 Task: Look for space in Kāshmar, Iran from 2nd June, 2023 to 15th June, 2023 for 2 adults in price range Rs.10000 to Rs.15000. Place can be entire place with 1  bedroom having 1 bed and 1 bathroom. Property type can be house, flat, guest house, hotel. Booking option can be shelf check-in. Required host language is English.
Action: Mouse moved to (496, 82)
Screenshot: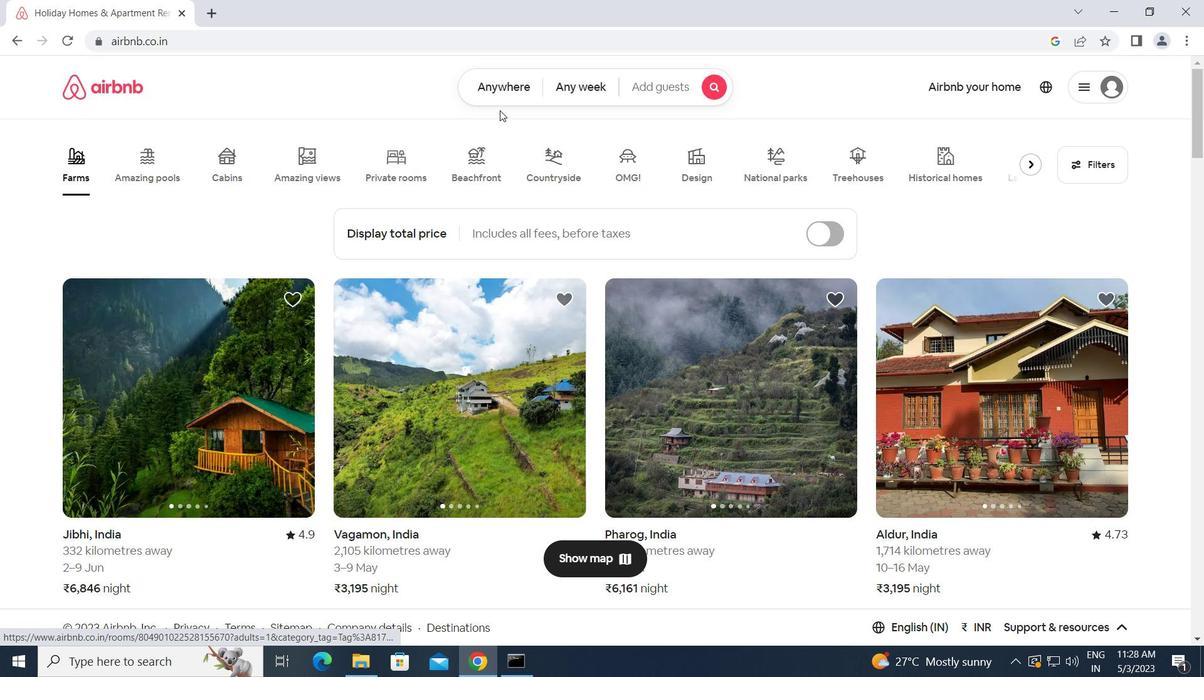 
Action: Mouse pressed left at (496, 82)
Screenshot: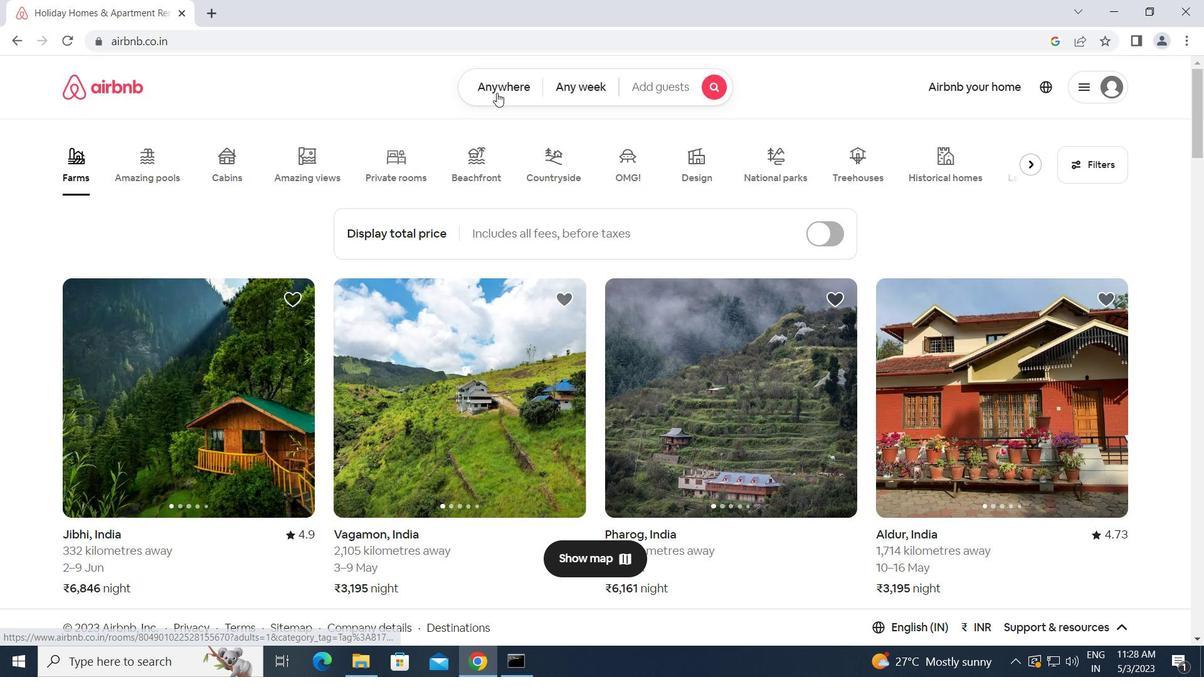 
Action: Mouse moved to (390, 131)
Screenshot: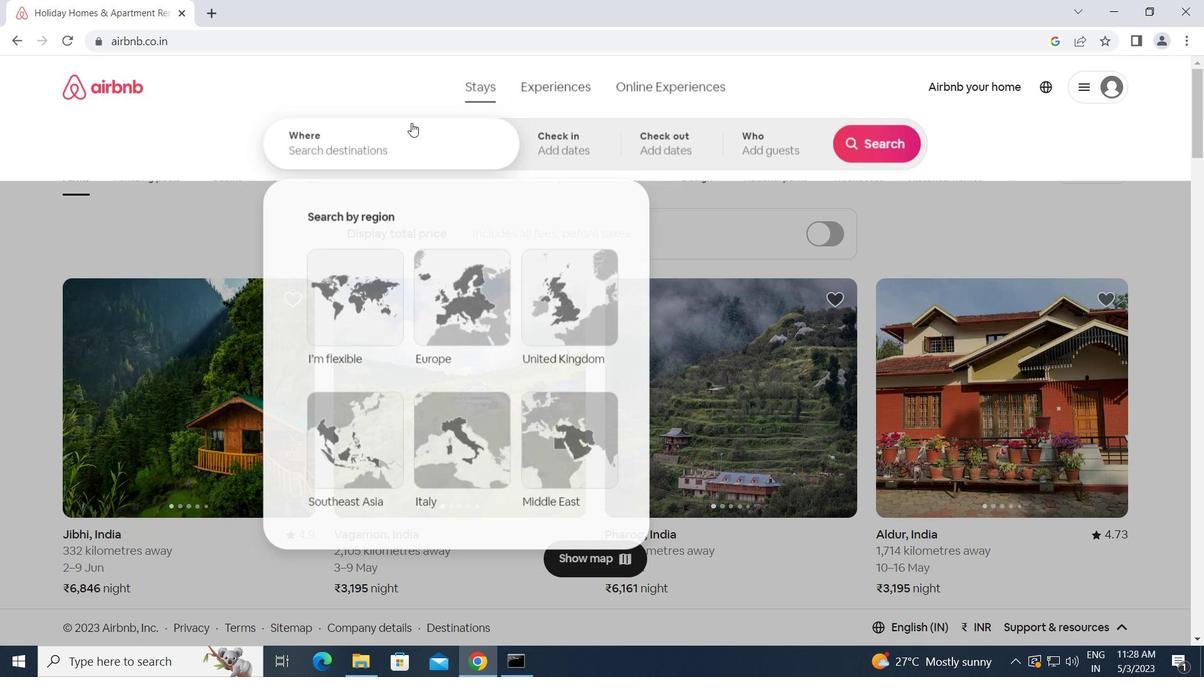 
Action: Mouse pressed left at (390, 131)
Screenshot: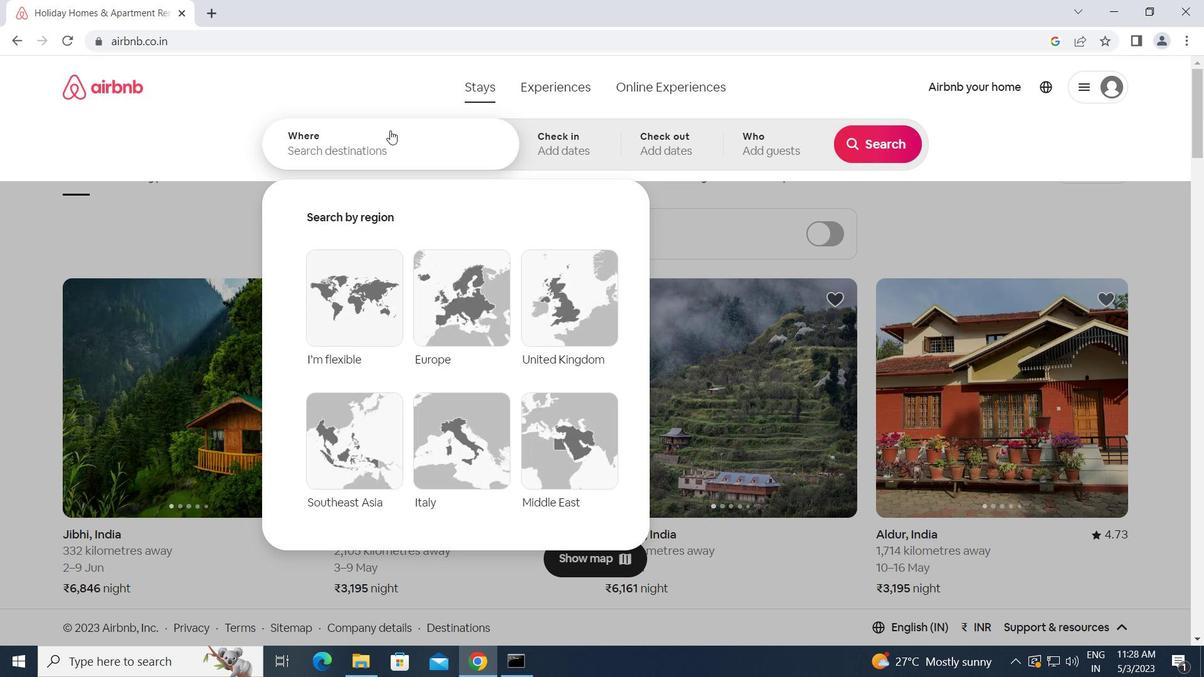 
Action: Key pressed k<Key.caps_lock>ad<Key.backspace>shmar,<Key.space><Key.caps_lock>i<Key.caps_lock>ran<Key.enter>
Screenshot: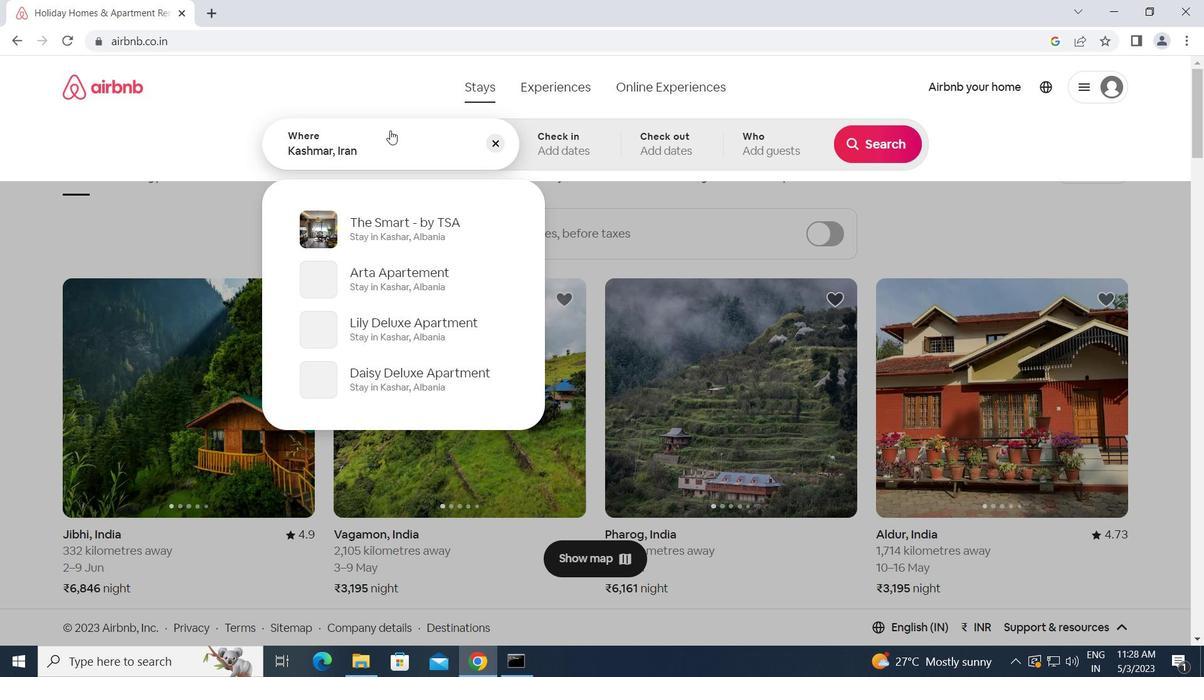 
Action: Mouse moved to (809, 335)
Screenshot: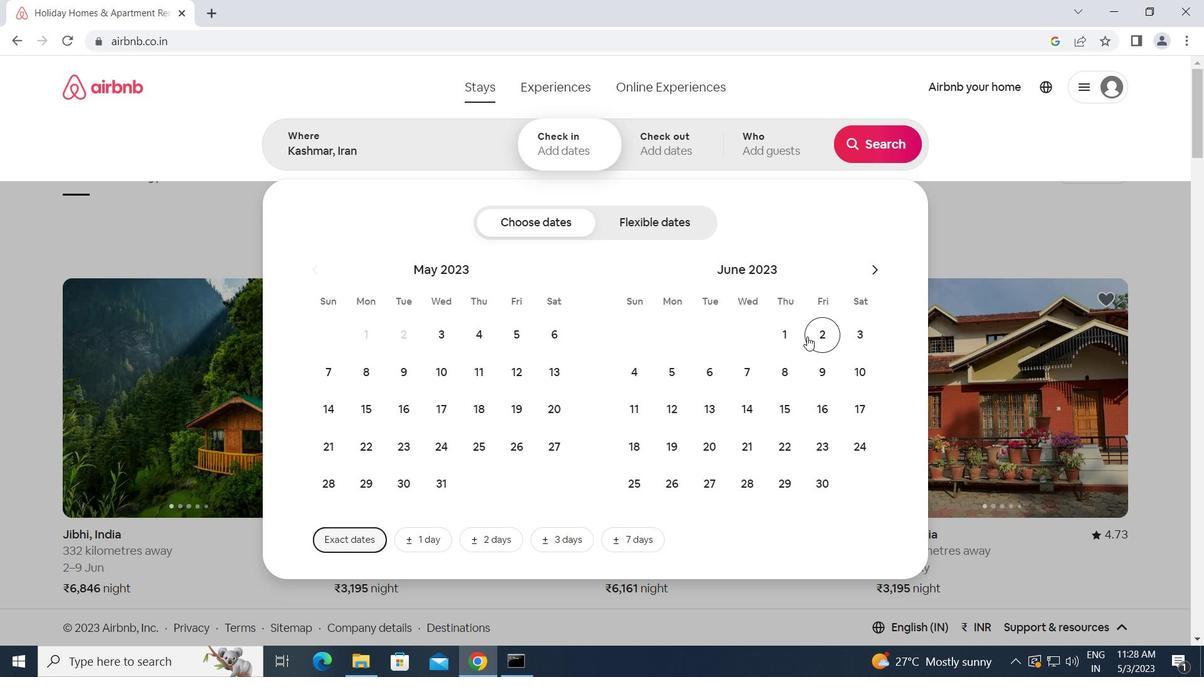 
Action: Mouse pressed left at (809, 335)
Screenshot: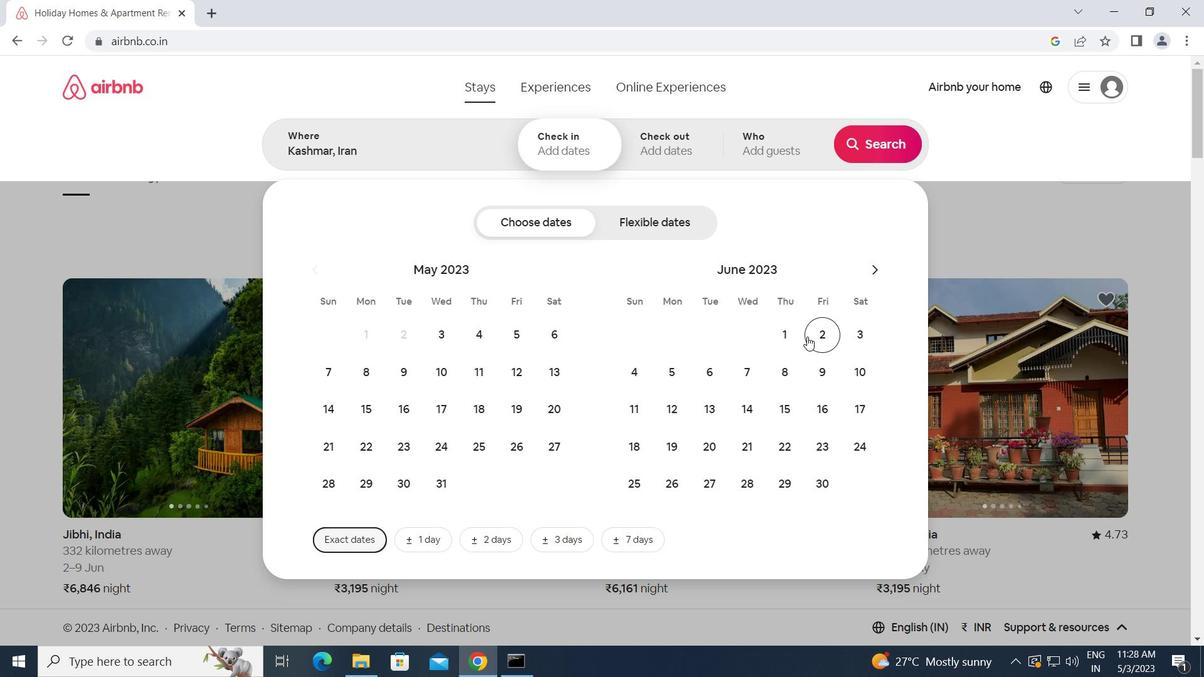 
Action: Mouse moved to (794, 404)
Screenshot: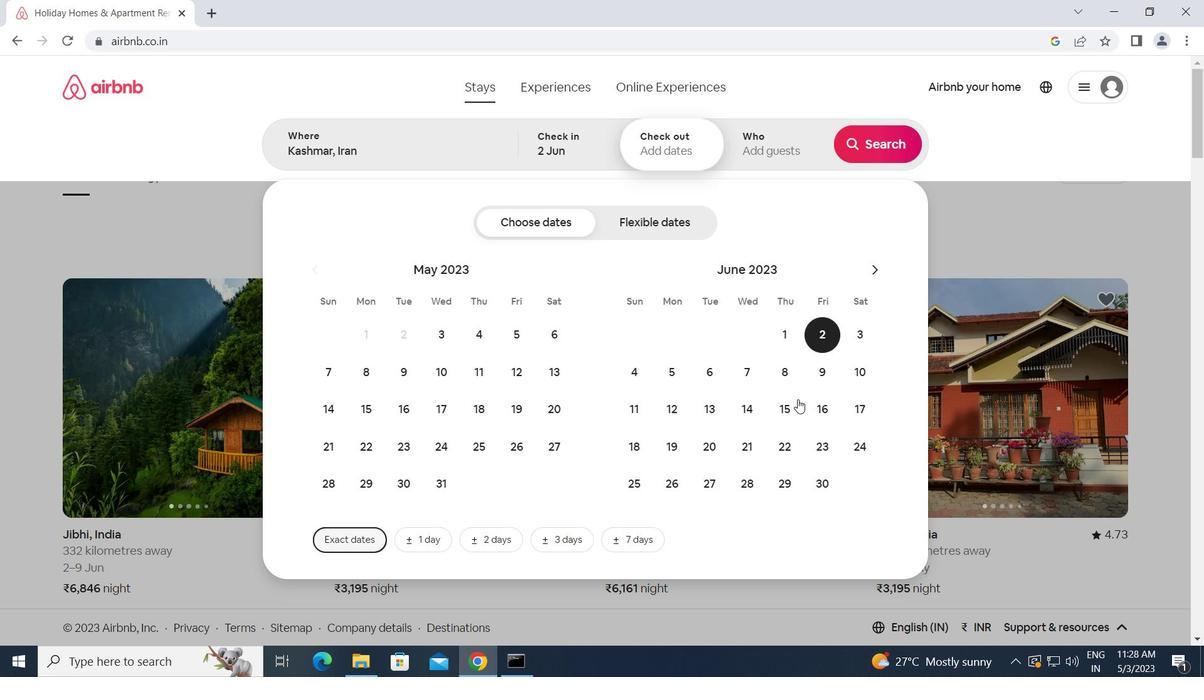 
Action: Mouse pressed left at (794, 404)
Screenshot: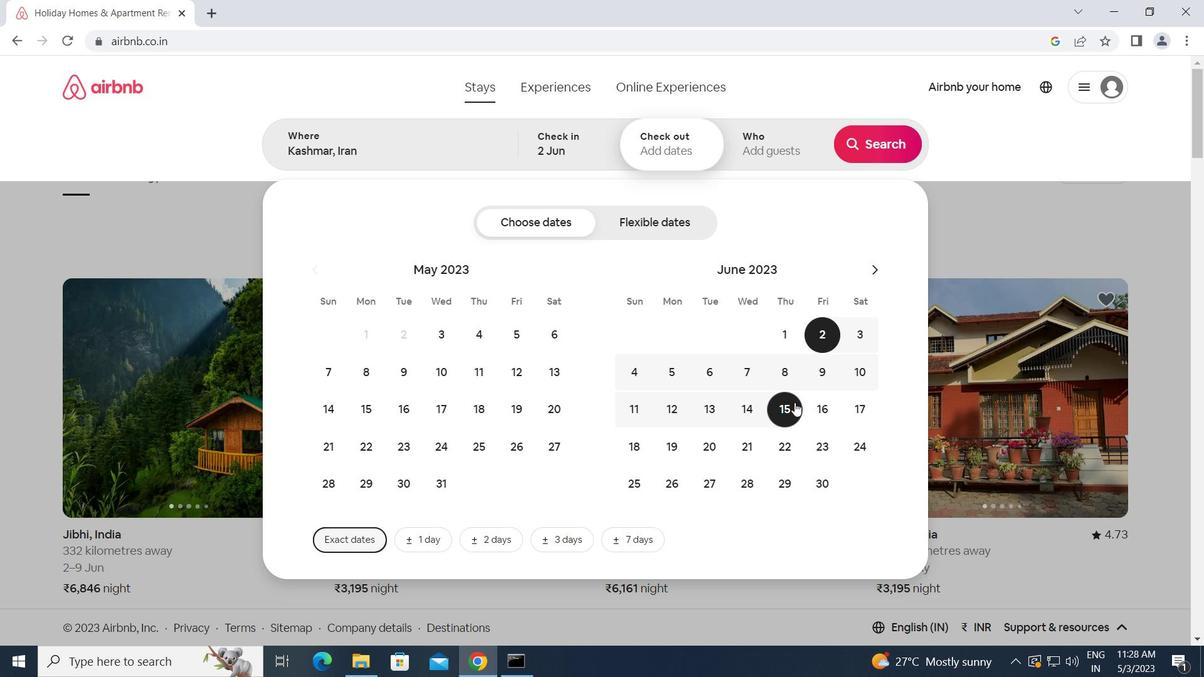 
Action: Mouse moved to (790, 142)
Screenshot: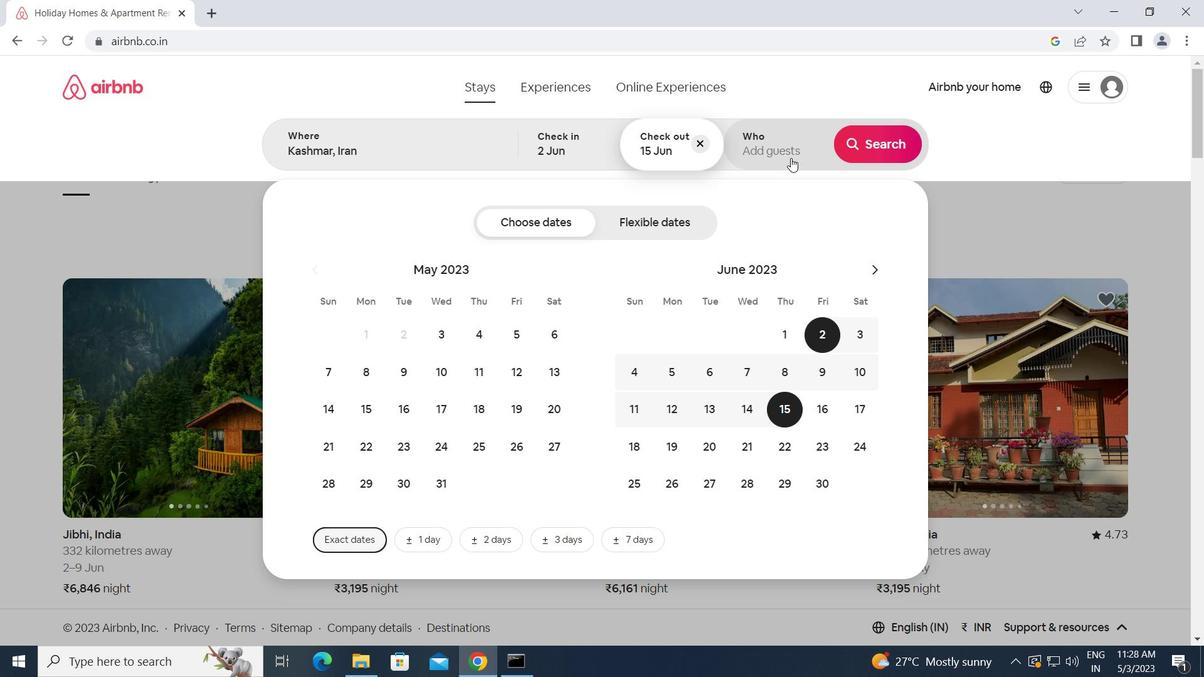 
Action: Mouse pressed left at (790, 142)
Screenshot: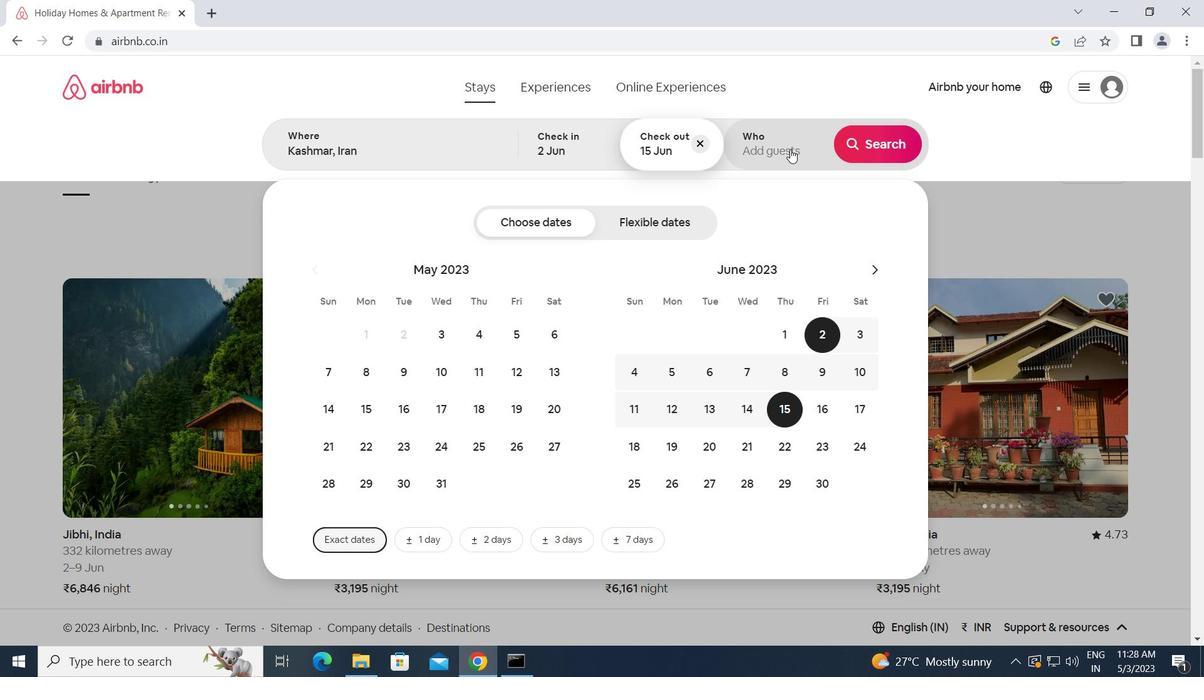
Action: Mouse moved to (882, 228)
Screenshot: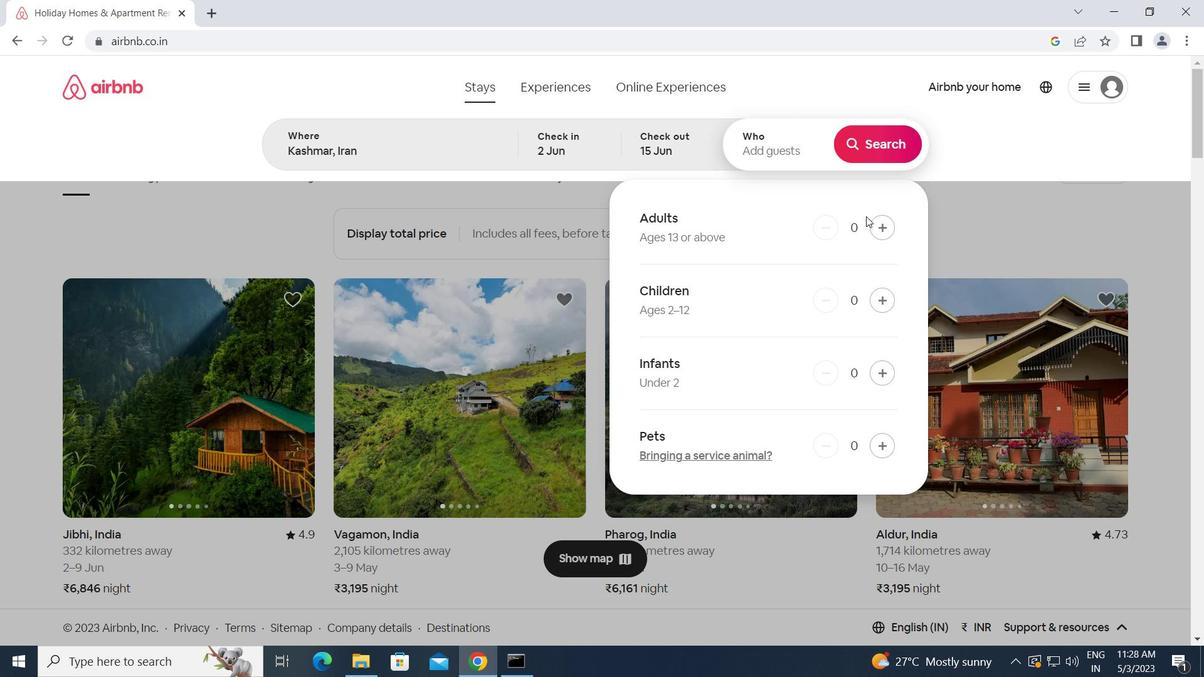 
Action: Mouse pressed left at (882, 228)
Screenshot: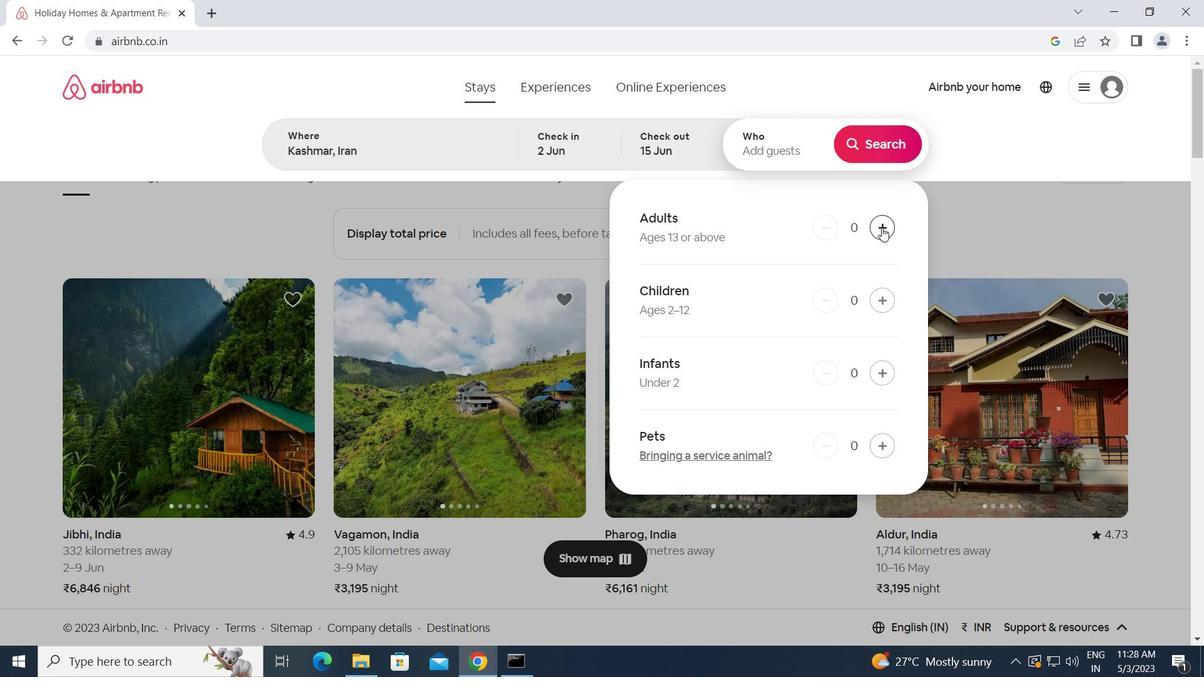 
Action: Mouse pressed left at (882, 228)
Screenshot: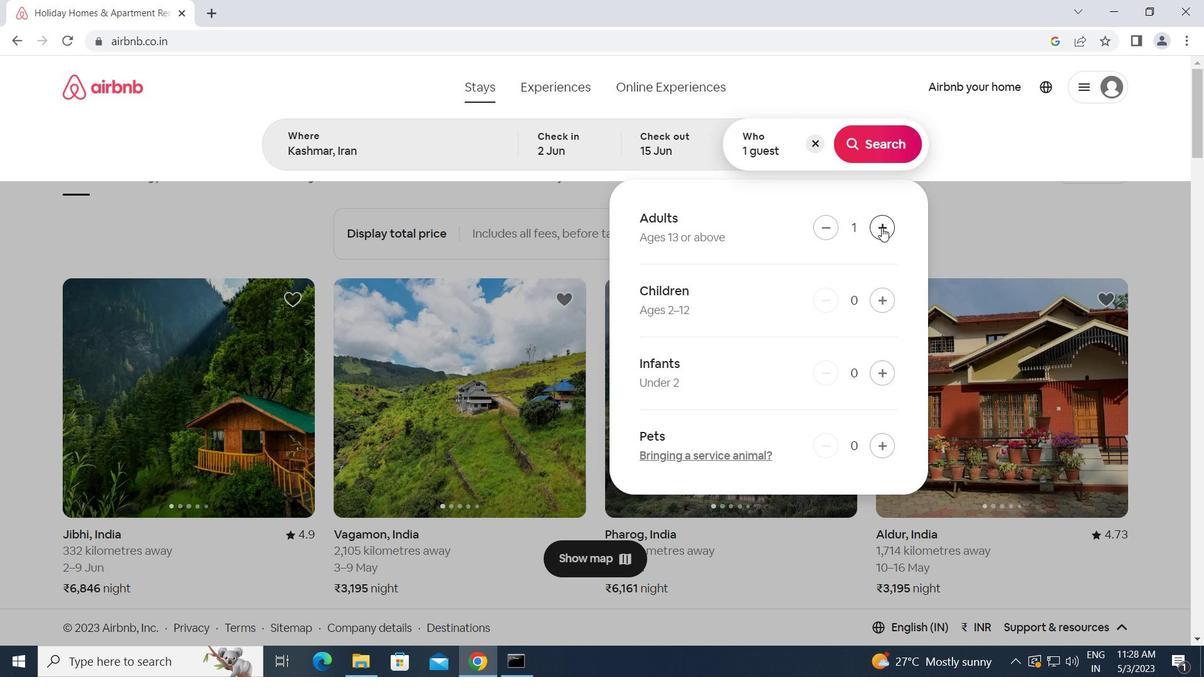 
Action: Mouse moved to (887, 143)
Screenshot: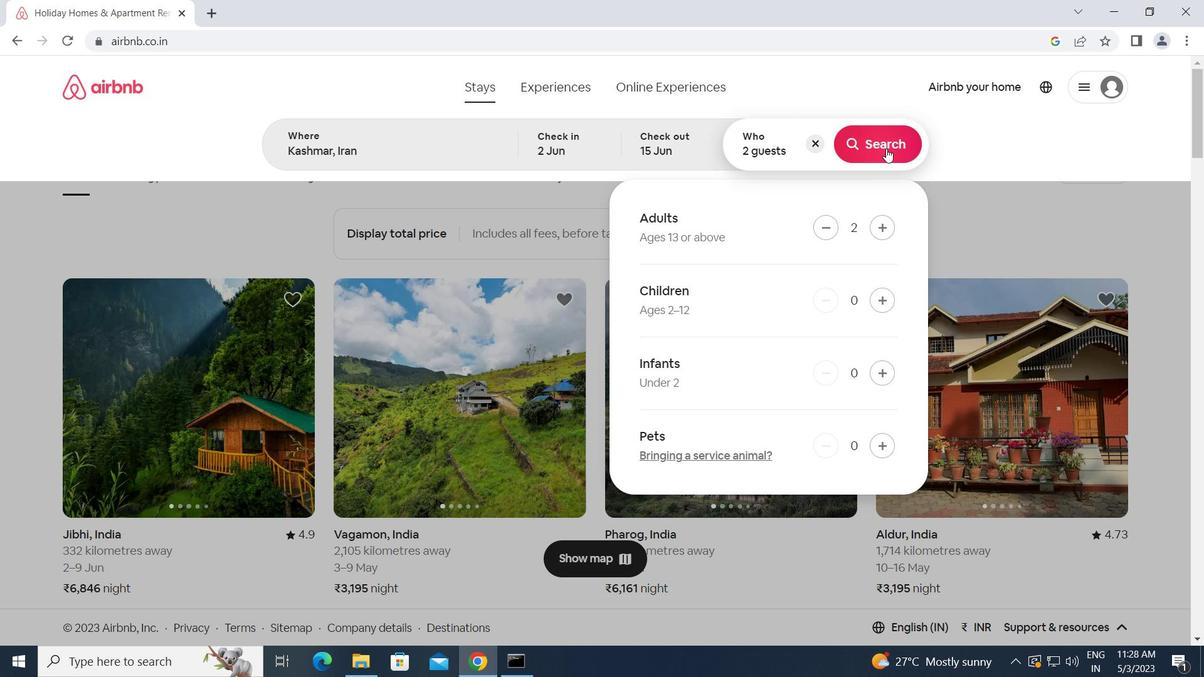 
Action: Mouse pressed left at (887, 143)
Screenshot: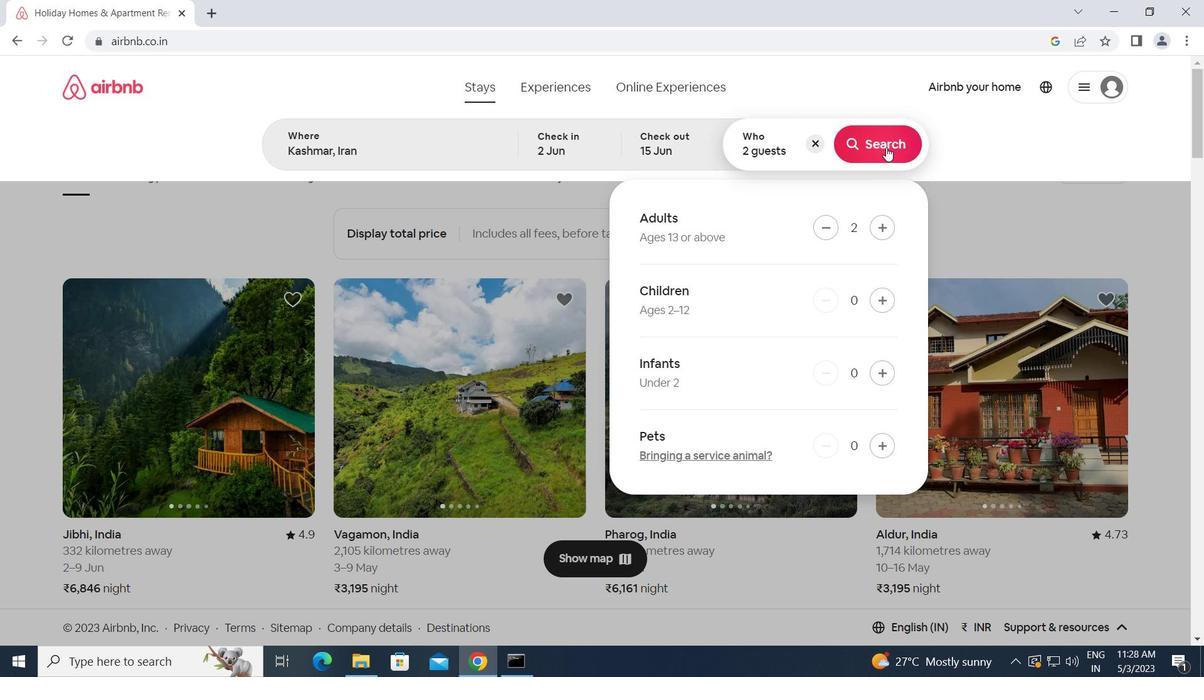 
Action: Mouse moved to (1123, 156)
Screenshot: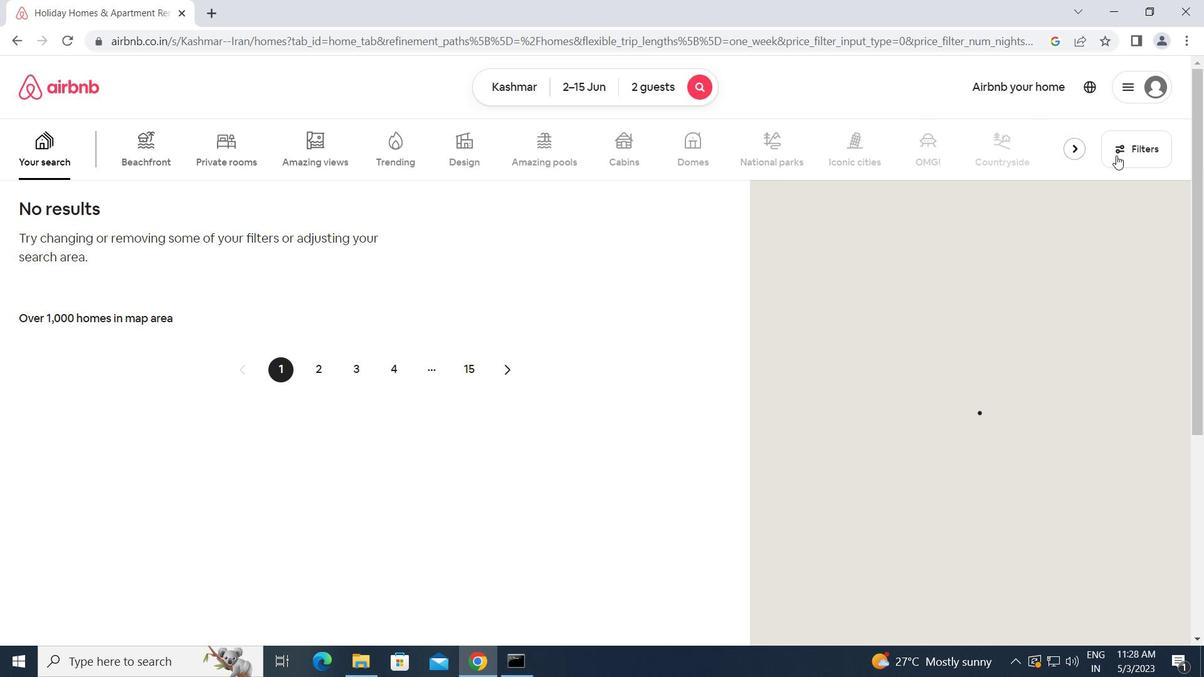 
Action: Mouse pressed left at (1123, 156)
Screenshot: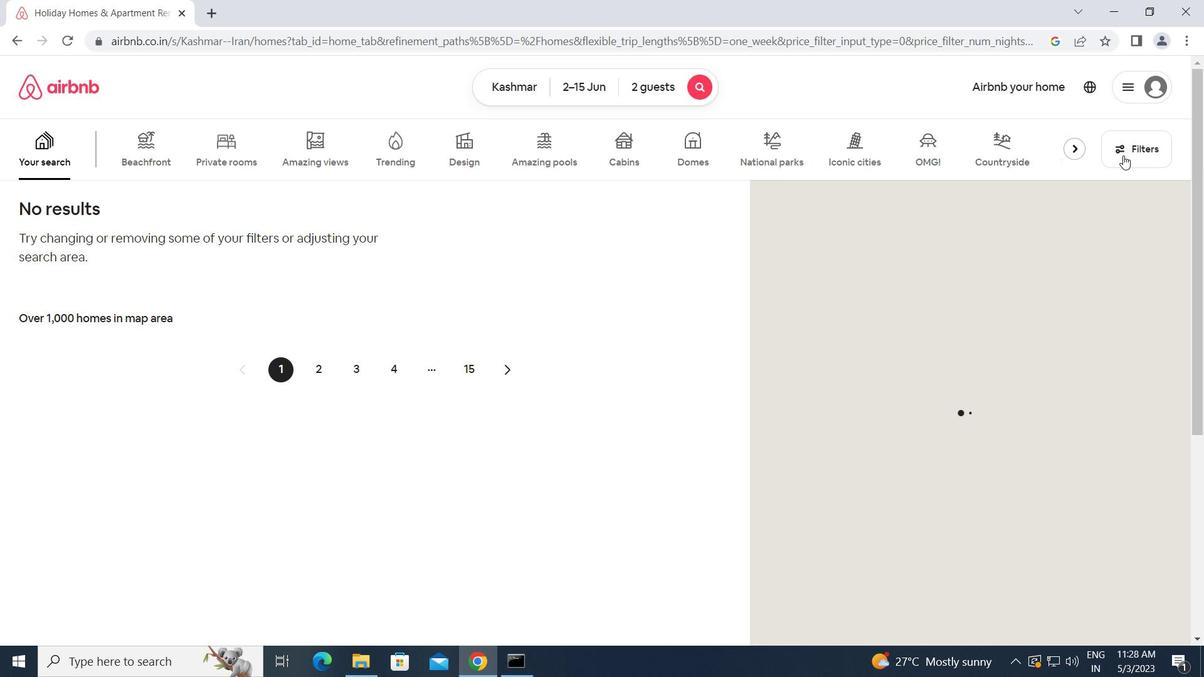 
Action: Mouse moved to (388, 348)
Screenshot: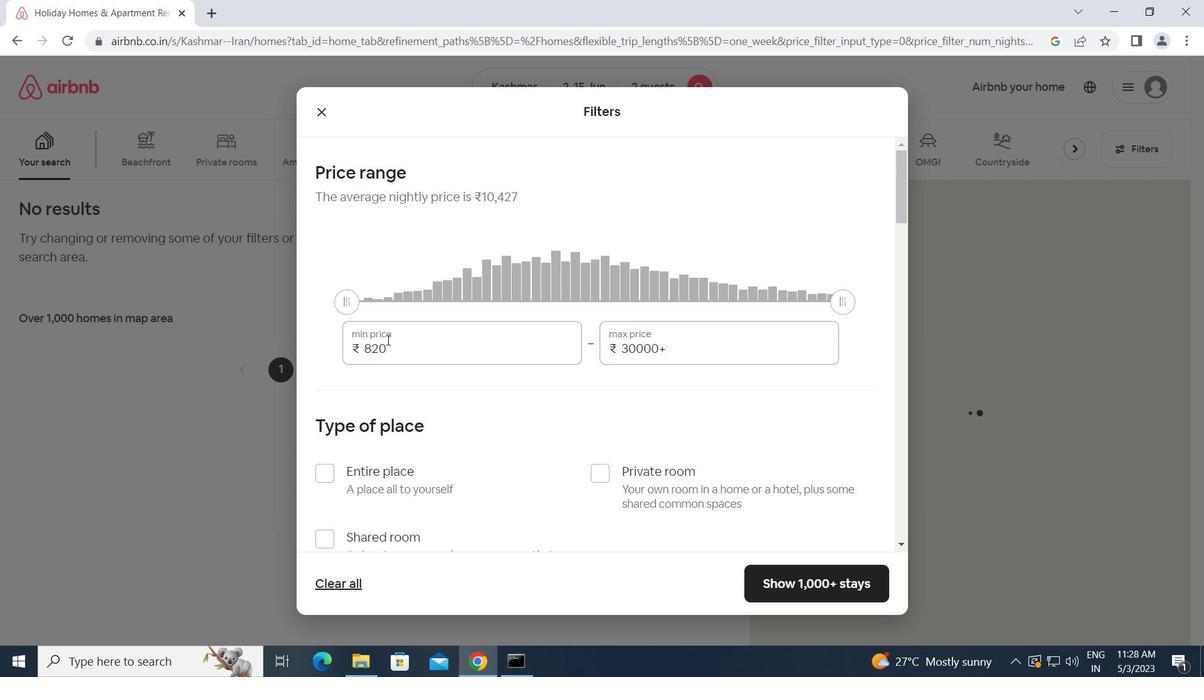 
Action: Mouse pressed left at (388, 348)
Screenshot: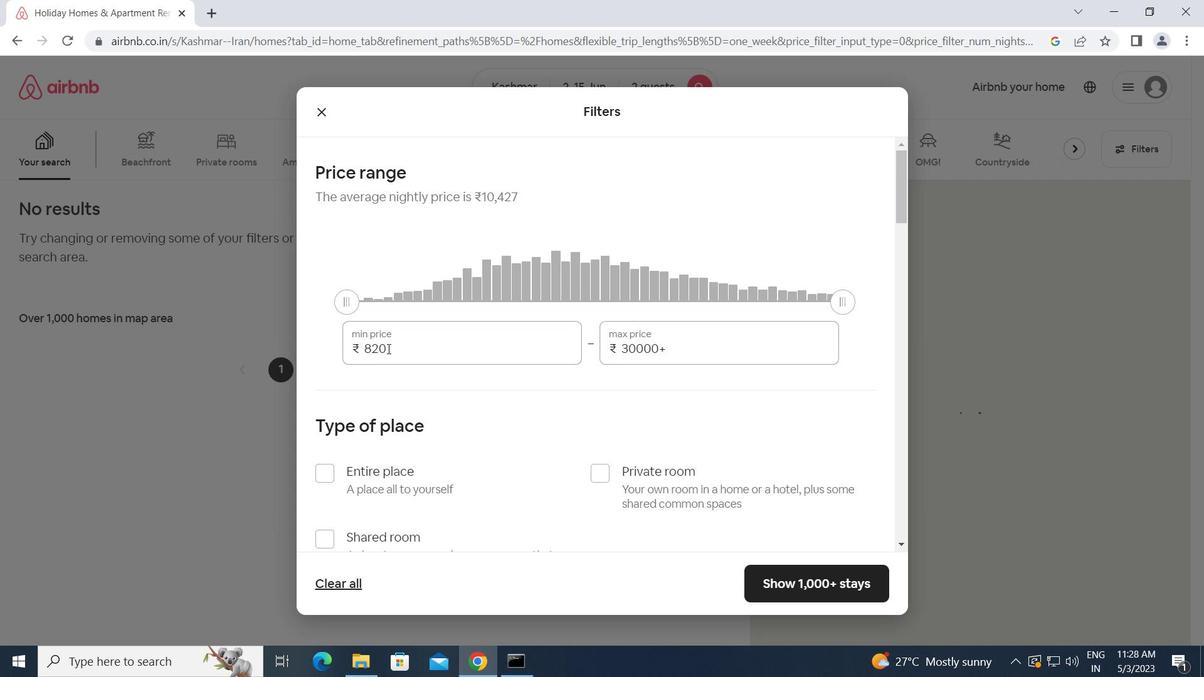
Action: Mouse moved to (324, 360)
Screenshot: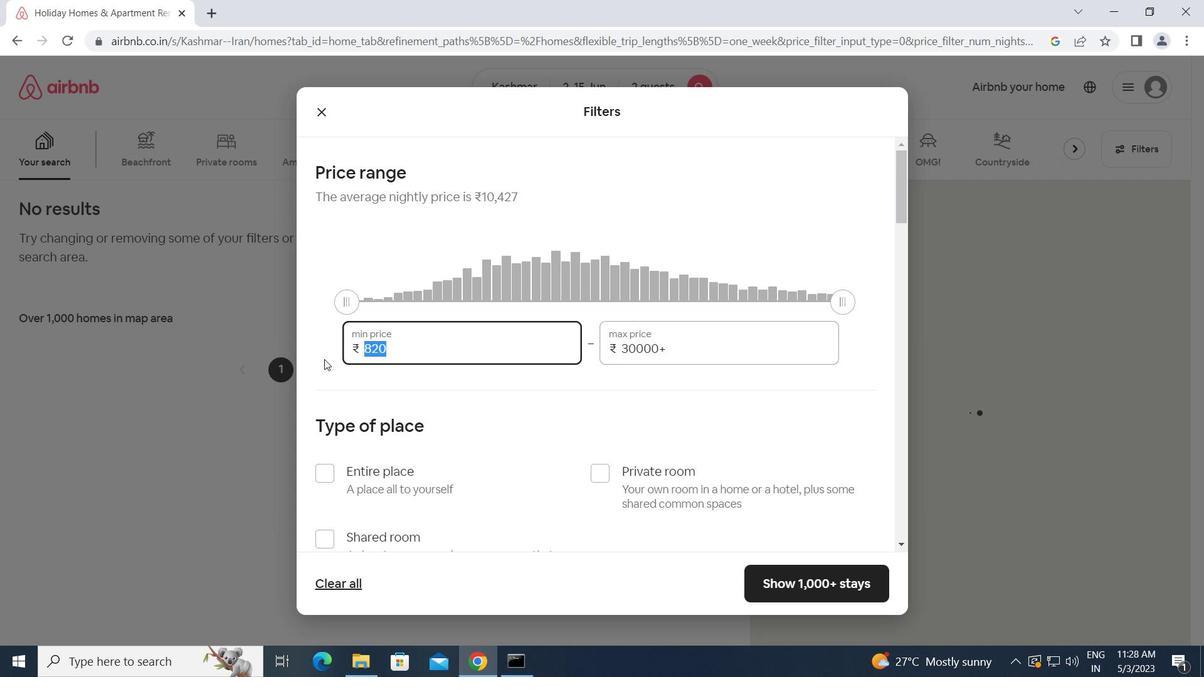 
Action: Key pressed 10000<Key.tab>15000
Screenshot: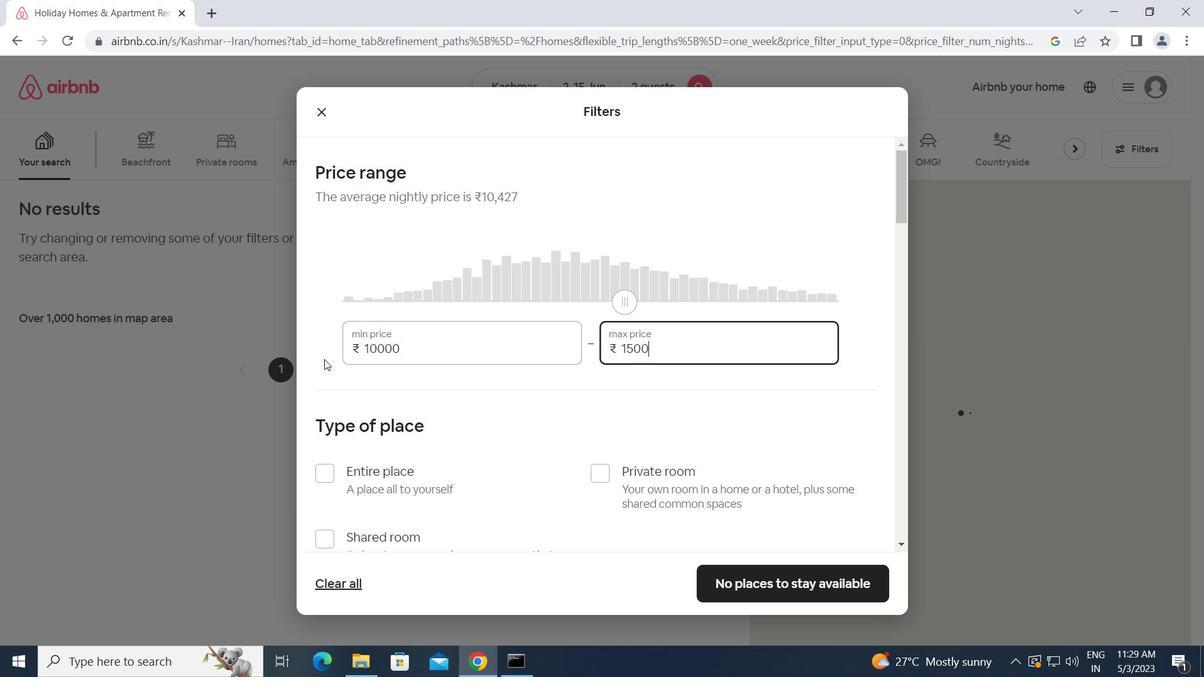 
Action: Mouse moved to (330, 477)
Screenshot: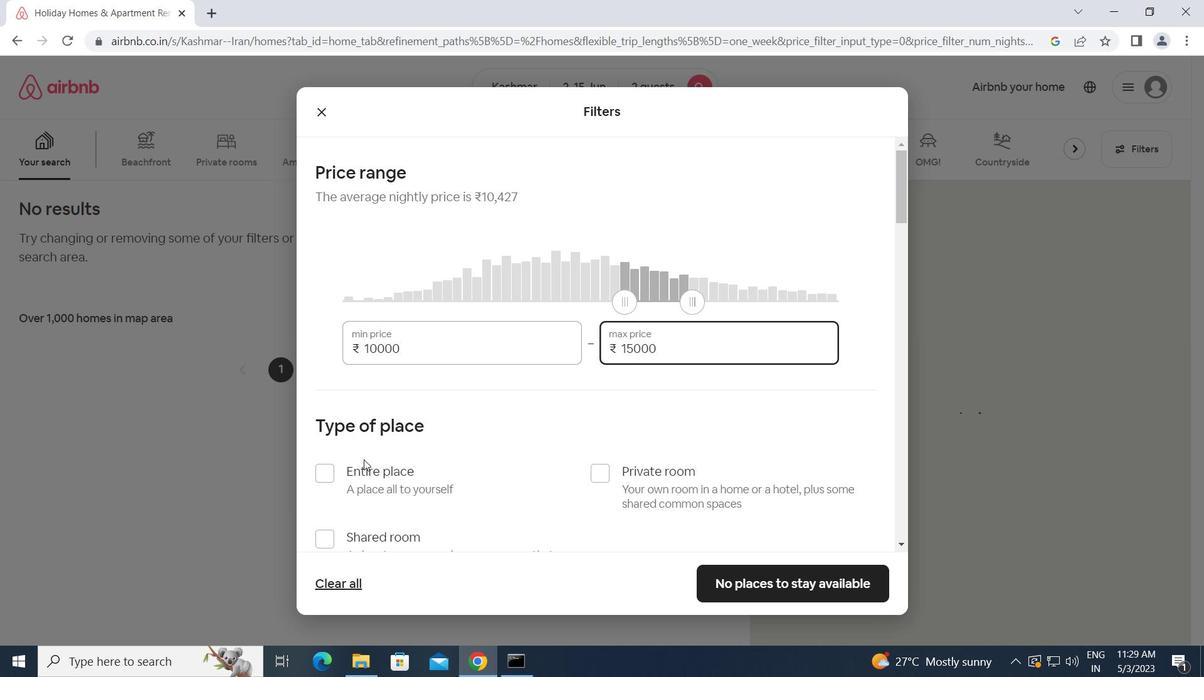 
Action: Mouse pressed left at (330, 477)
Screenshot: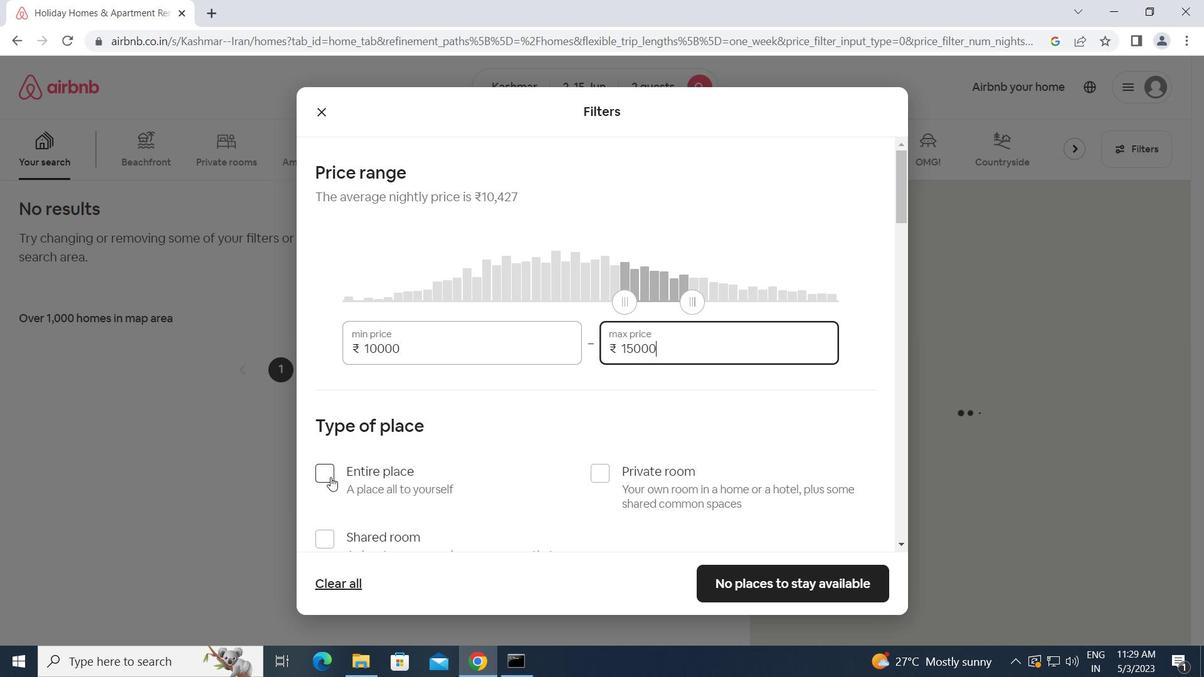 
Action: Mouse moved to (377, 486)
Screenshot: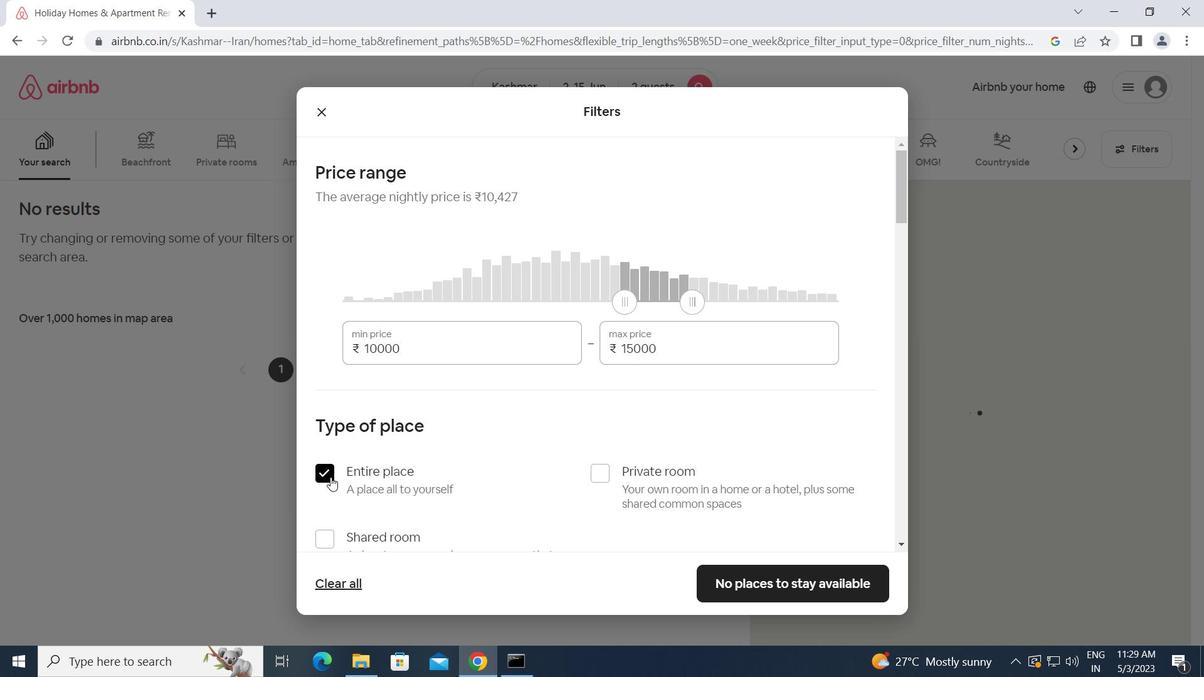 
Action: Mouse scrolled (377, 486) with delta (0, 0)
Screenshot: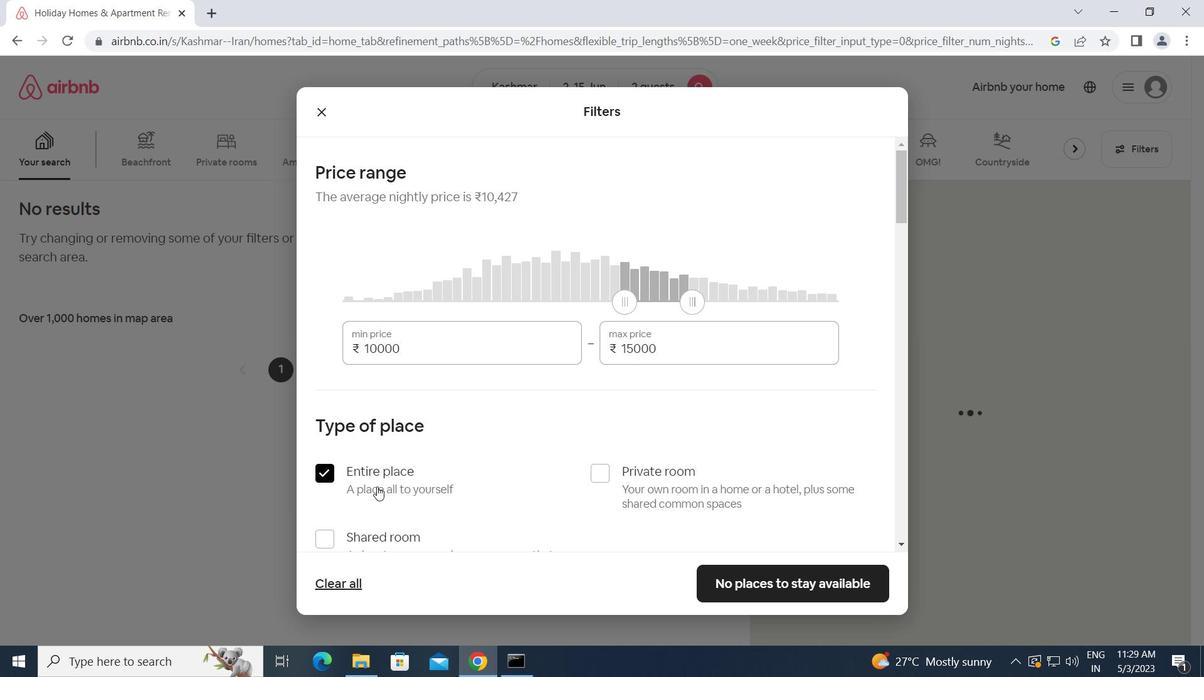 
Action: Mouse scrolled (377, 486) with delta (0, 0)
Screenshot: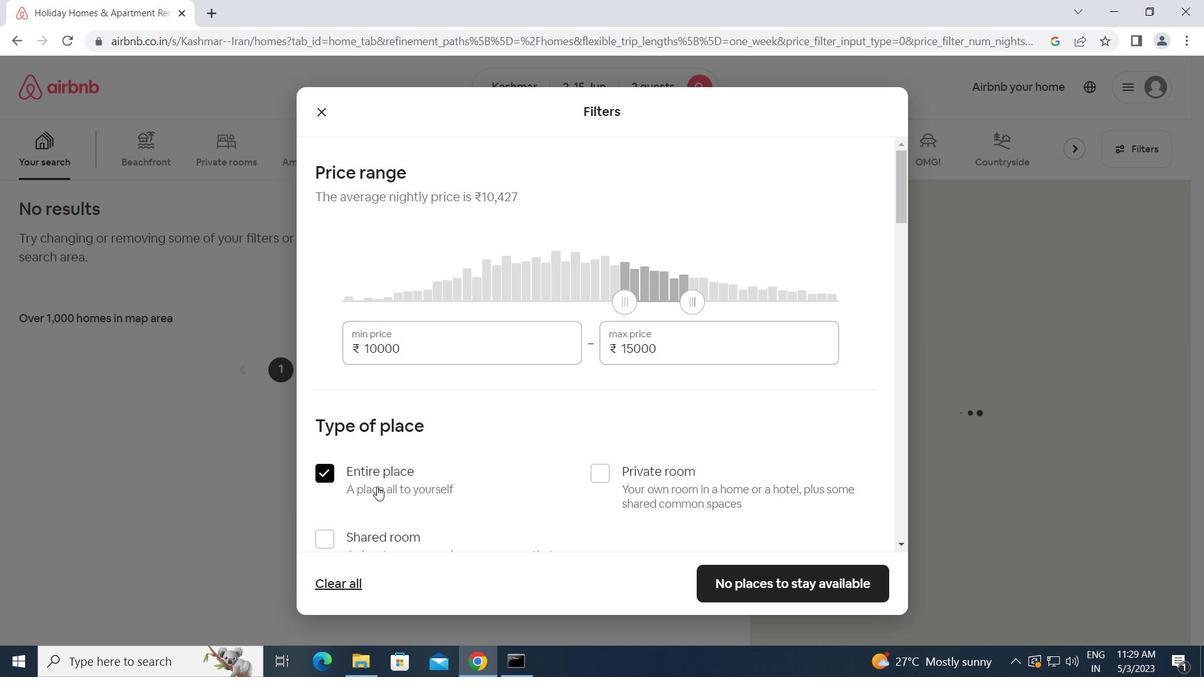 
Action: Mouse scrolled (377, 486) with delta (0, 0)
Screenshot: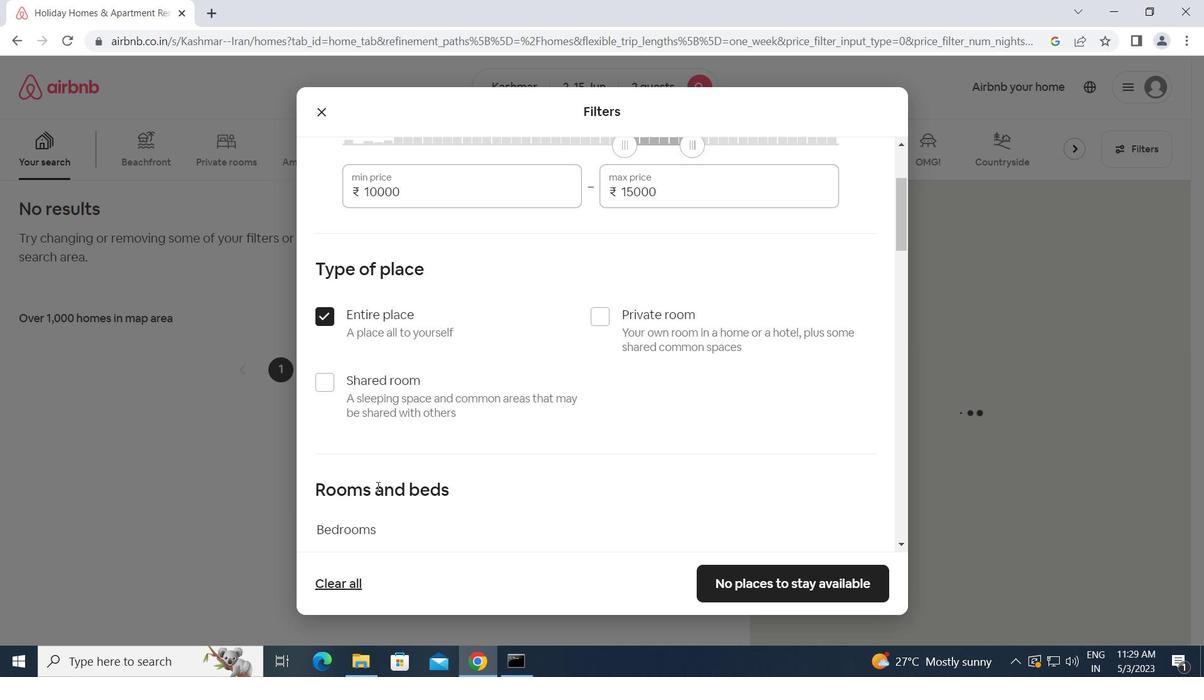 
Action: Mouse scrolled (377, 486) with delta (0, 0)
Screenshot: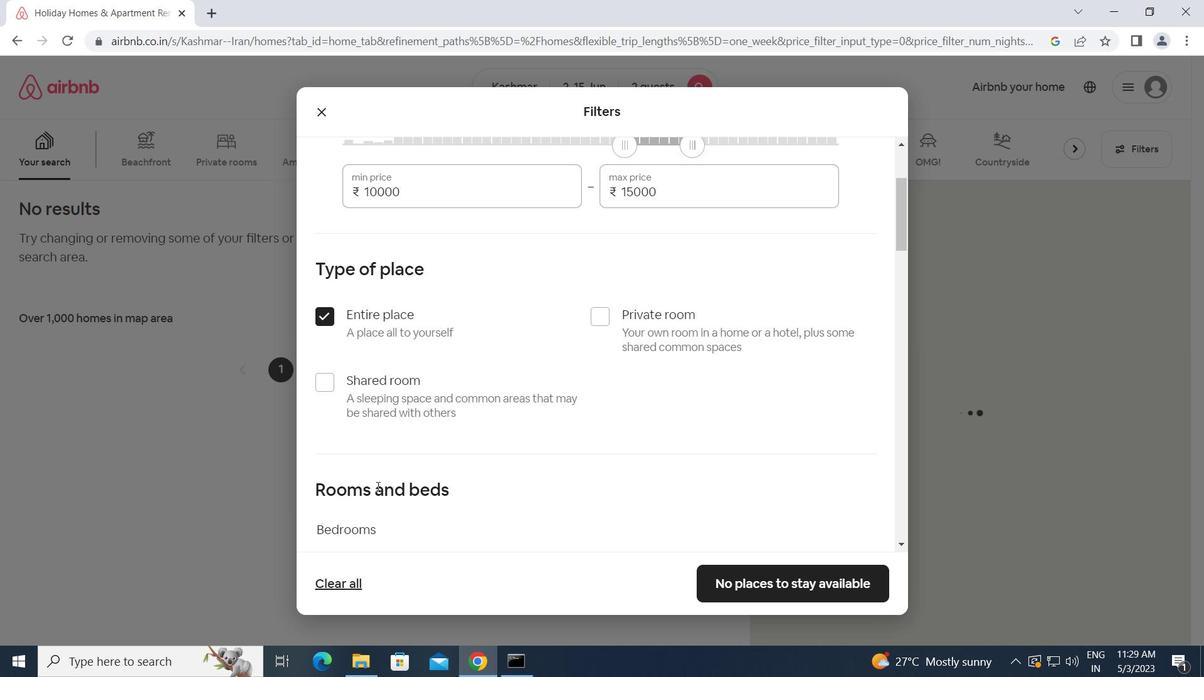 
Action: Mouse moved to (397, 486)
Screenshot: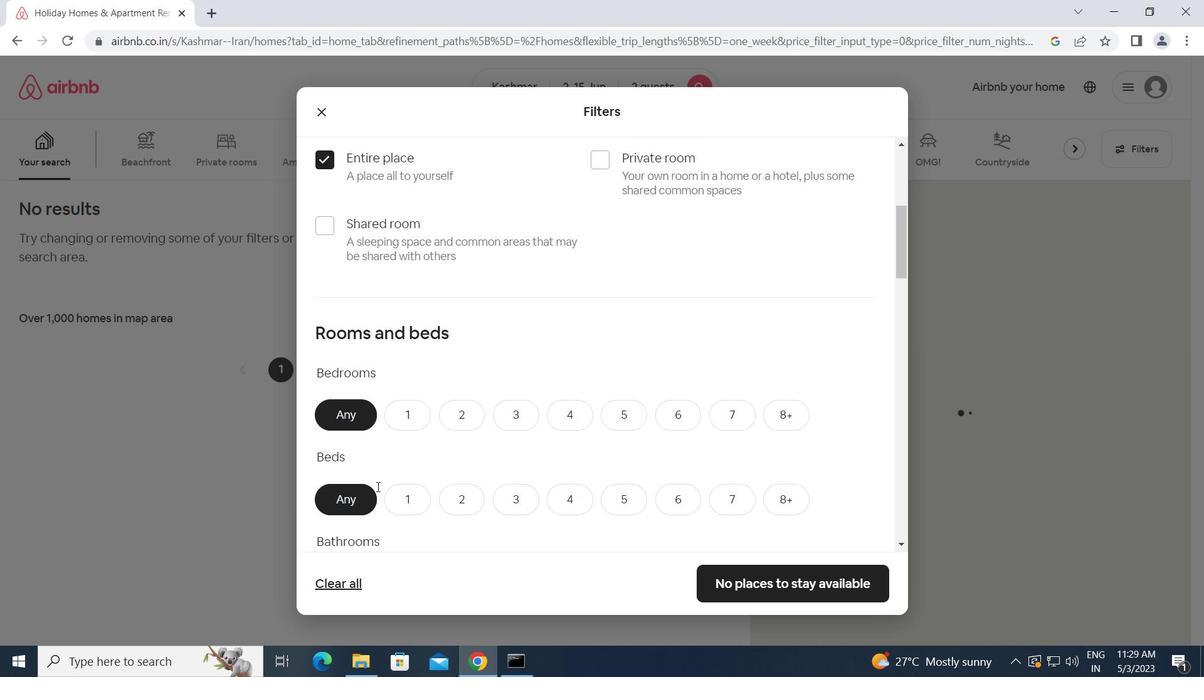 
Action: Mouse scrolled (397, 485) with delta (0, 0)
Screenshot: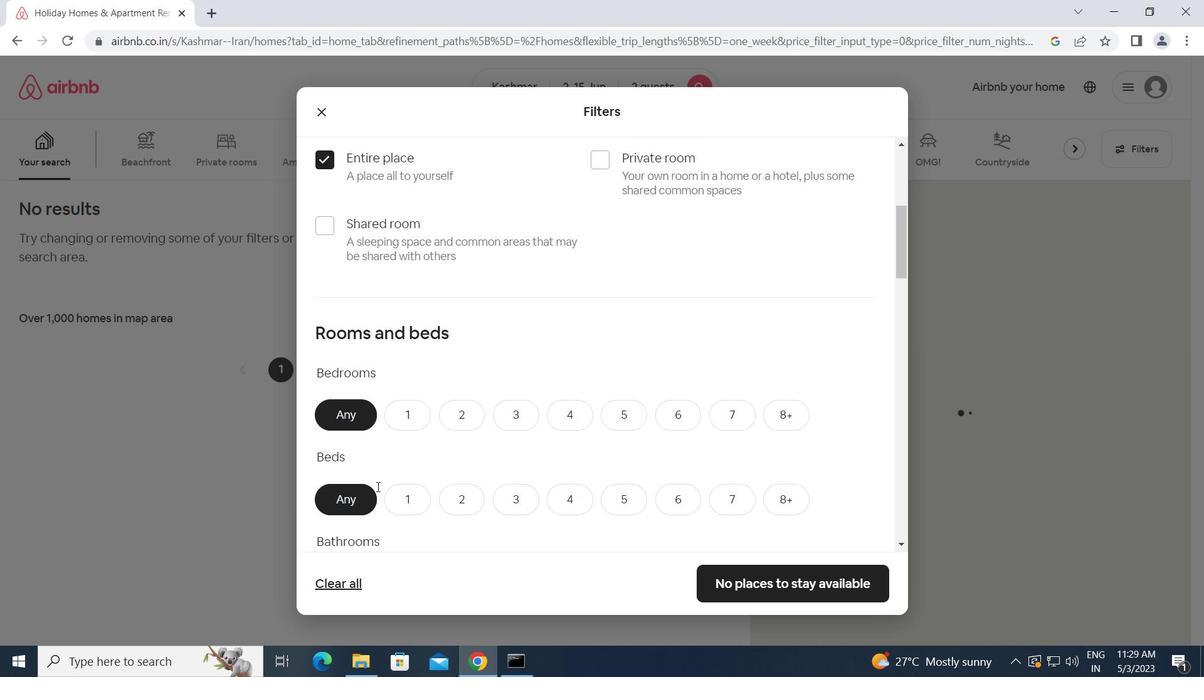 
Action: Mouse moved to (409, 332)
Screenshot: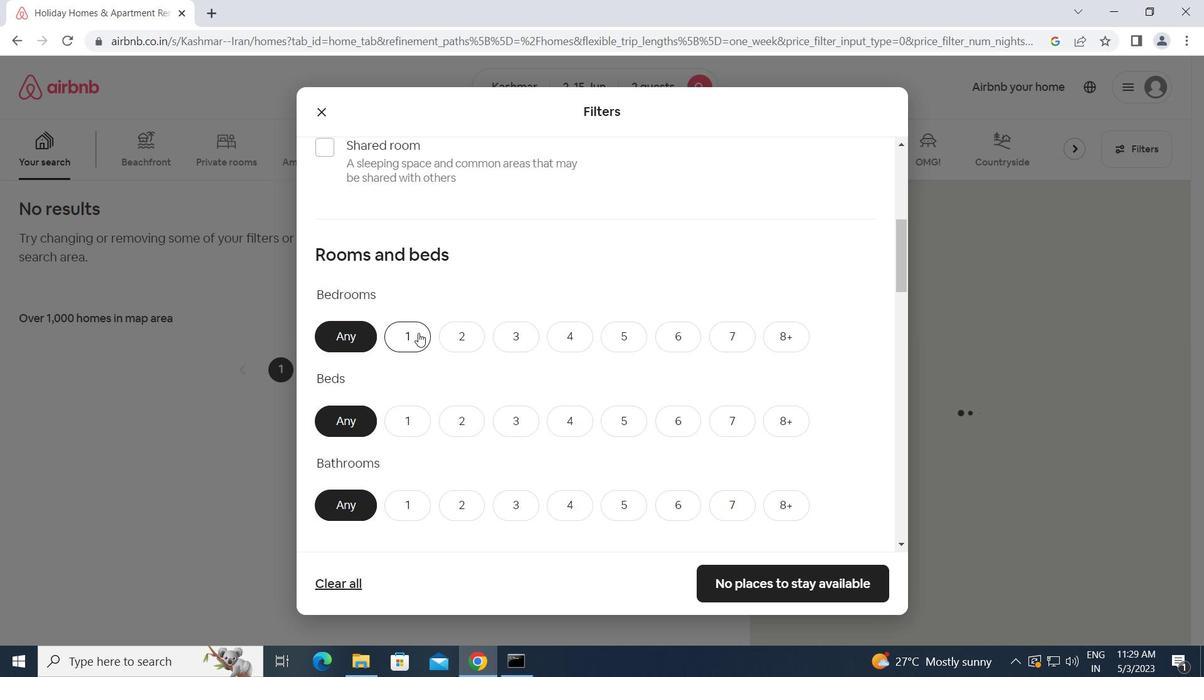 
Action: Mouse pressed left at (409, 332)
Screenshot: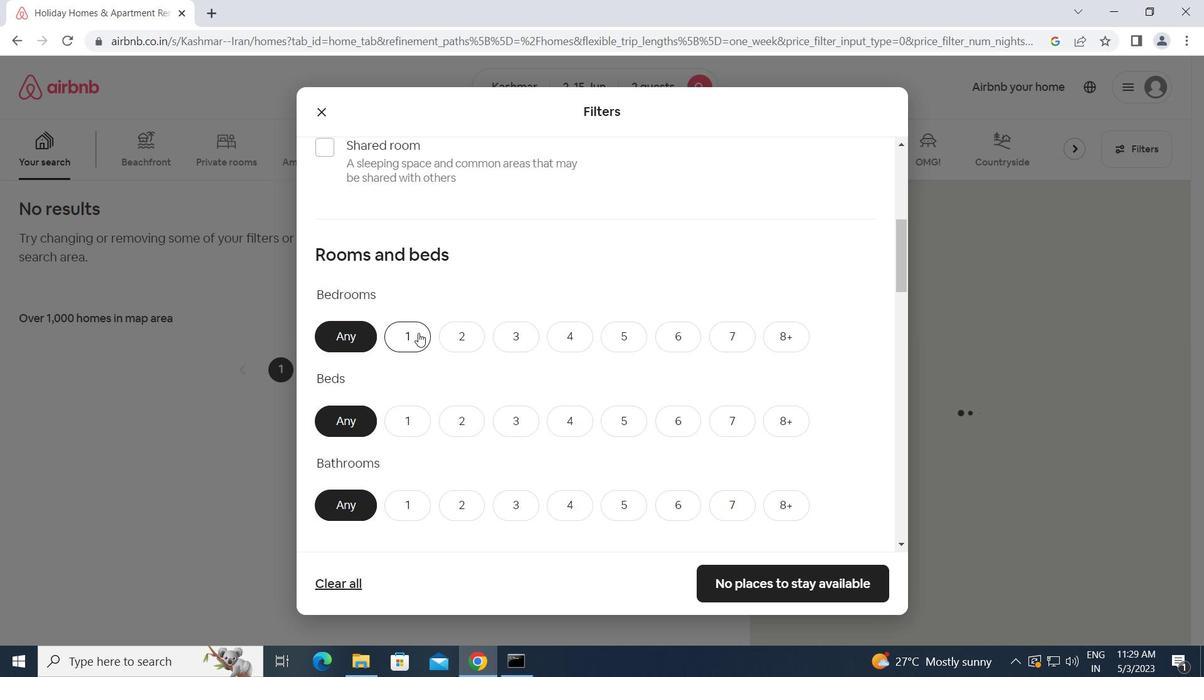 
Action: Mouse moved to (412, 422)
Screenshot: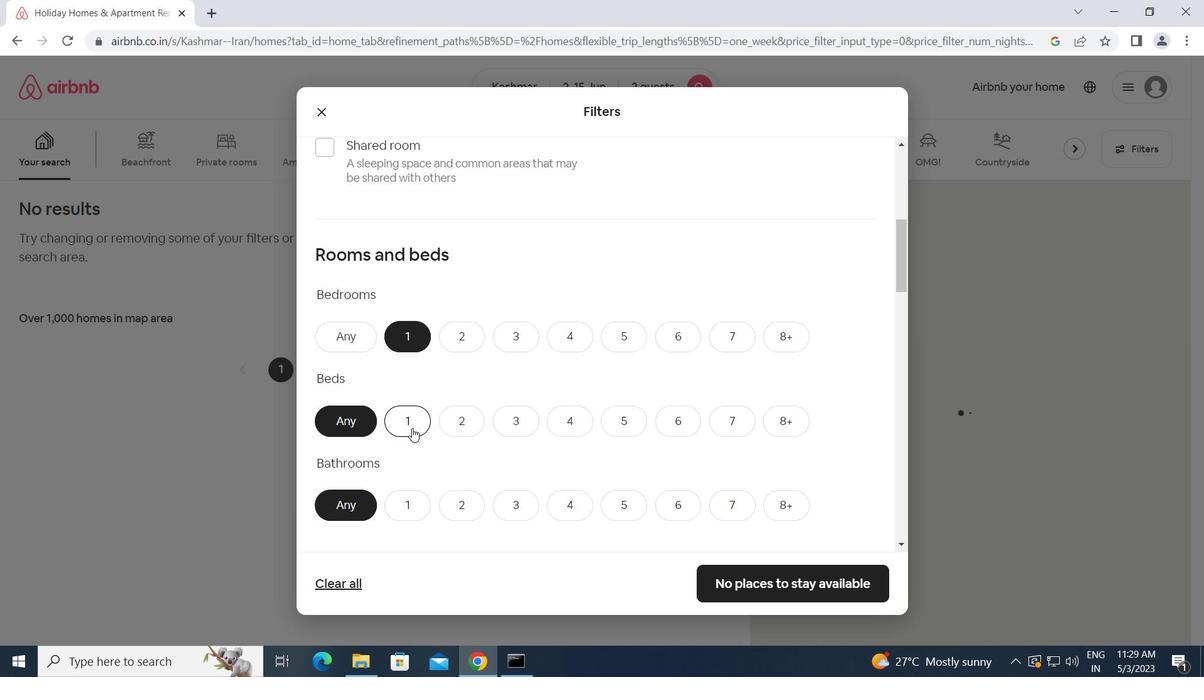 
Action: Mouse pressed left at (412, 422)
Screenshot: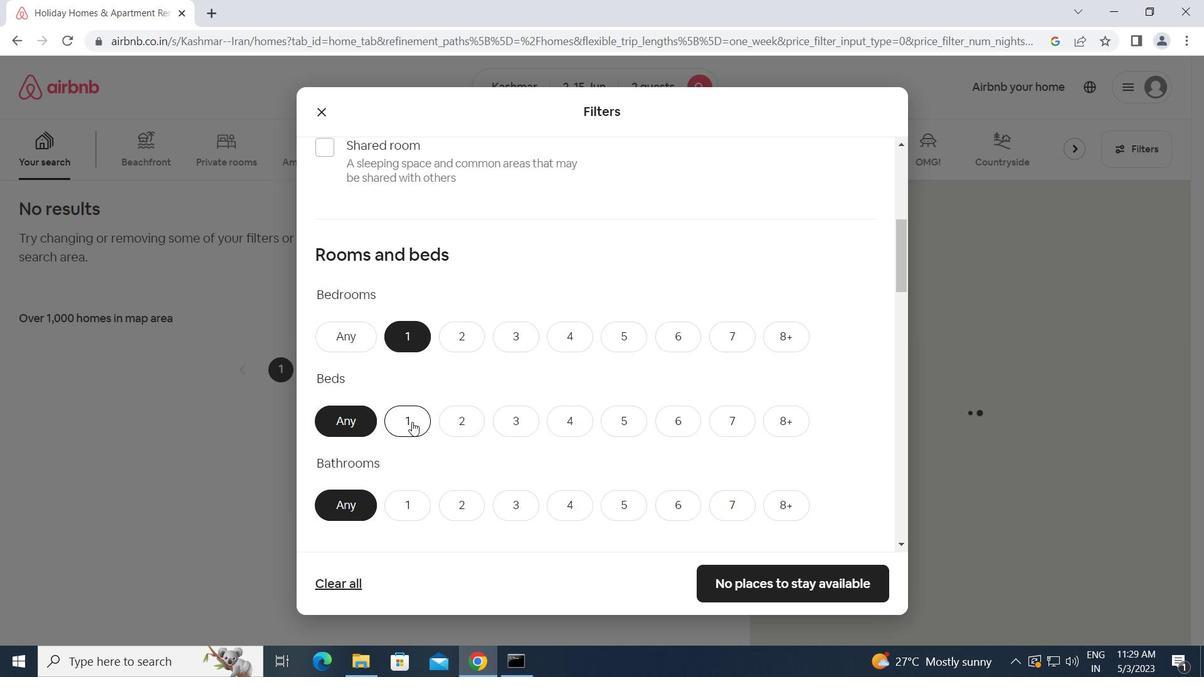 
Action: Mouse moved to (409, 499)
Screenshot: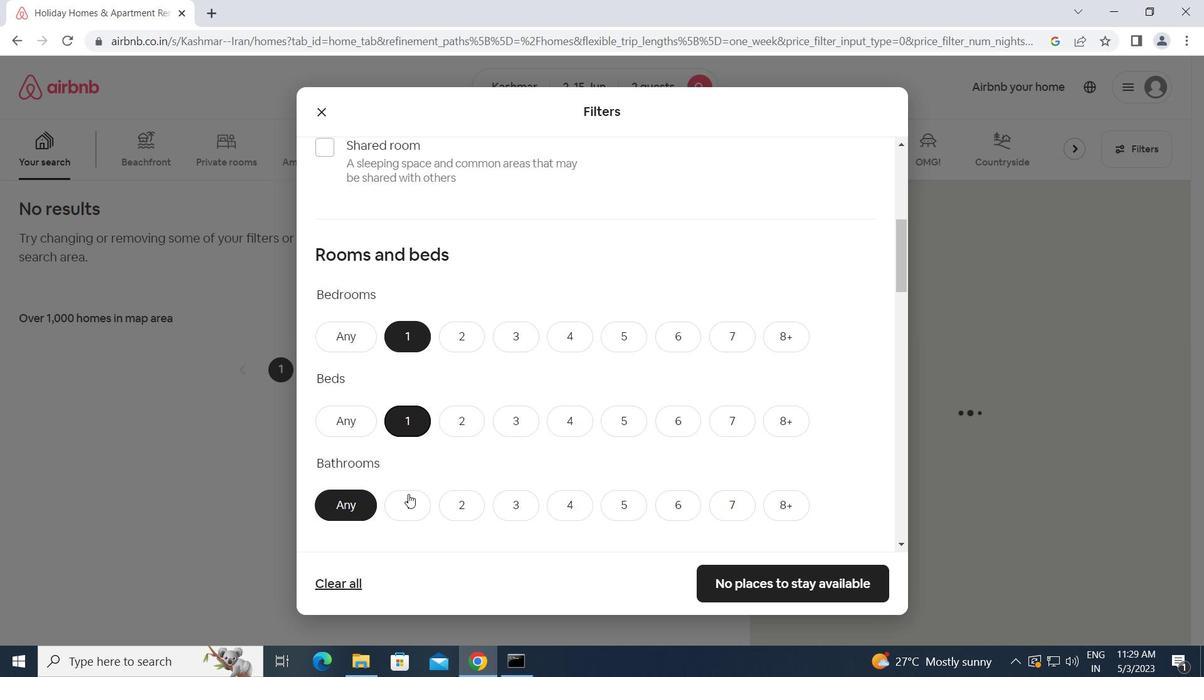 
Action: Mouse pressed left at (409, 499)
Screenshot: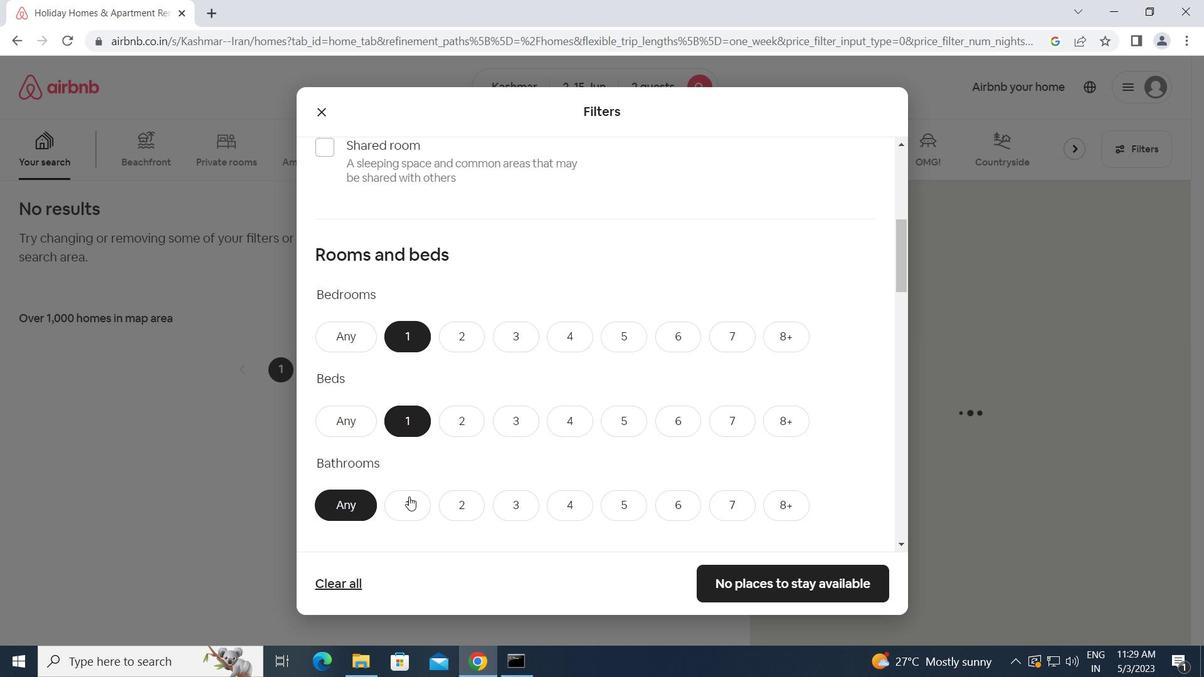 
Action: Mouse moved to (430, 499)
Screenshot: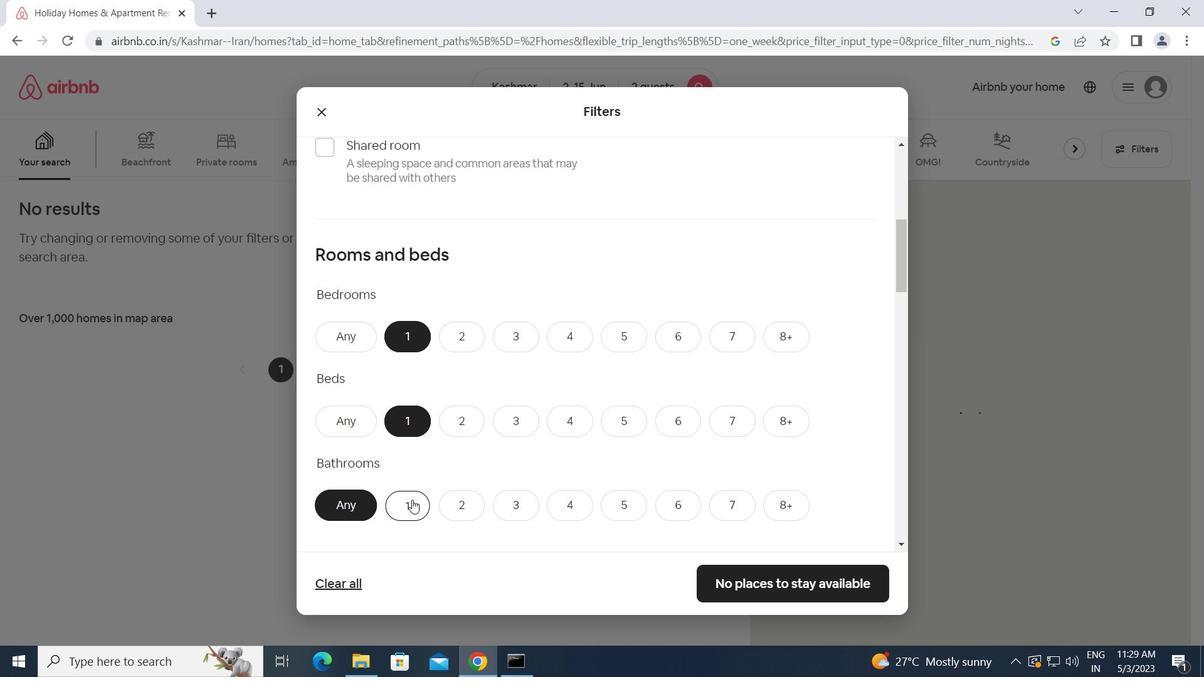 
Action: Mouse scrolled (430, 499) with delta (0, 0)
Screenshot: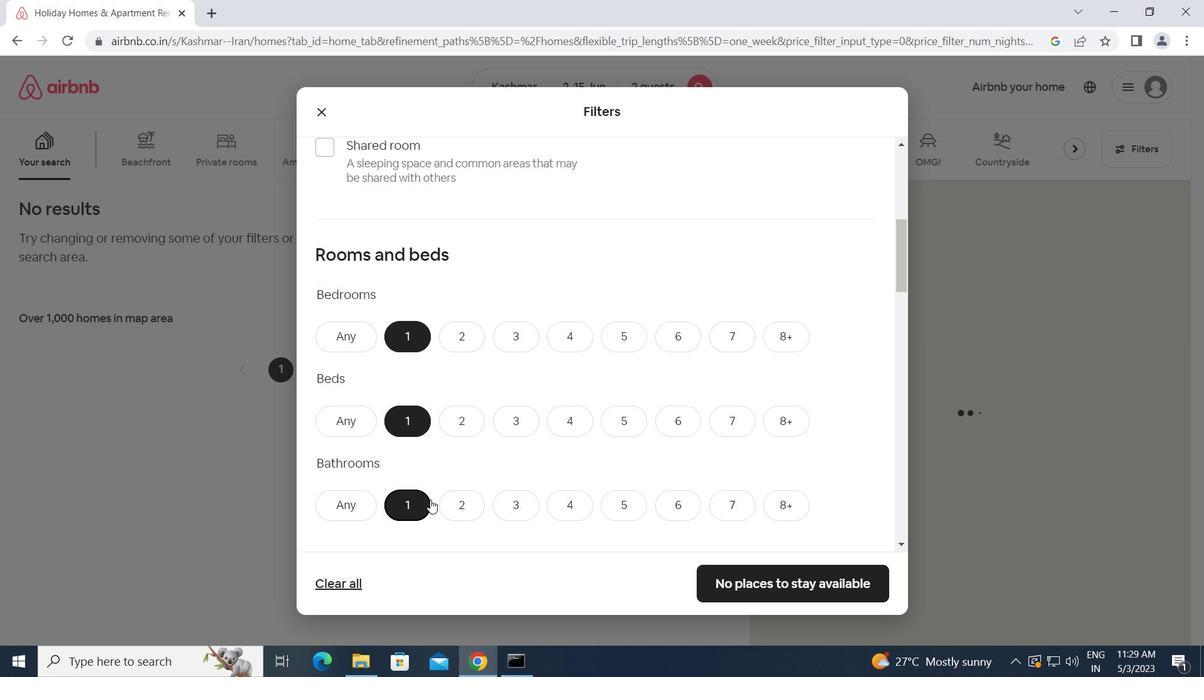 
Action: Mouse scrolled (430, 499) with delta (0, 0)
Screenshot: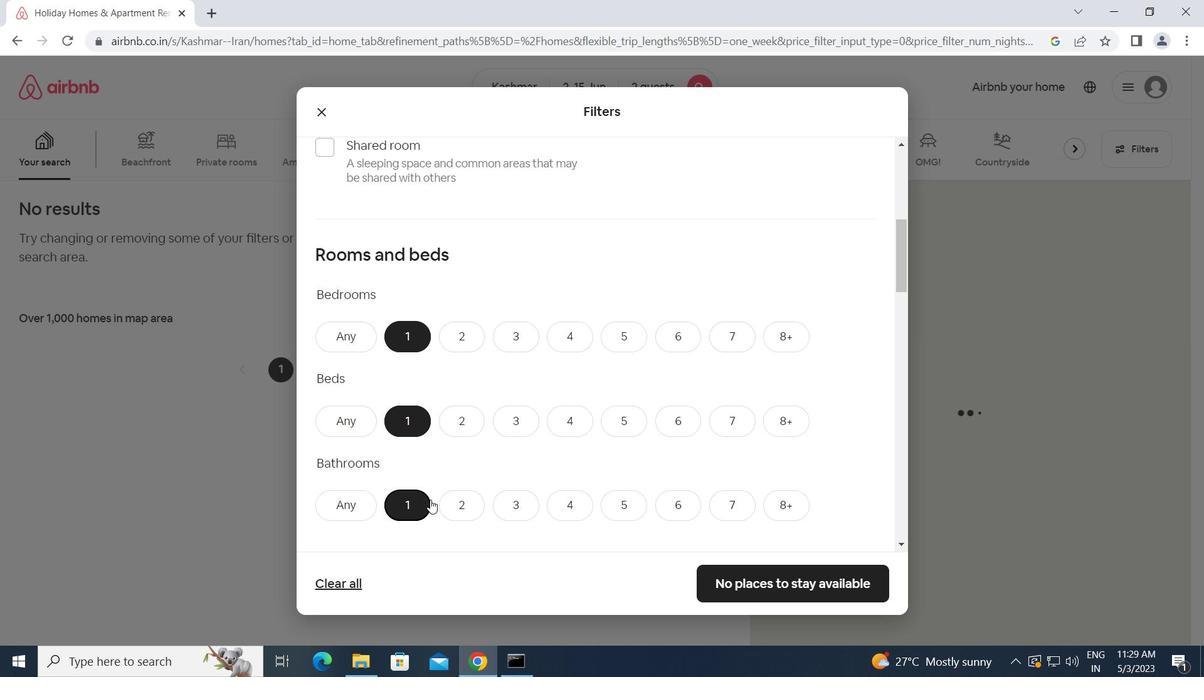 
Action: Mouse moved to (430, 499)
Screenshot: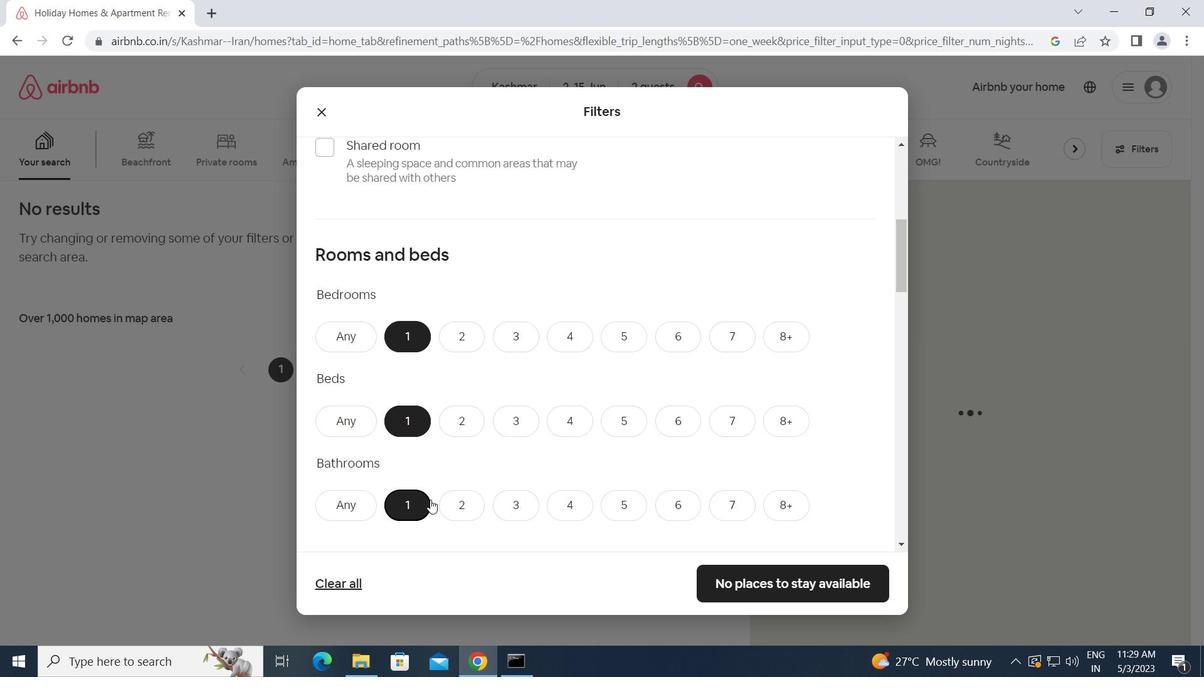 
Action: Mouse scrolled (430, 498) with delta (0, 0)
Screenshot: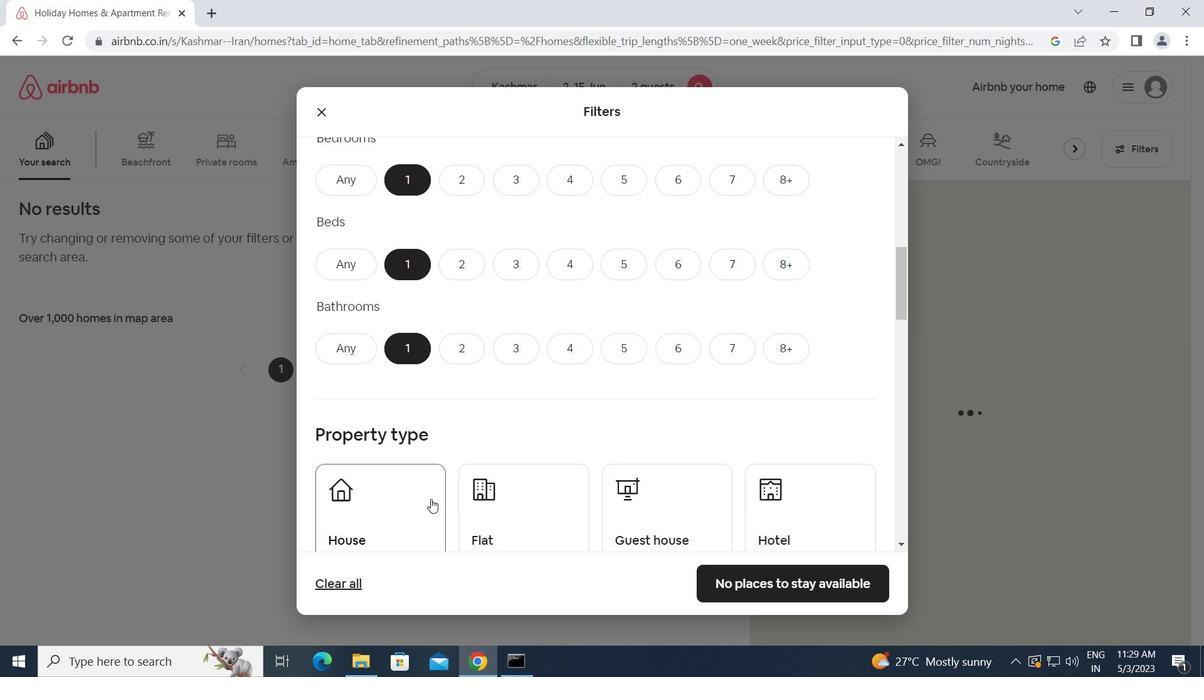 
Action: Mouse moved to (410, 461)
Screenshot: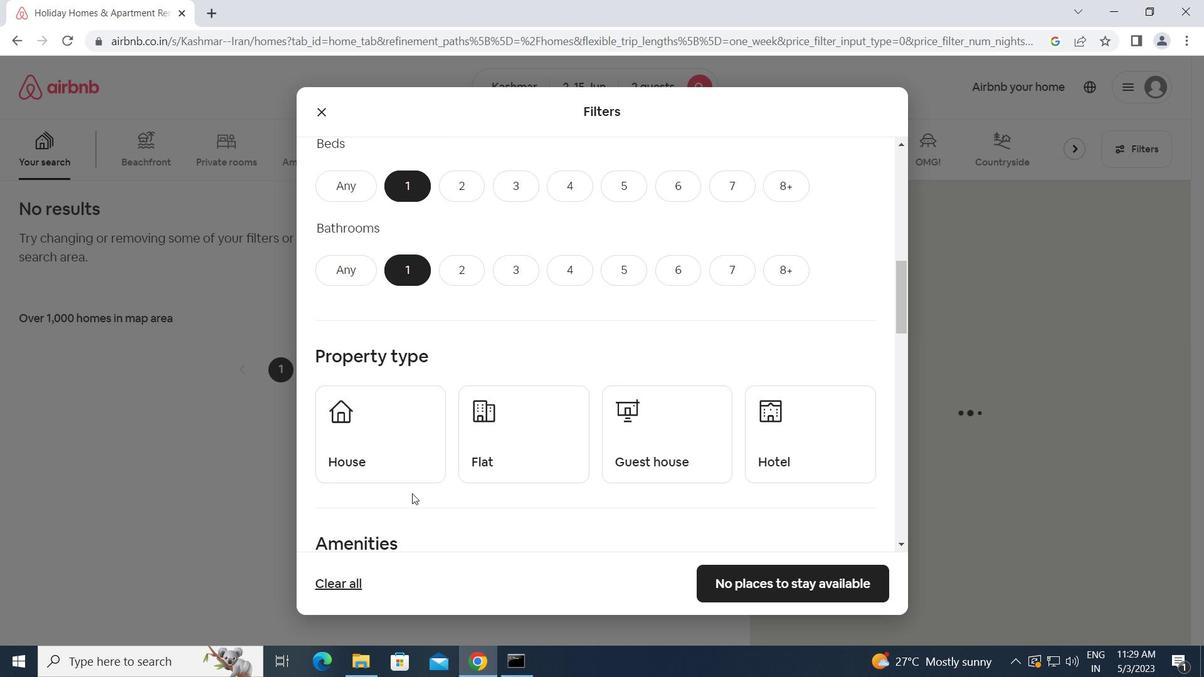 
Action: Mouse pressed left at (410, 461)
Screenshot: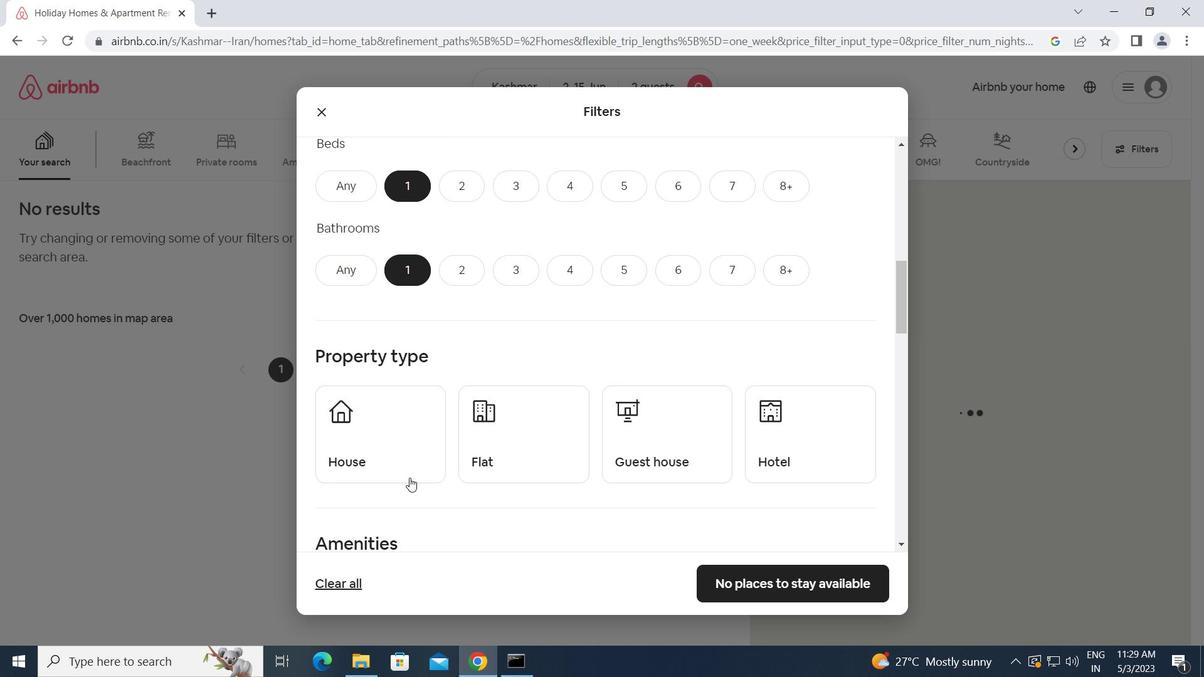 
Action: Mouse moved to (532, 433)
Screenshot: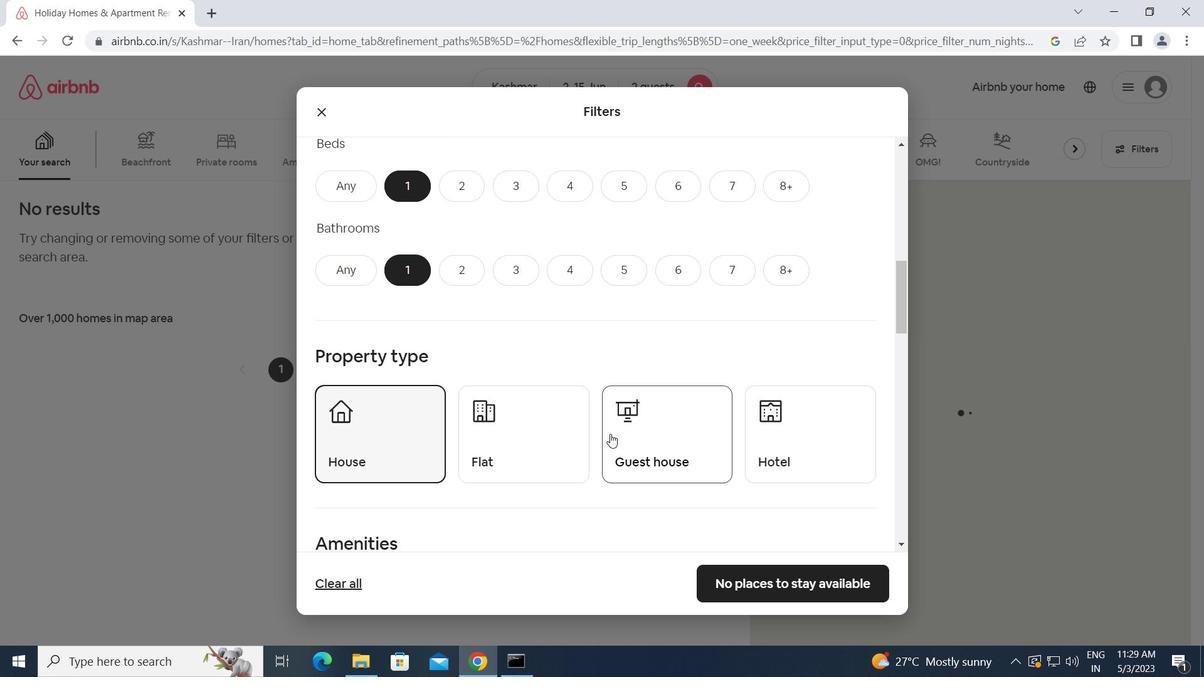 
Action: Mouse pressed left at (532, 433)
Screenshot: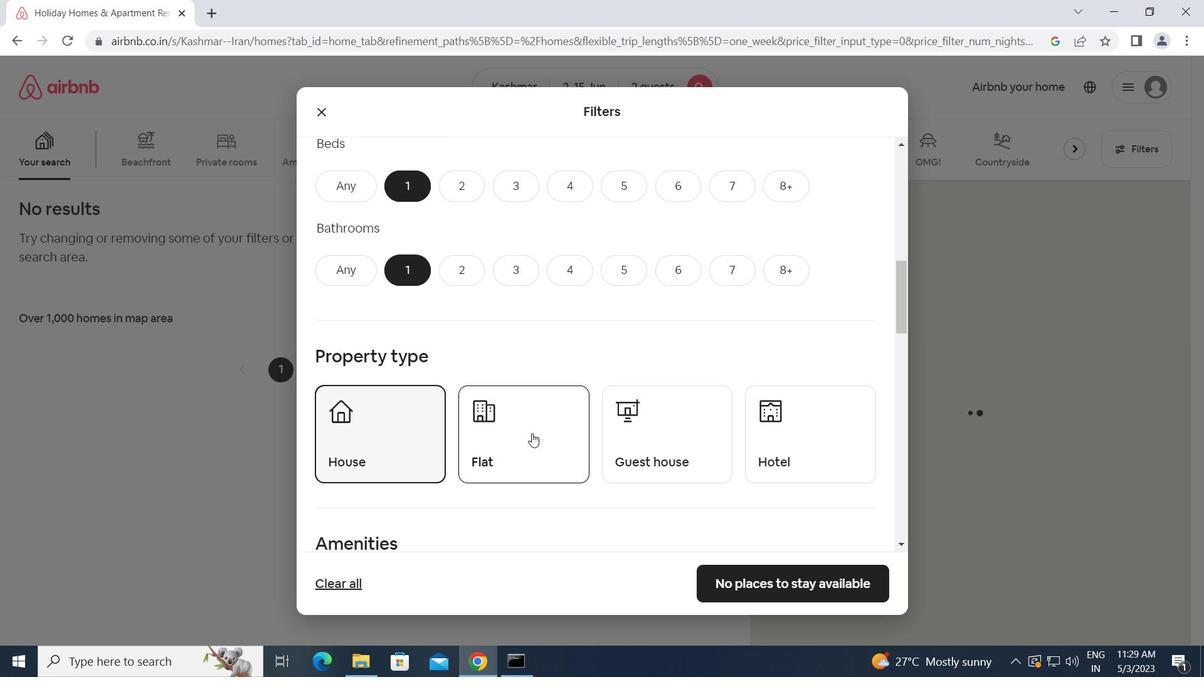 
Action: Mouse moved to (682, 414)
Screenshot: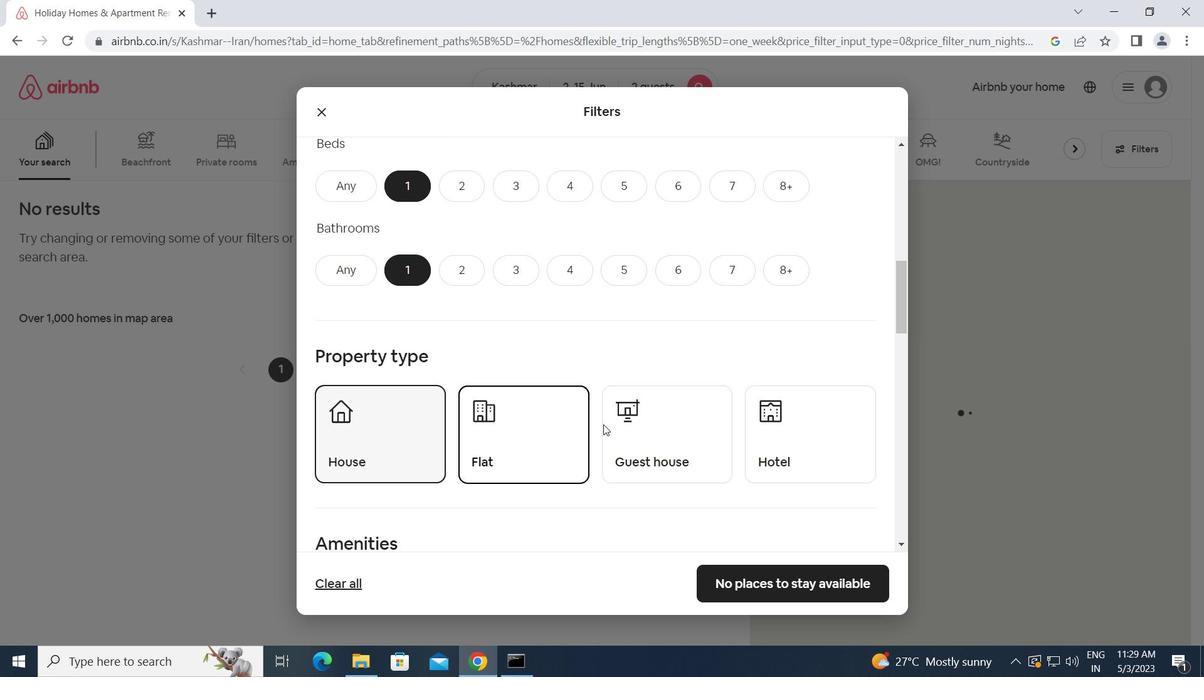 
Action: Mouse pressed left at (682, 414)
Screenshot: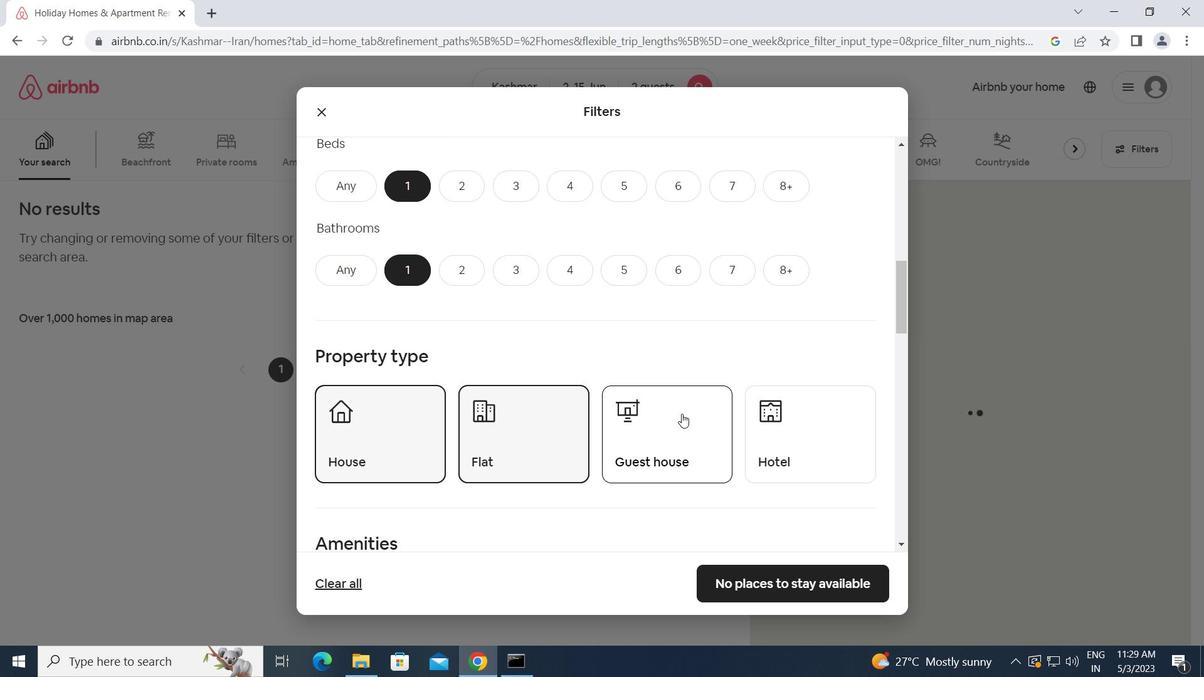 
Action: Mouse moved to (796, 439)
Screenshot: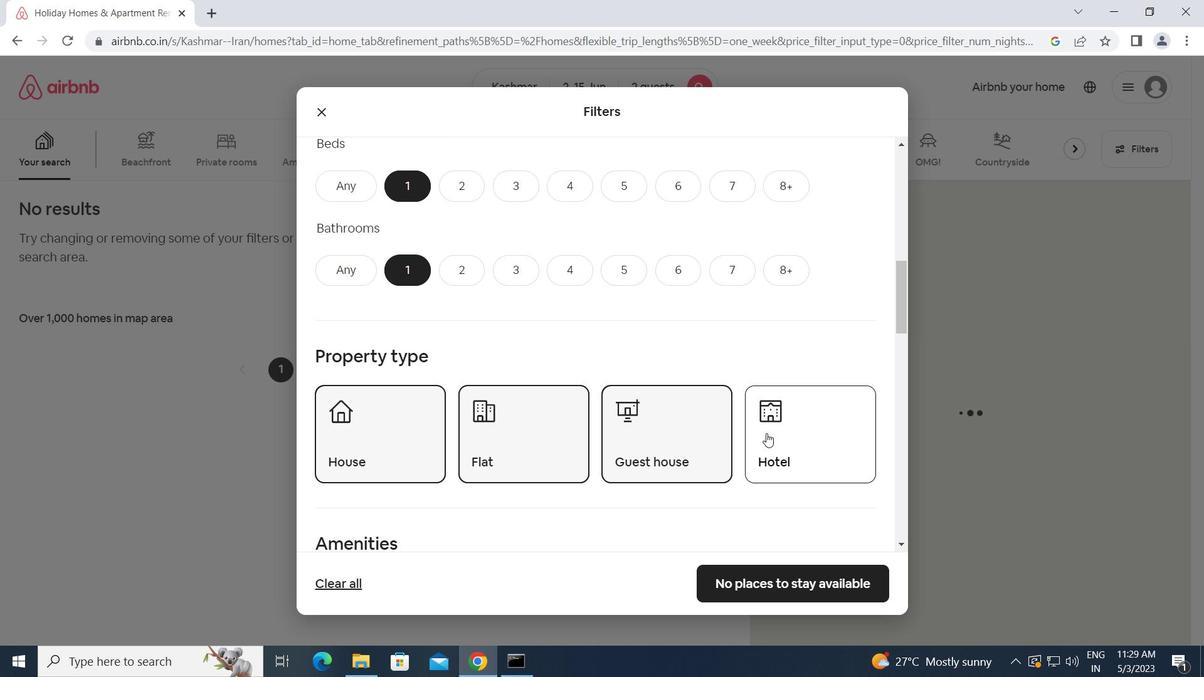 
Action: Mouse pressed left at (796, 439)
Screenshot: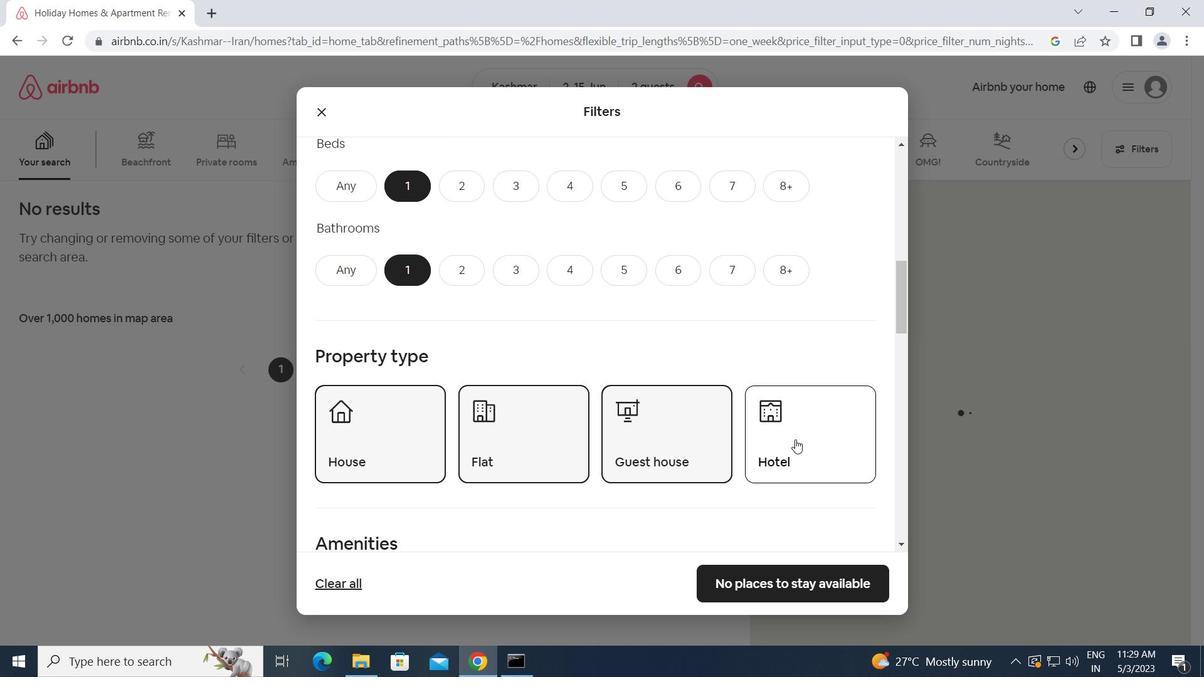 
Action: Mouse moved to (762, 474)
Screenshot: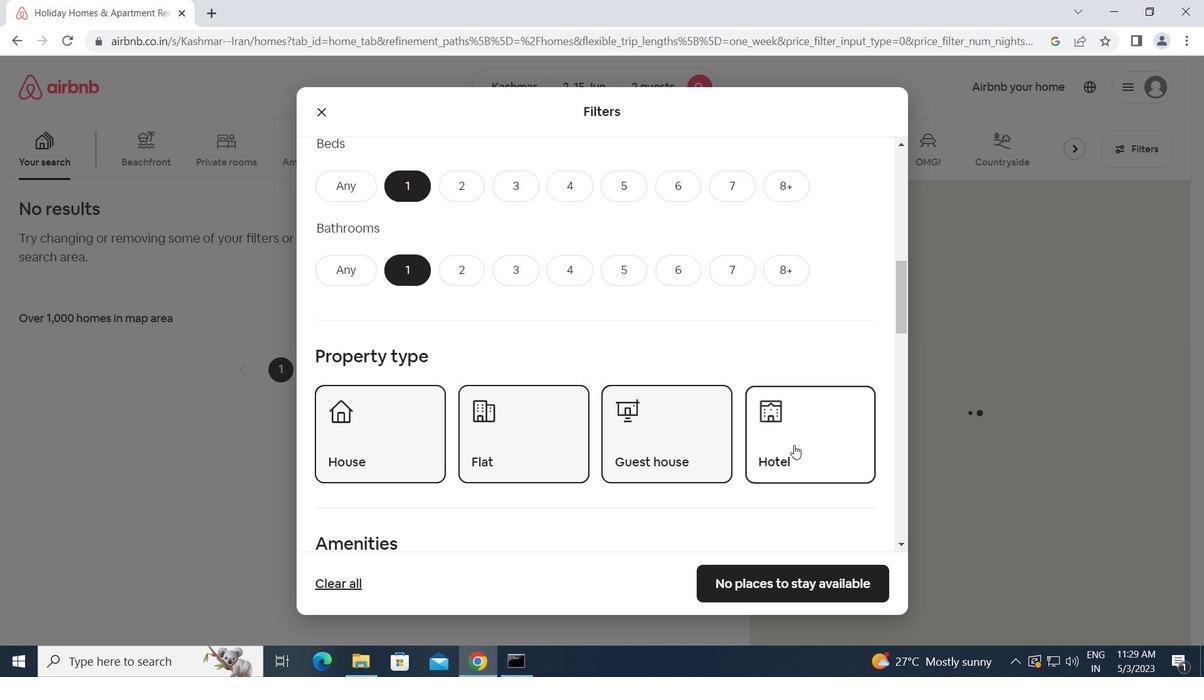 
Action: Mouse scrolled (762, 473) with delta (0, 0)
Screenshot: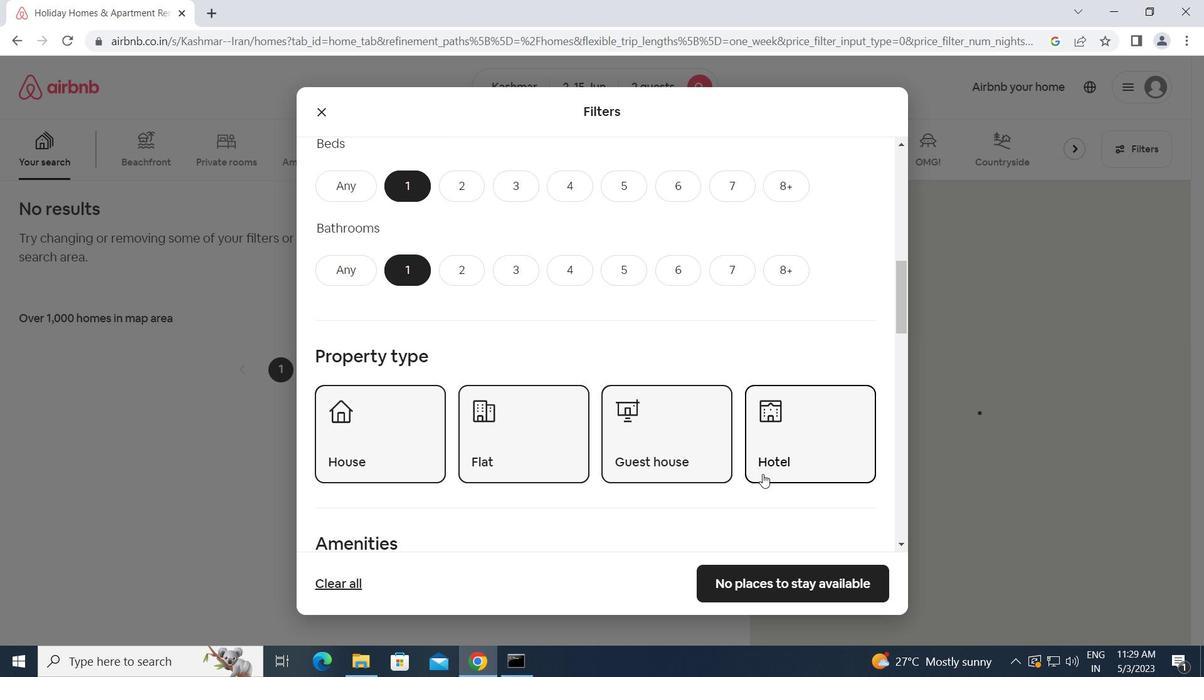 
Action: Mouse scrolled (762, 473) with delta (0, 0)
Screenshot: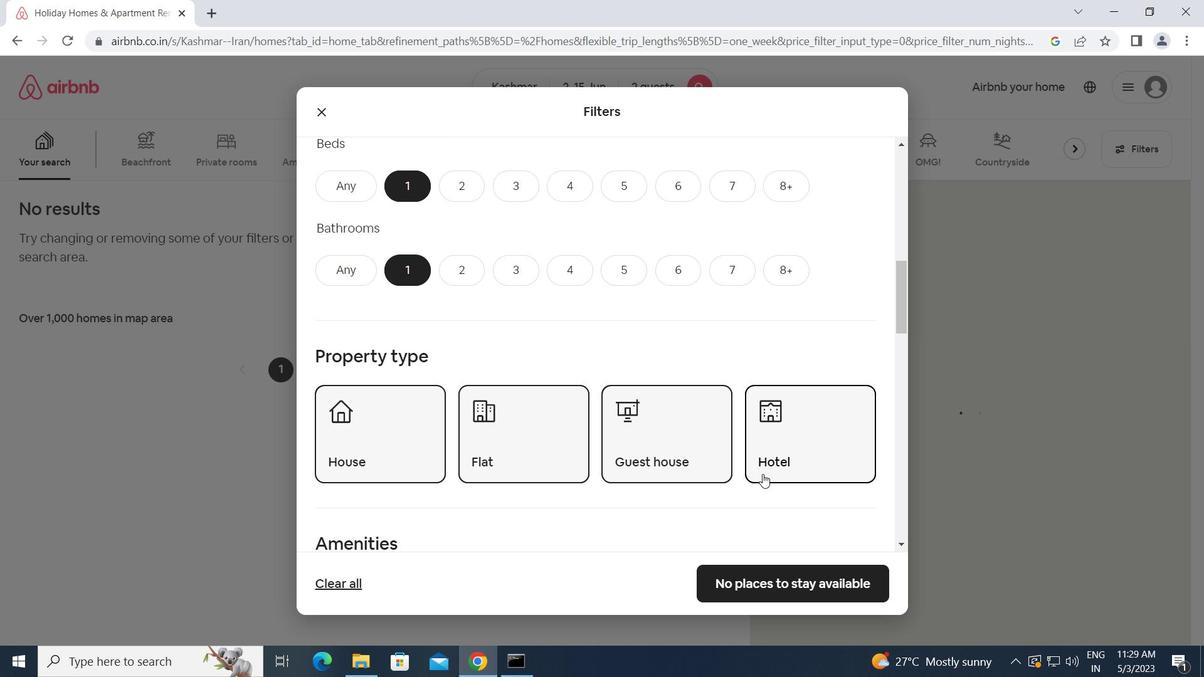 
Action: Mouse moved to (656, 460)
Screenshot: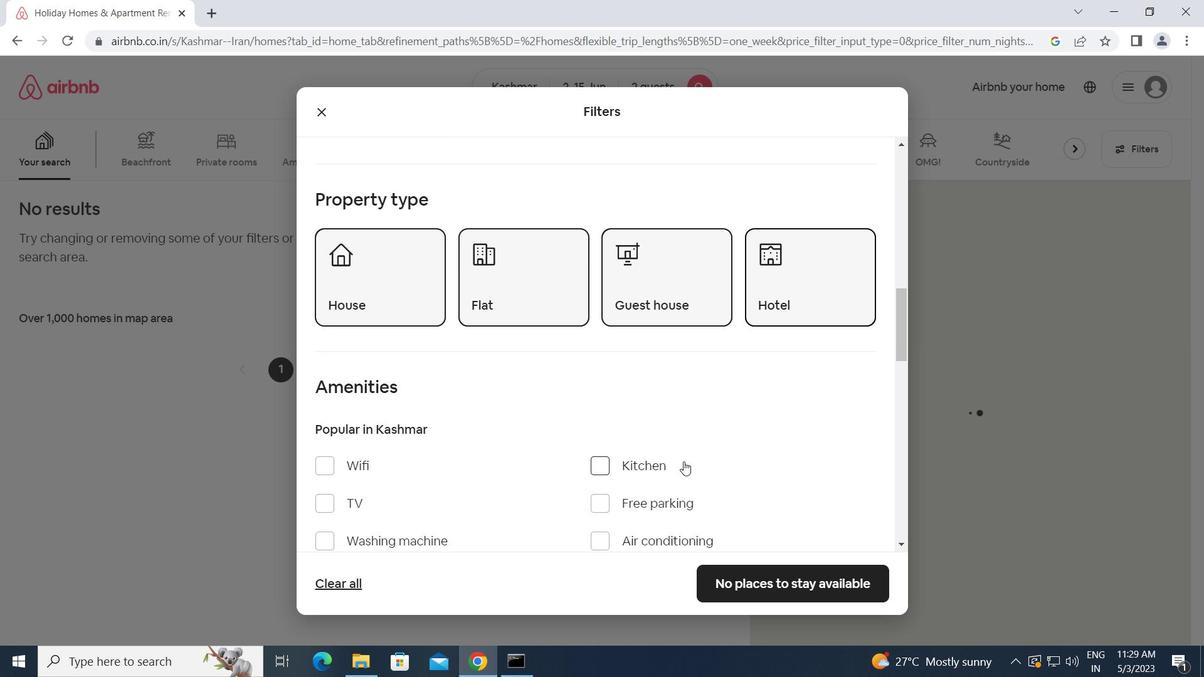 
Action: Mouse scrolled (656, 459) with delta (0, 0)
Screenshot: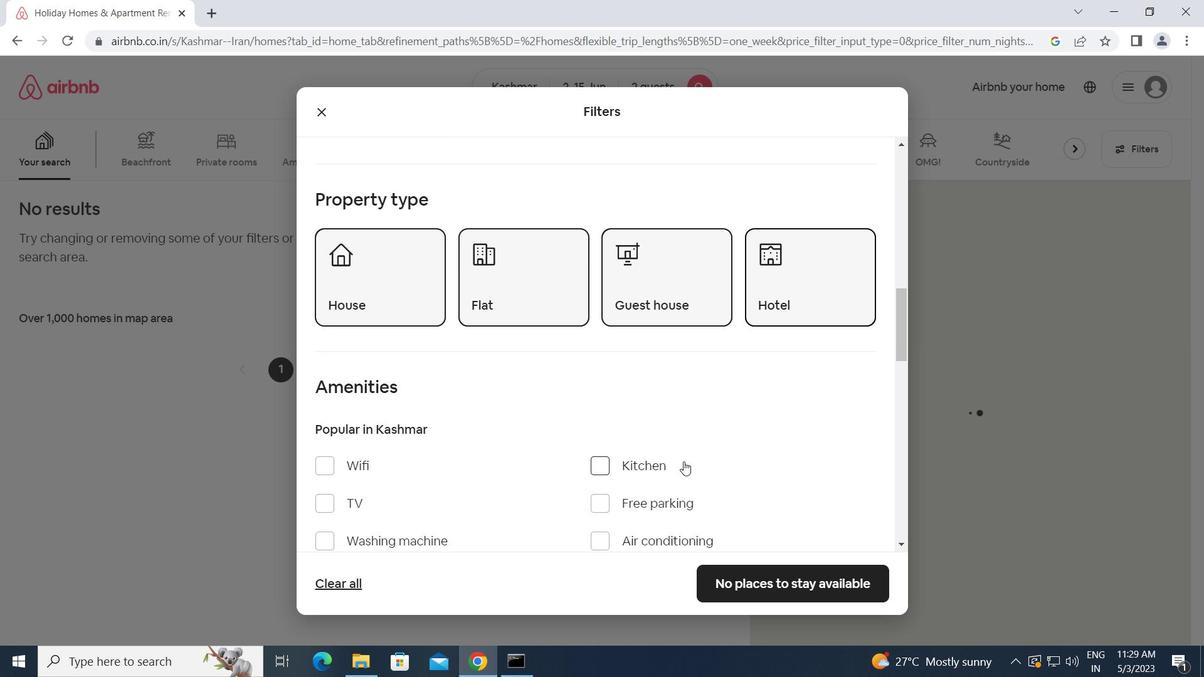 
Action: Mouse moved to (654, 460)
Screenshot: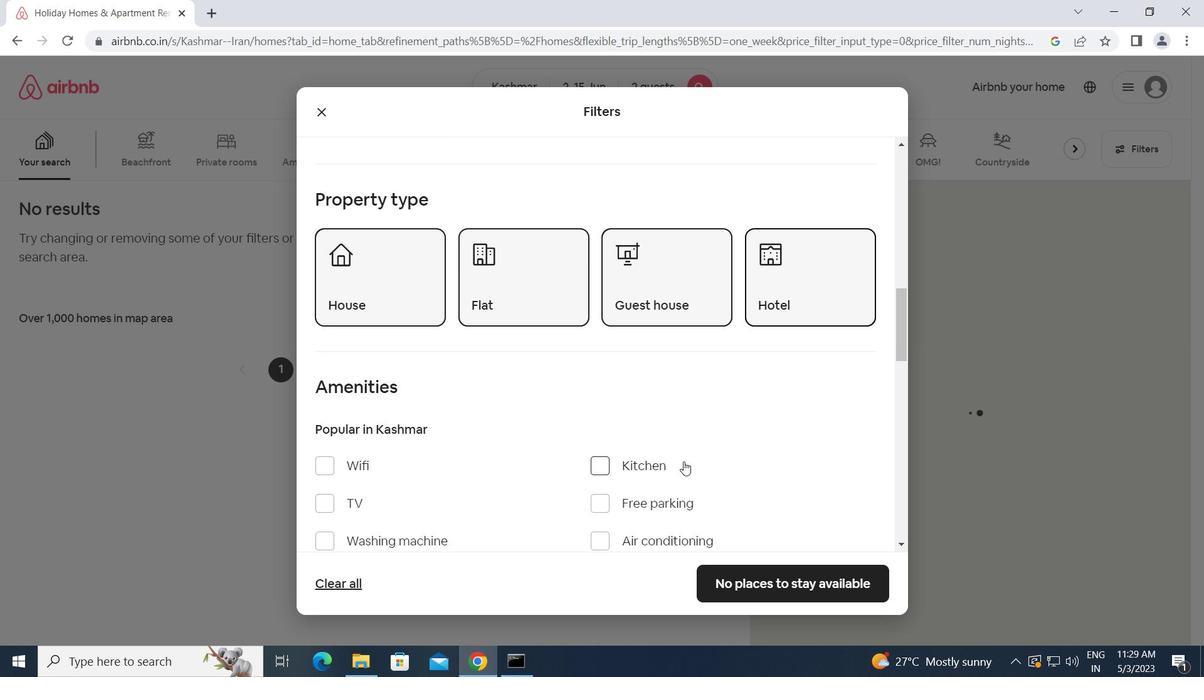 
Action: Mouse scrolled (654, 459) with delta (0, 0)
Screenshot: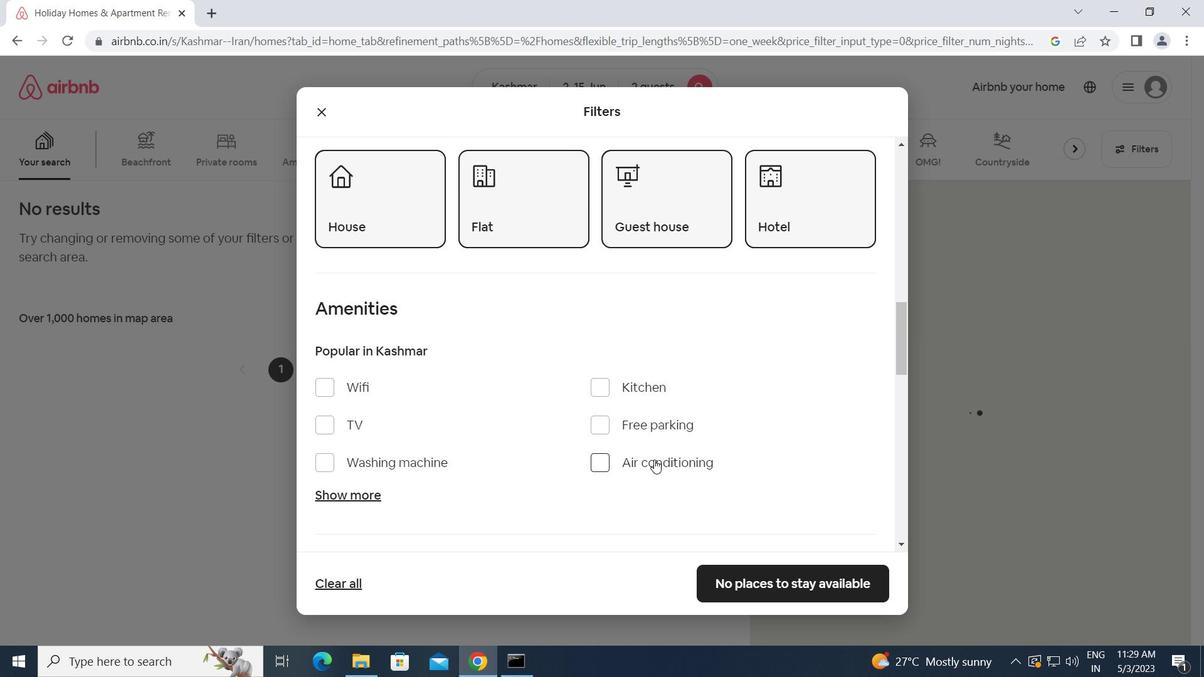 
Action: Mouse scrolled (654, 459) with delta (0, 0)
Screenshot: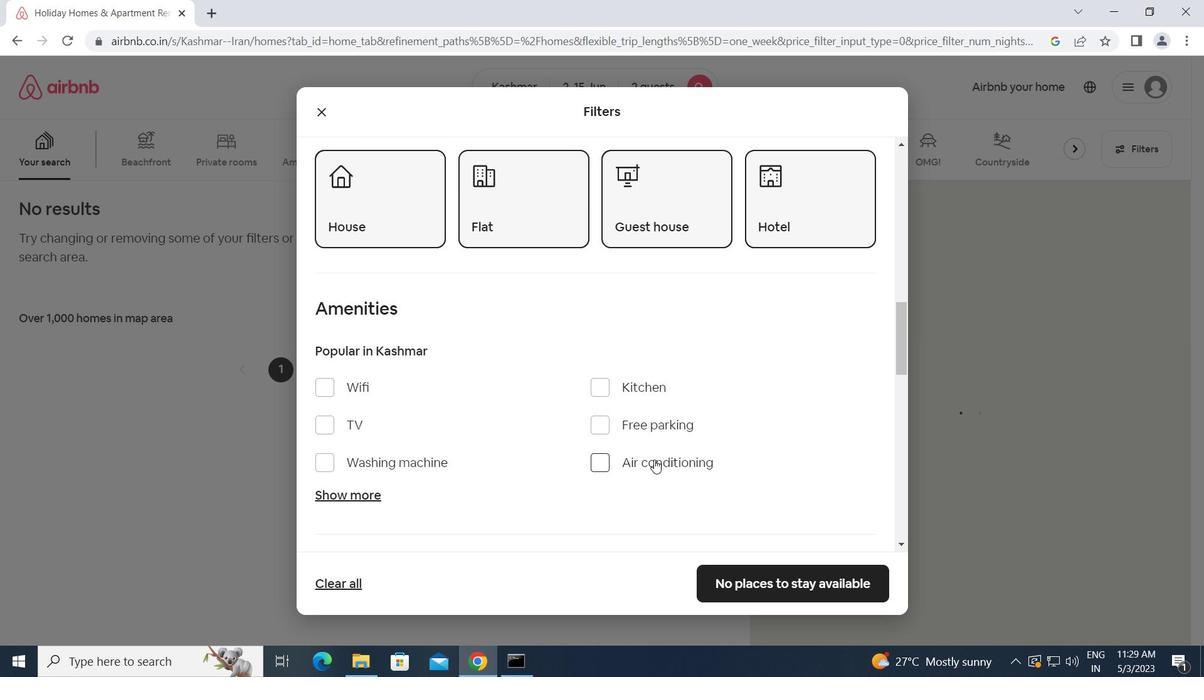 
Action: Mouse scrolled (654, 459) with delta (0, 0)
Screenshot: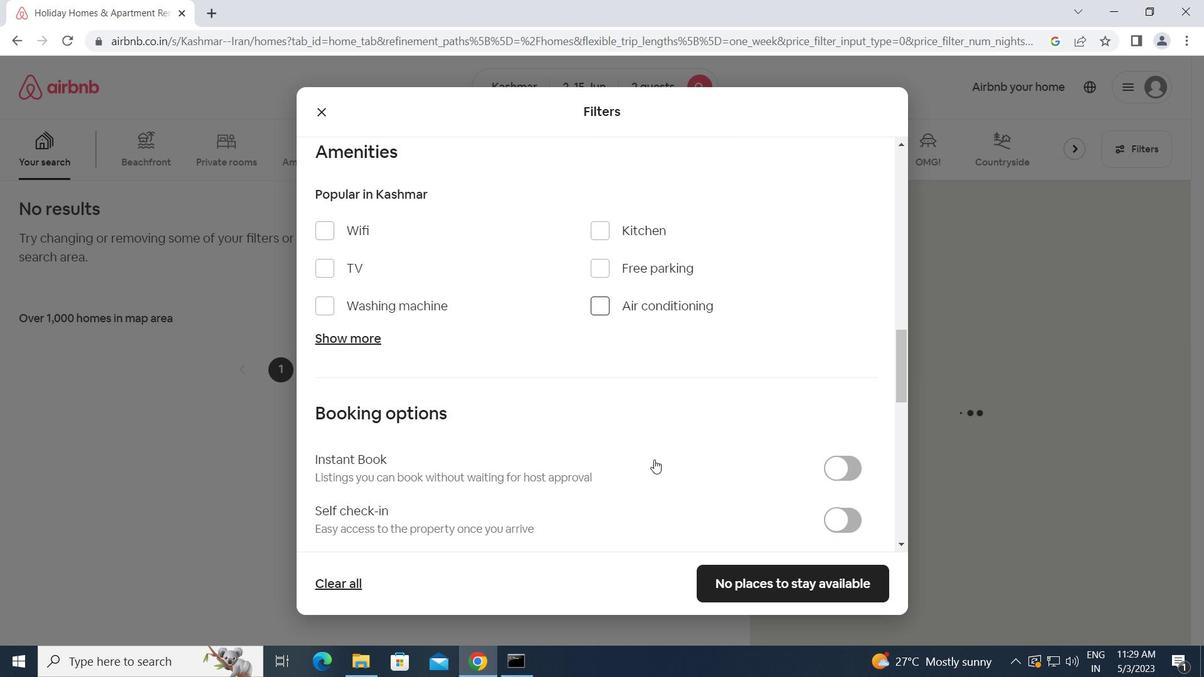 
Action: Mouse moved to (828, 433)
Screenshot: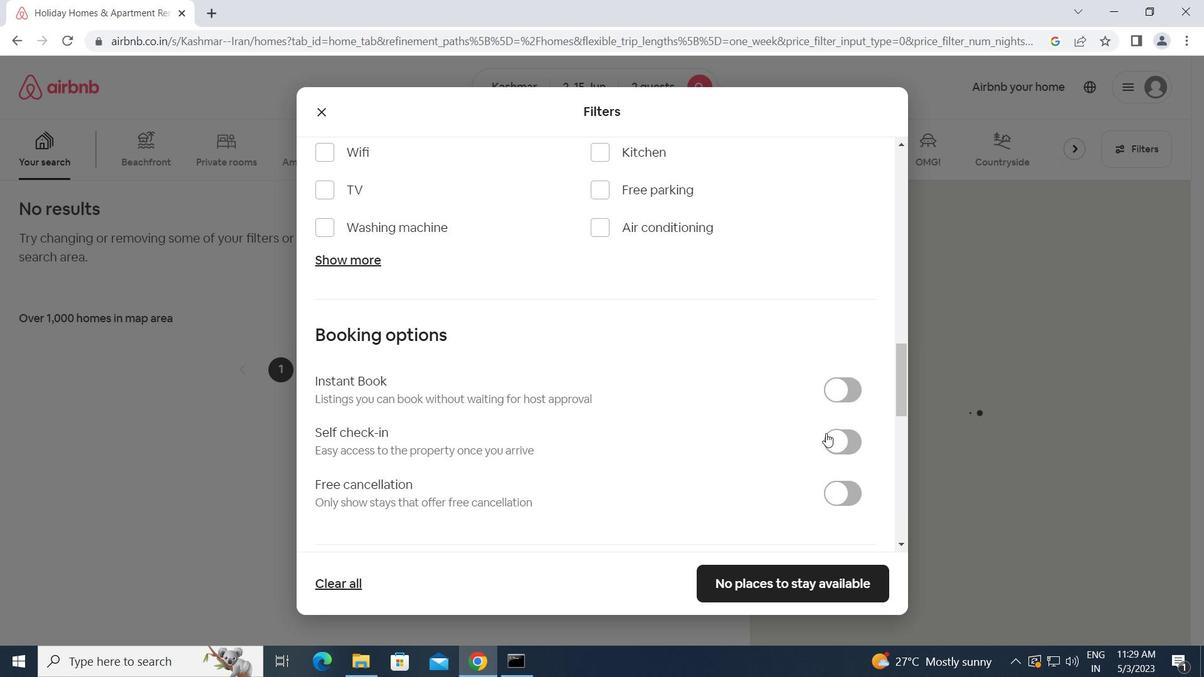 
Action: Mouse pressed left at (828, 433)
Screenshot: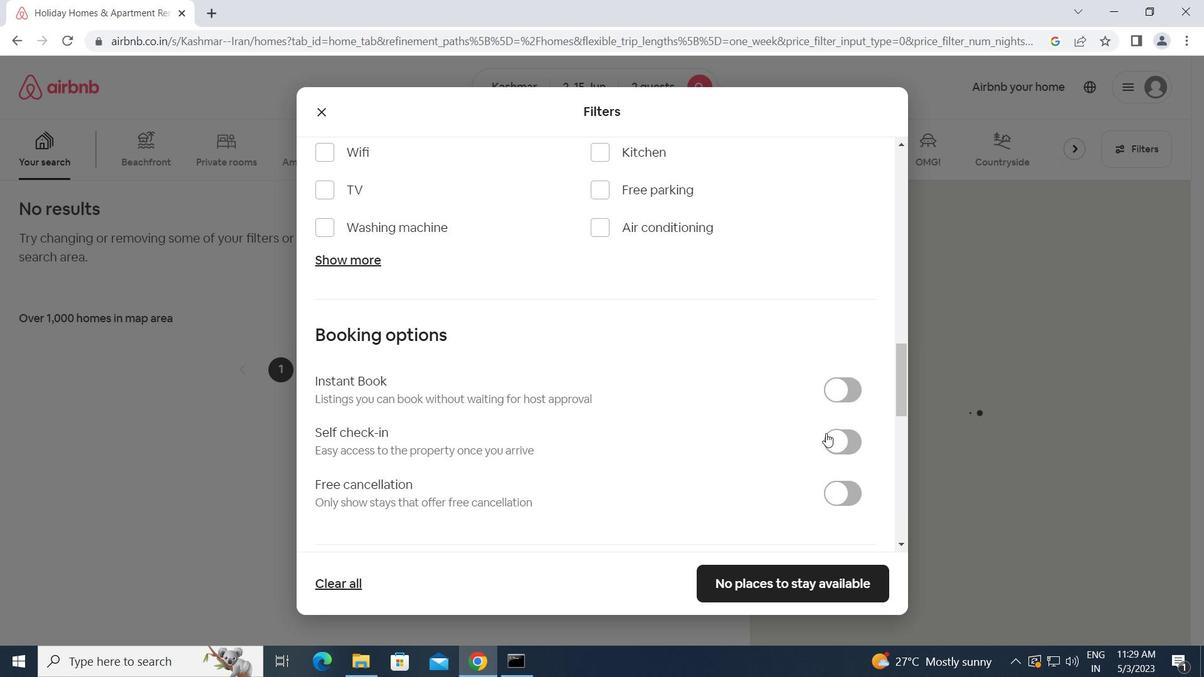 
Action: Mouse moved to (750, 484)
Screenshot: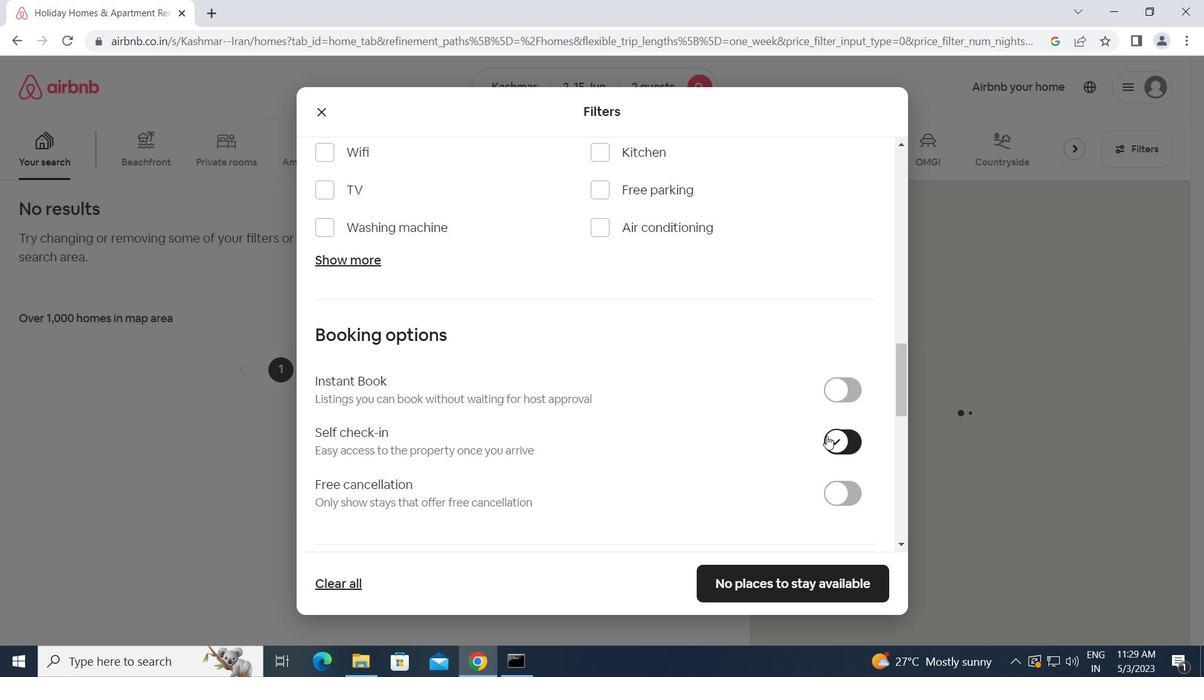 
Action: Mouse scrolled (750, 483) with delta (0, 0)
Screenshot: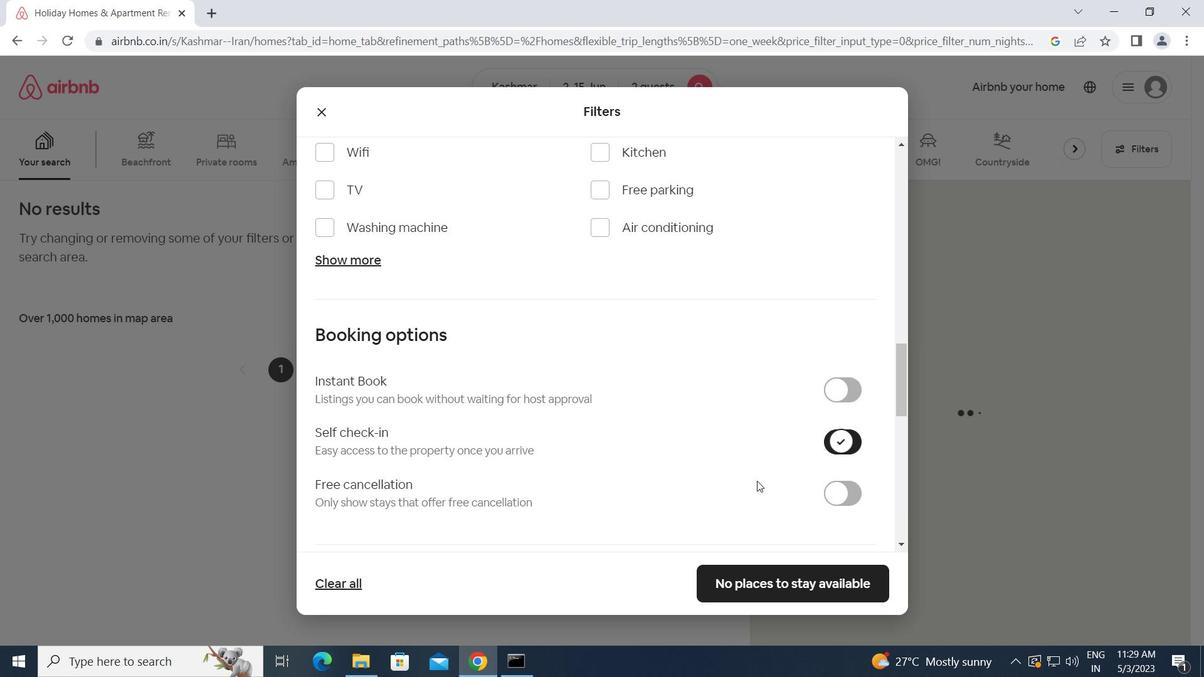 
Action: Mouse scrolled (750, 483) with delta (0, 0)
Screenshot: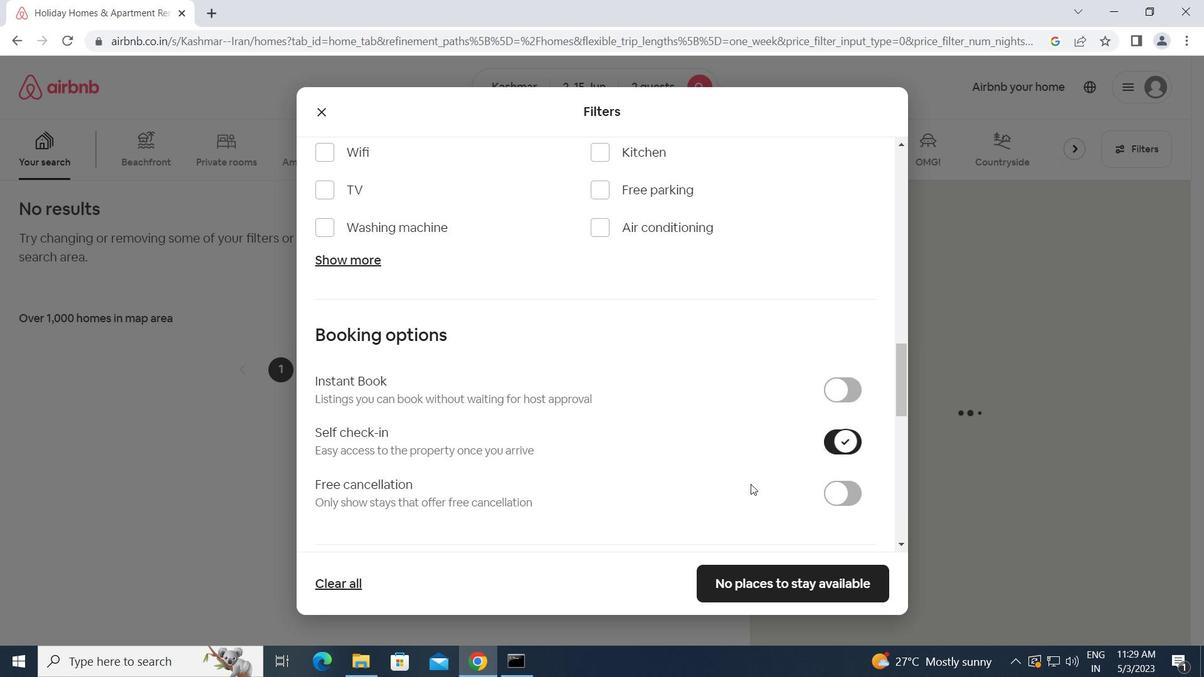 
Action: Mouse scrolled (750, 483) with delta (0, 0)
Screenshot: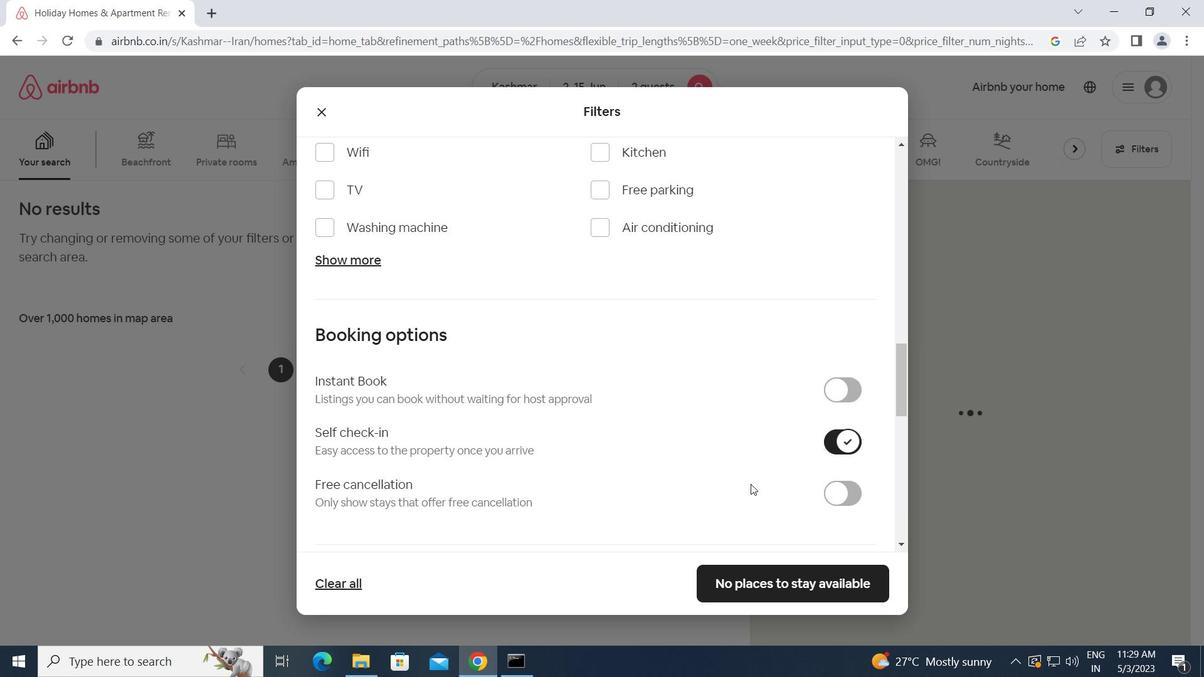 
Action: Mouse scrolled (750, 483) with delta (0, 0)
Screenshot: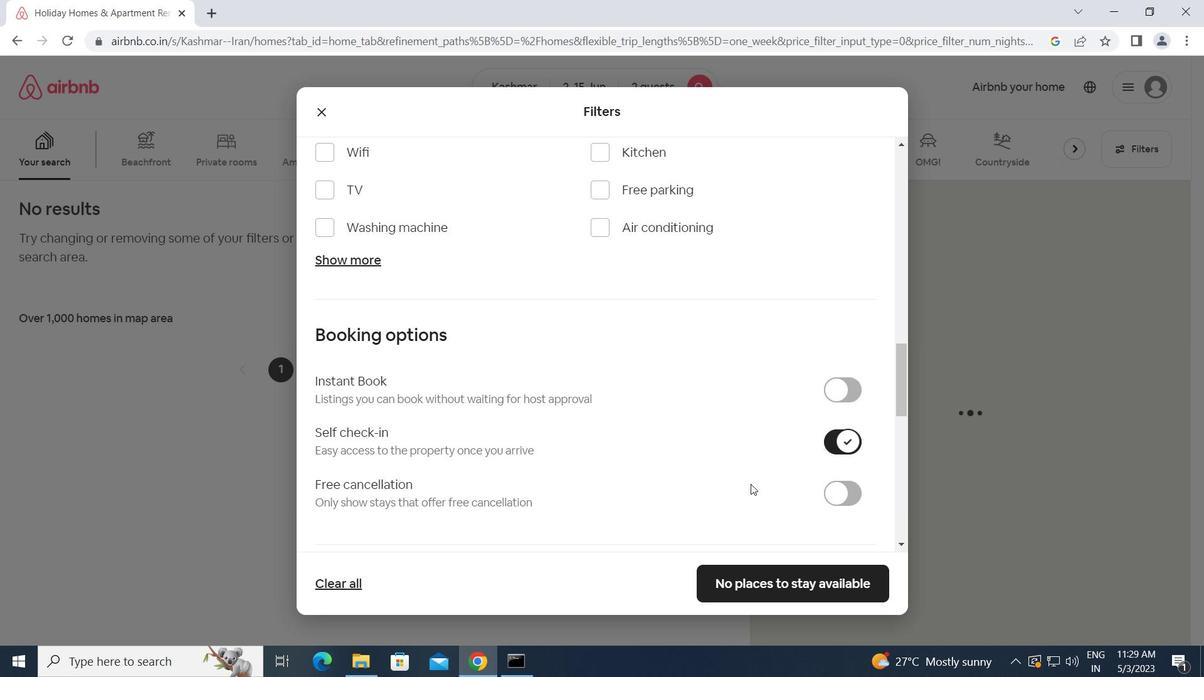 
Action: Mouse scrolled (750, 483) with delta (0, 0)
Screenshot: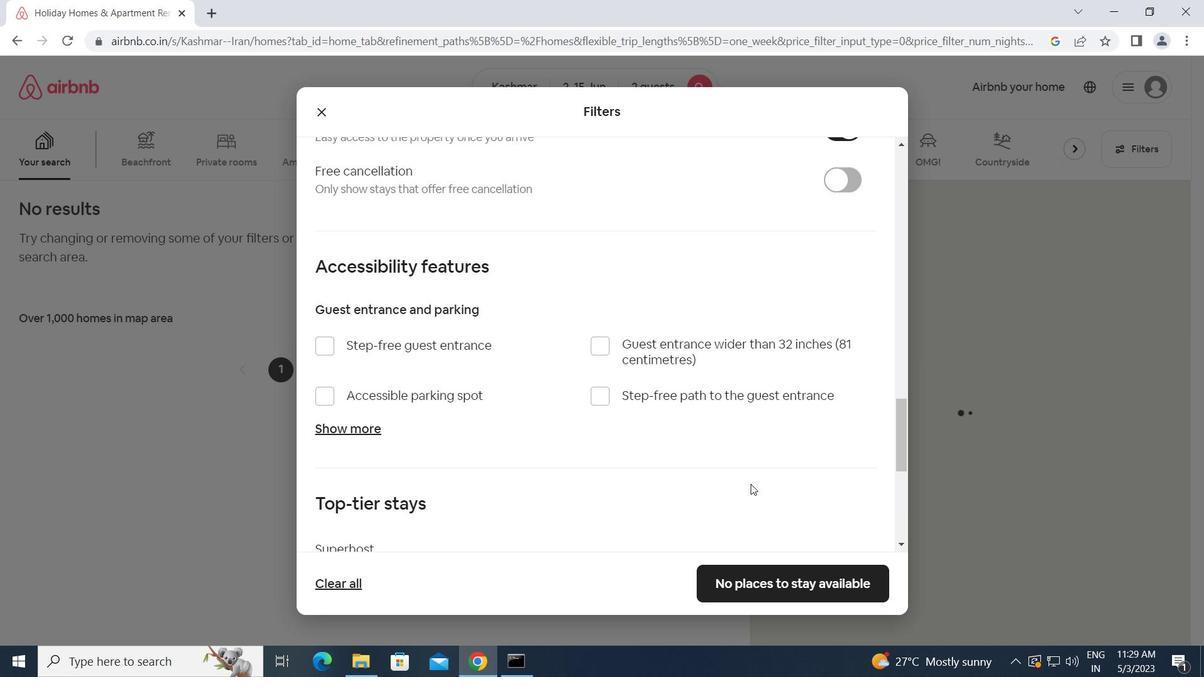 
Action: Mouse scrolled (750, 483) with delta (0, 0)
Screenshot: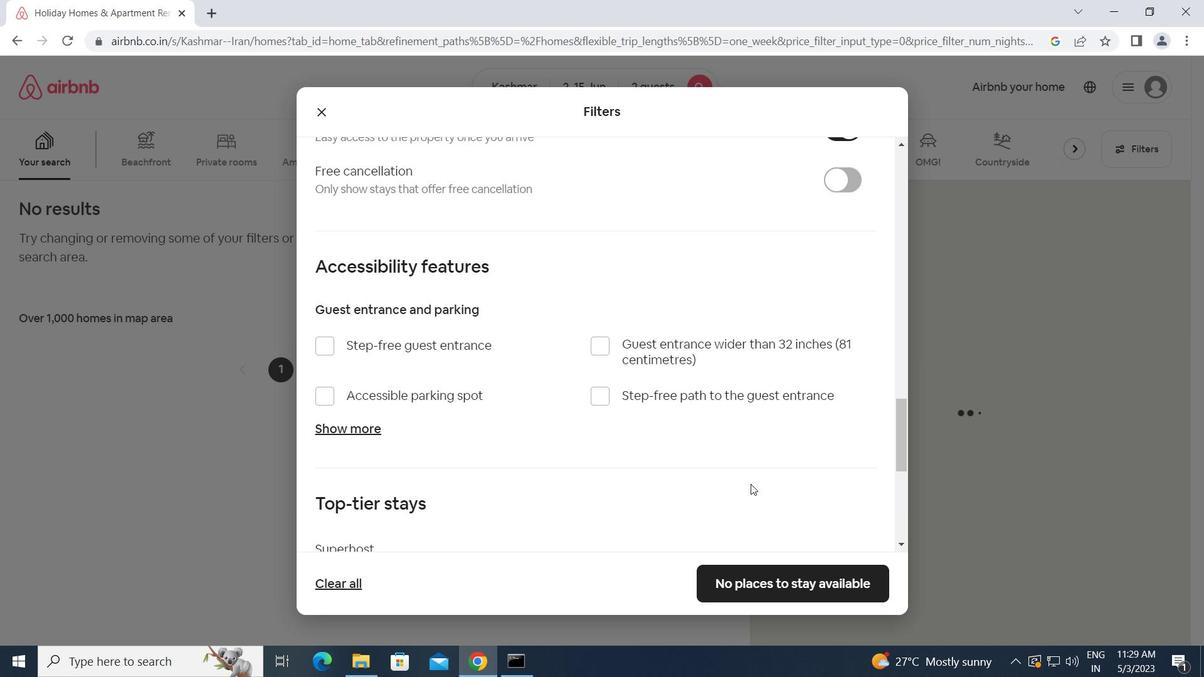 
Action: Mouse moved to (606, 484)
Screenshot: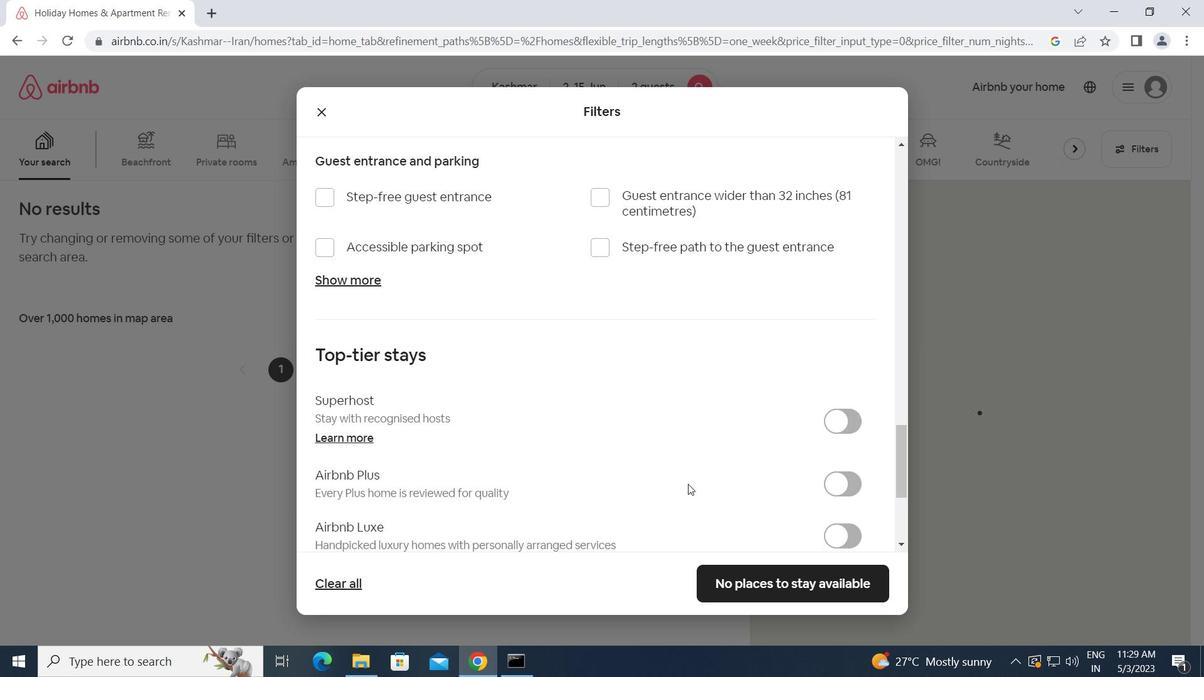 
Action: Mouse scrolled (606, 484) with delta (0, 0)
Screenshot: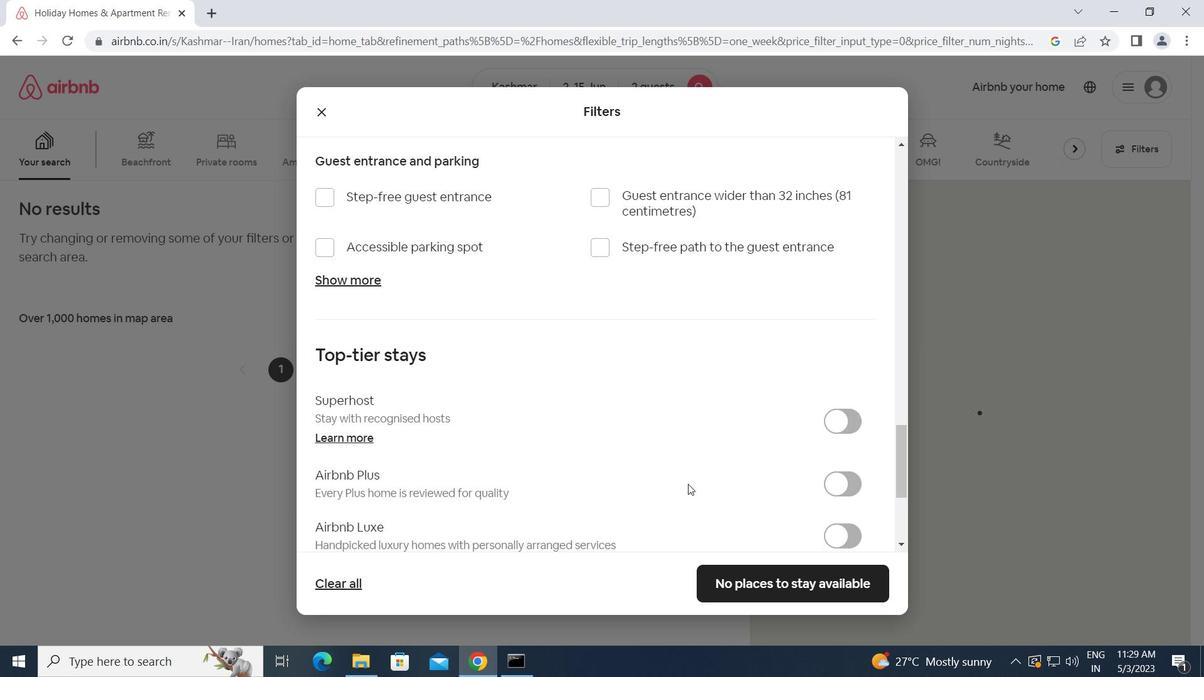 
Action: Mouse moved to (606, 484)
Screenshot: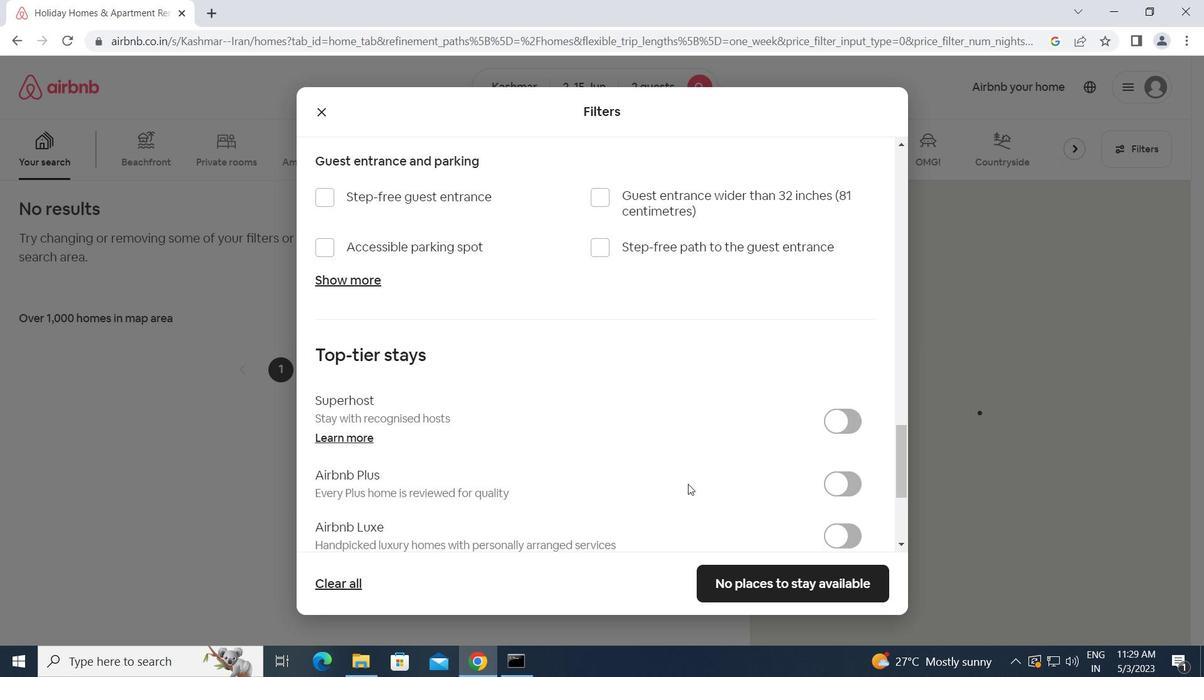 
Action: Mouse scrolled (606, 484) with delta (0, 0)
Screenshot: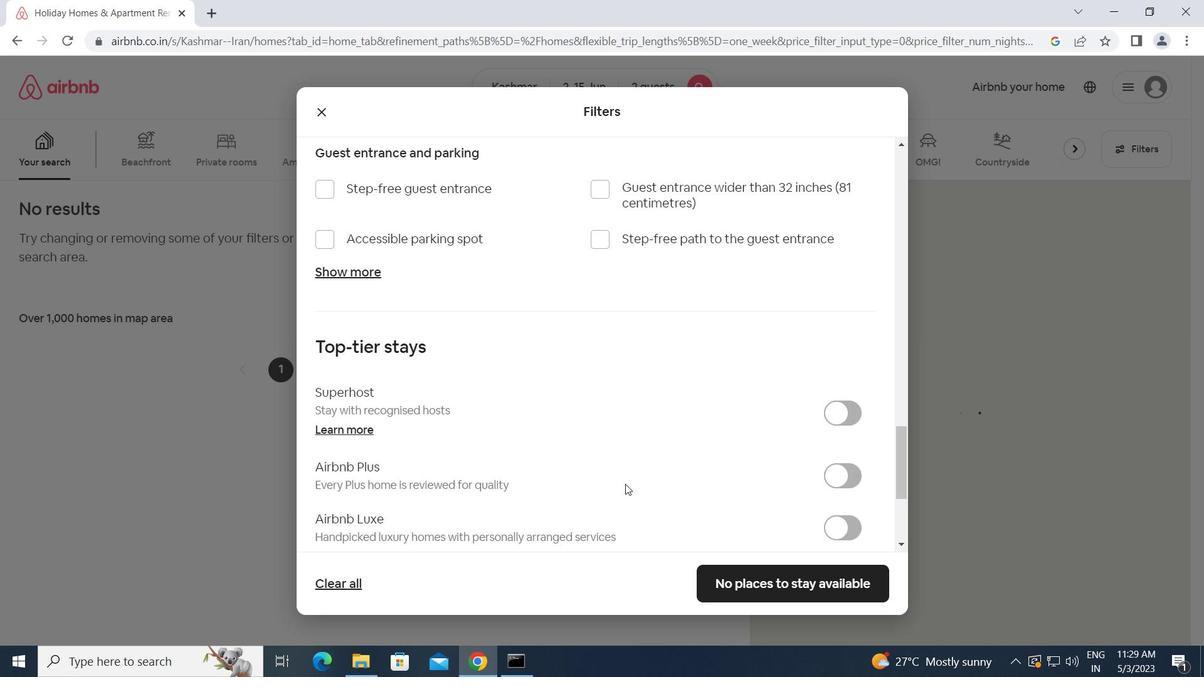 
Action: Mouse moved to (606, 485)
Screenshot: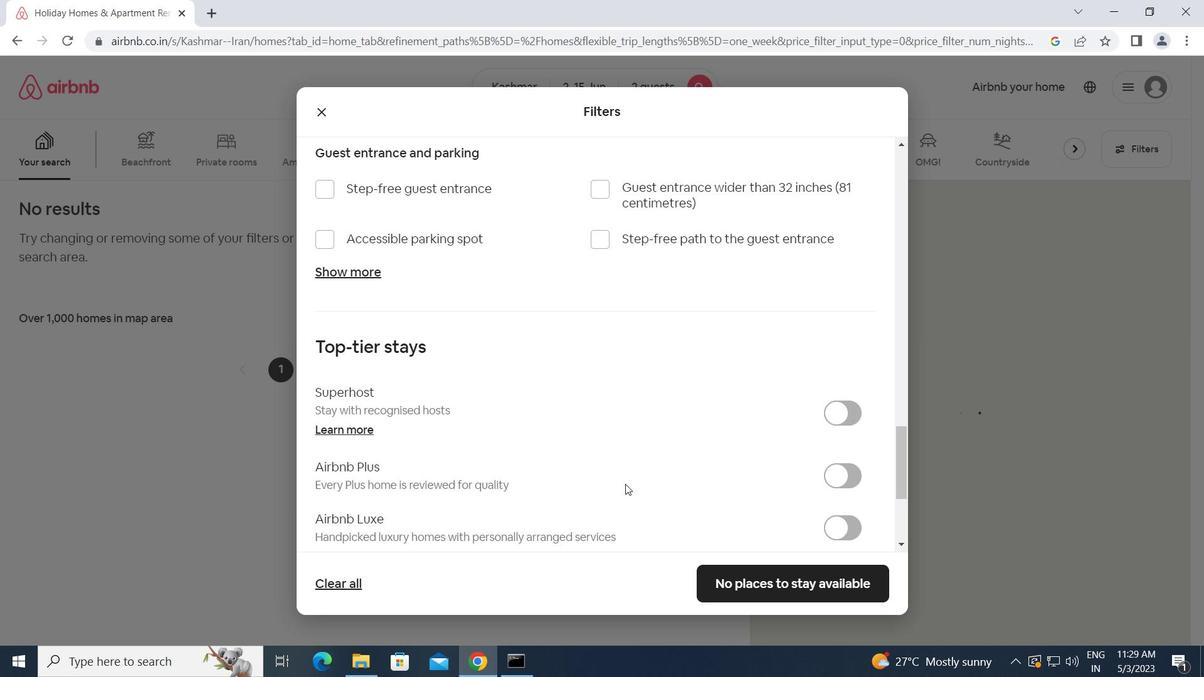 
Action: Mouse scrolled (606, 484) with delta (0, 0)
Screenshot: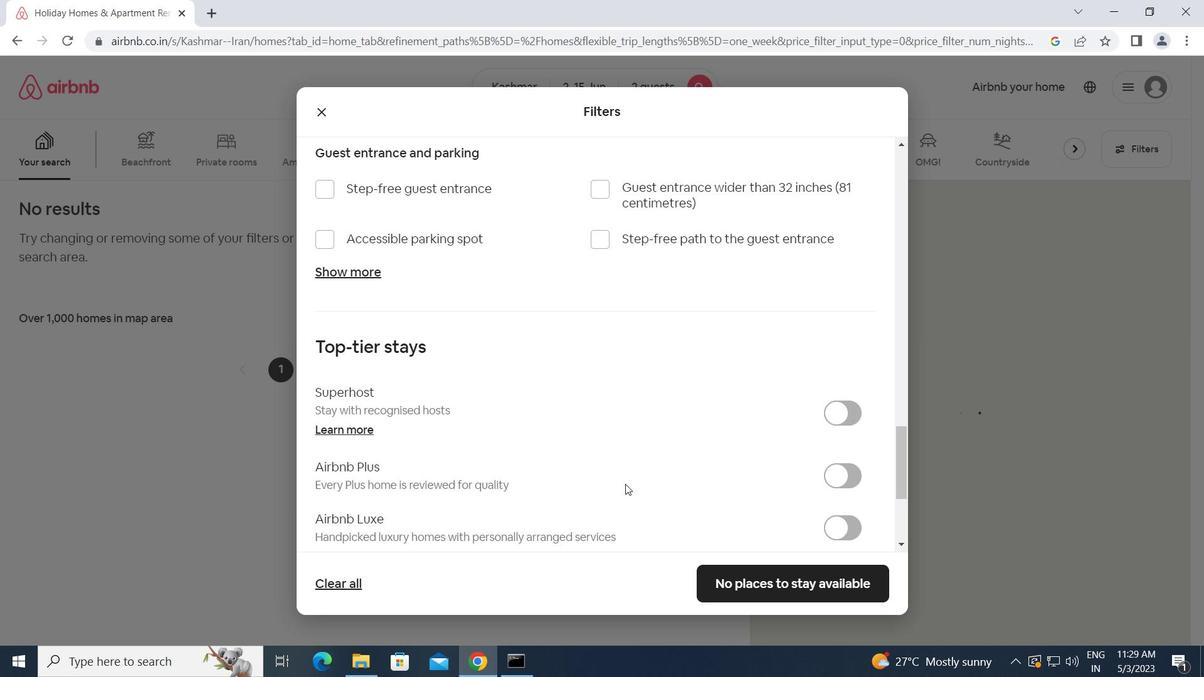 
Action: Mouse moved to (579, 499)
Screenshot: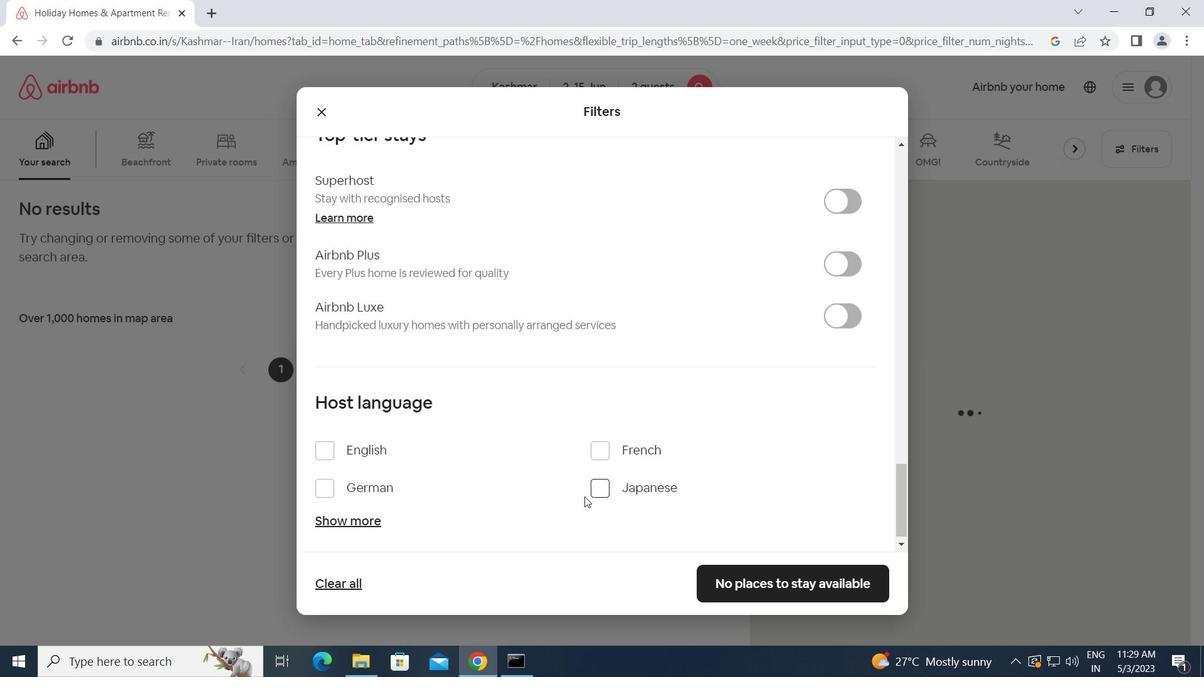 
Action: Mouse scrolled (579, 499) with delta (0, 0)
Screenshot: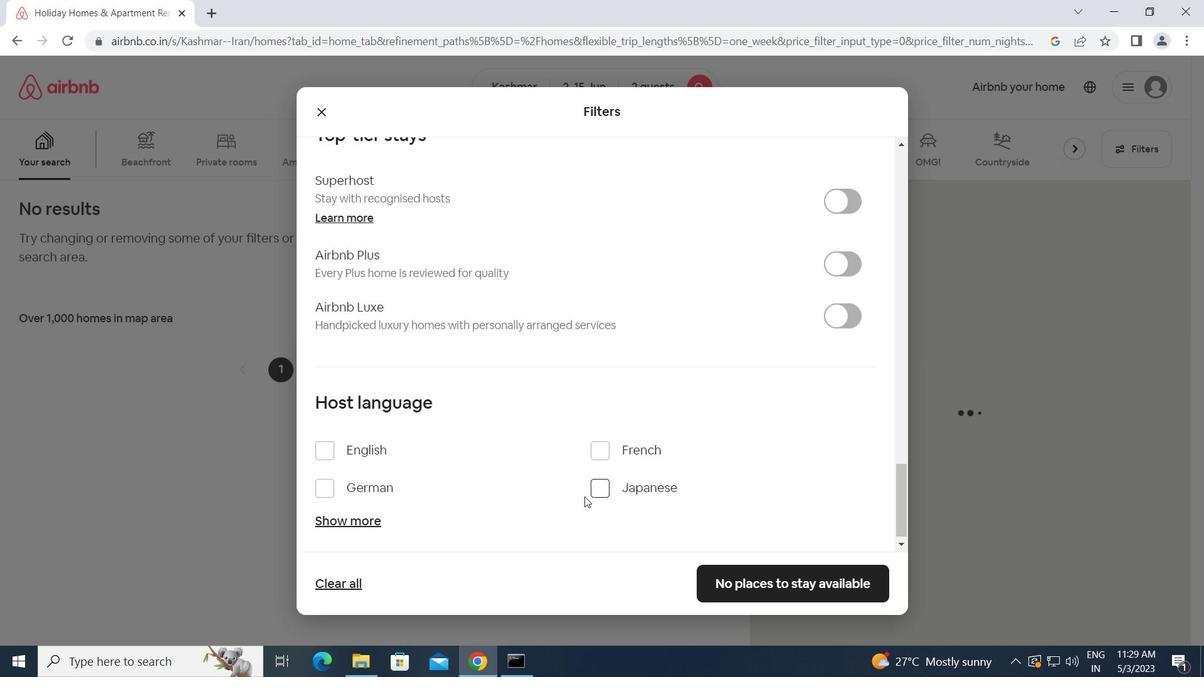 
Action: Mouse moved to (572, 504)
Screenshot: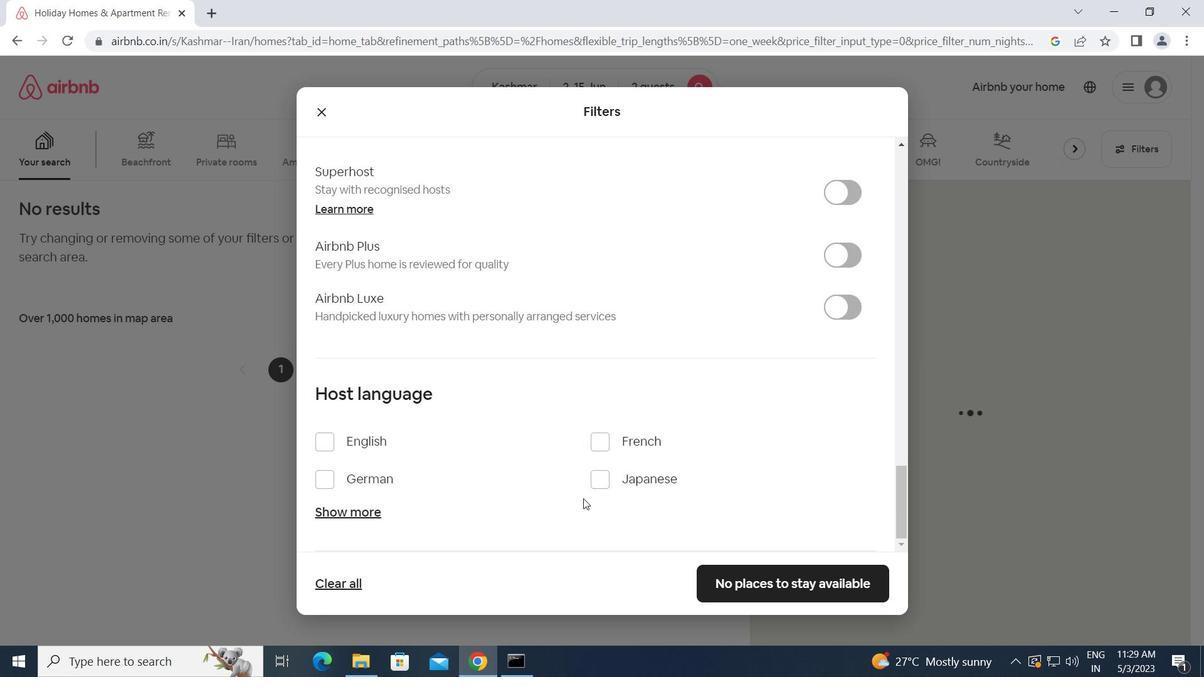
Action: Mouse scrolled (572, 503) with delta (0, 0)
Screenshot: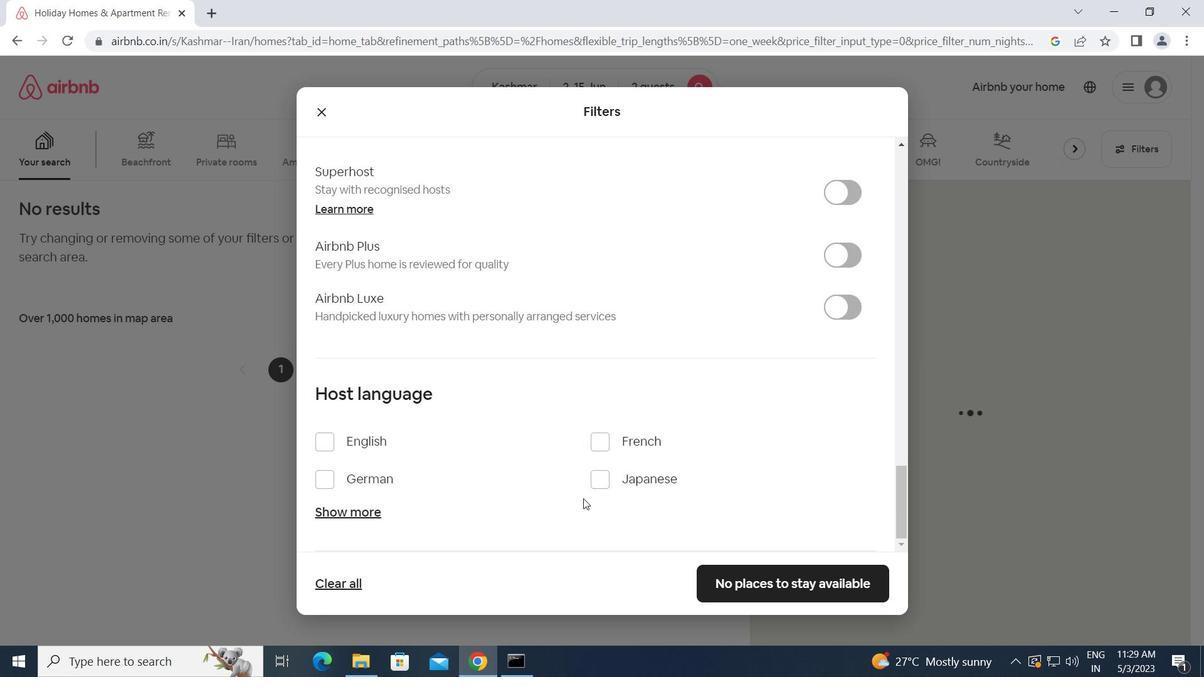 
Action: Mouse moved to (563, 508)
Screenshot: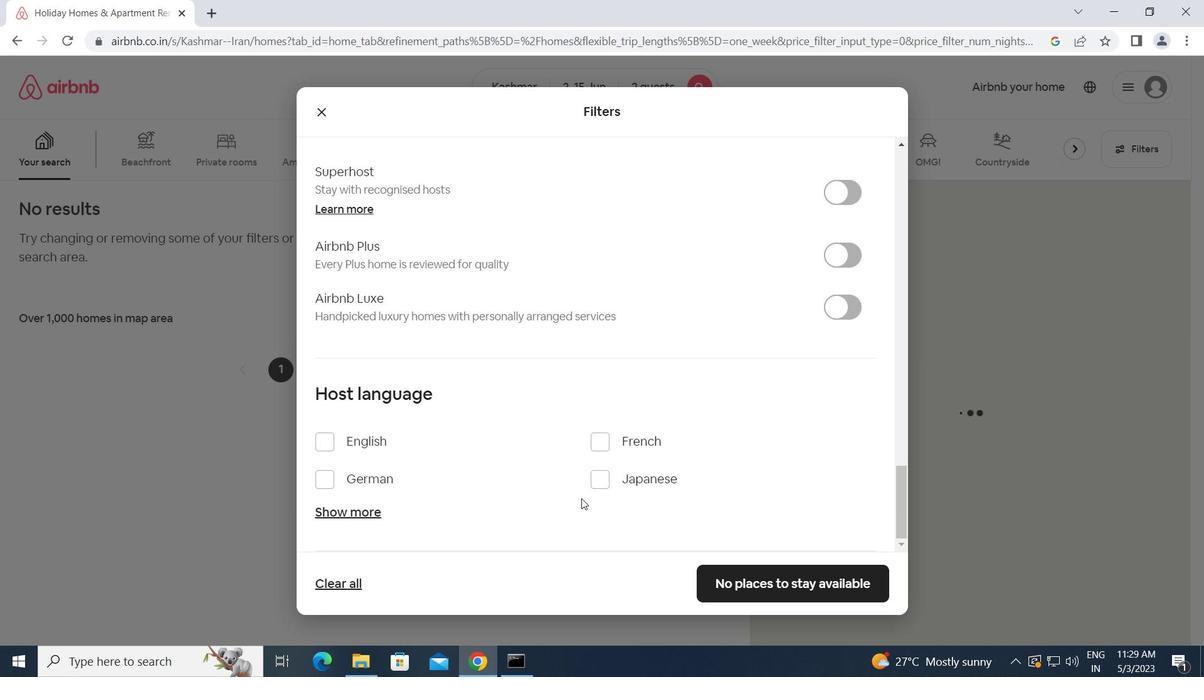 
Action: Mouse scrolled (563, 507) with delta (0, 0)
Screenshot: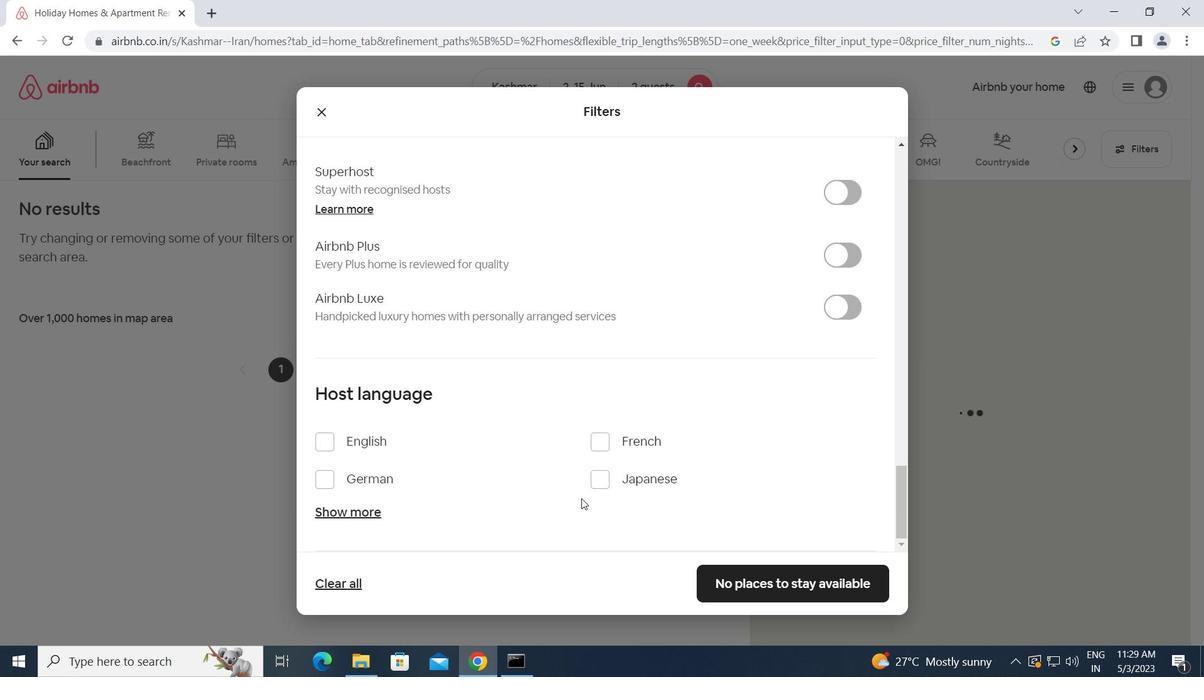 
Action: Mouse moved to (323, 434)
Screenshot: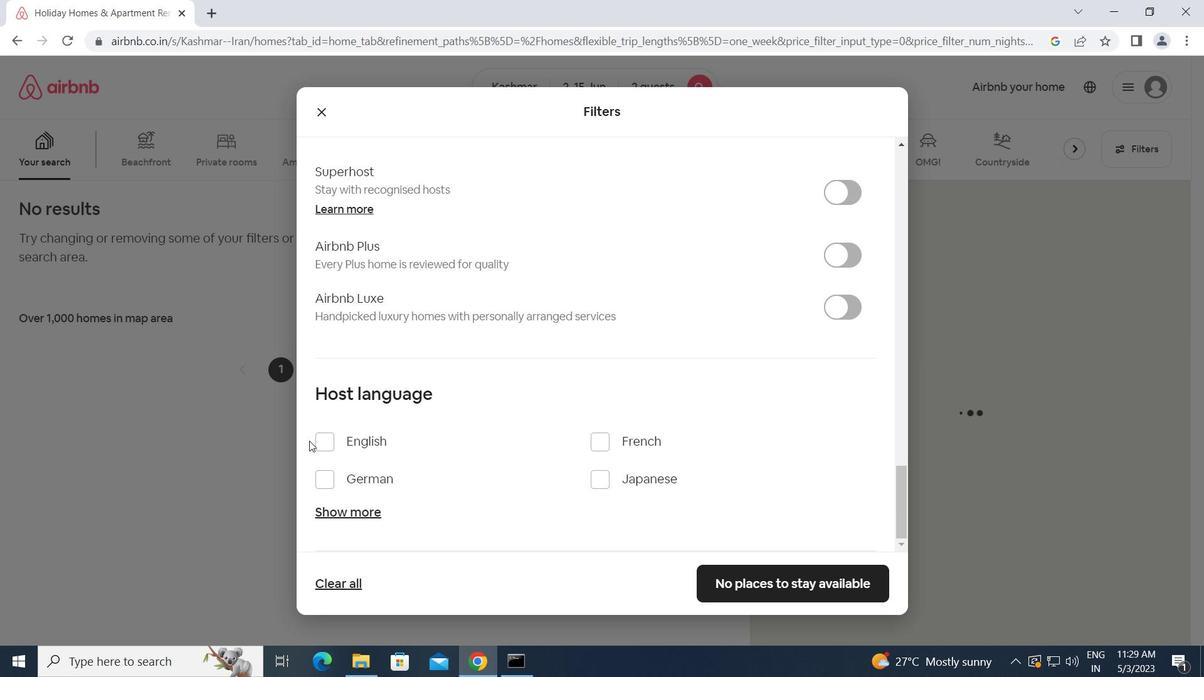 
Action: Mouse pressed left at (323, 434)
Screenshot: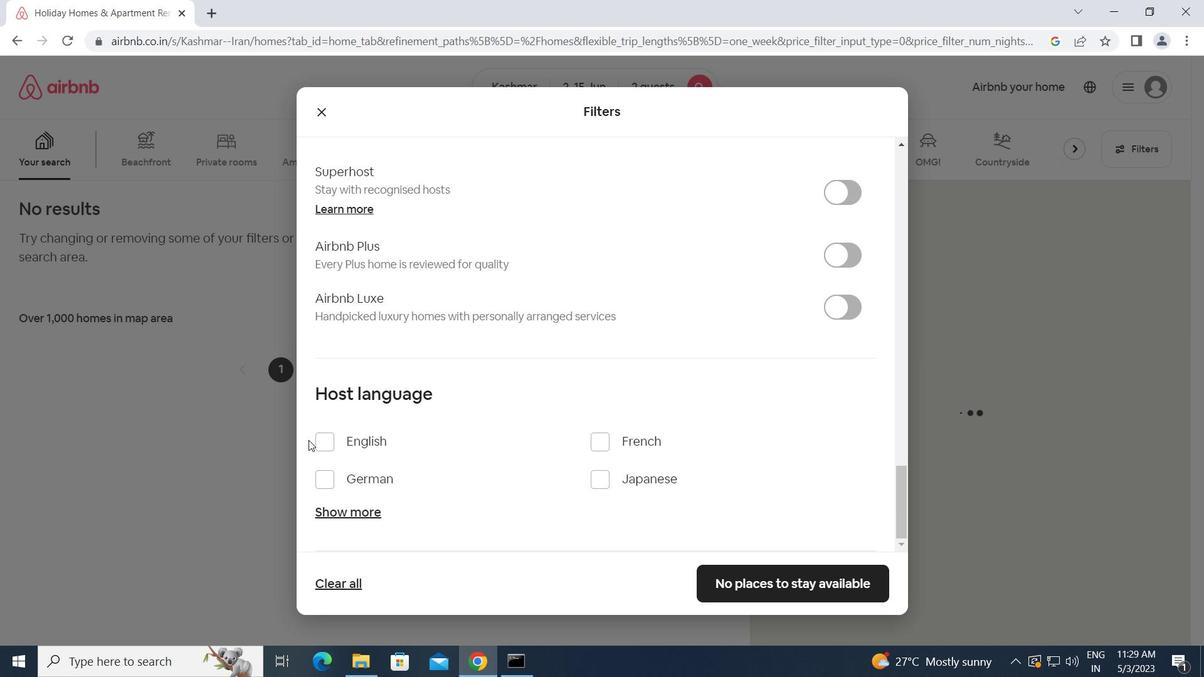
Action: Mouse moved to (783, 584)
Screenshot: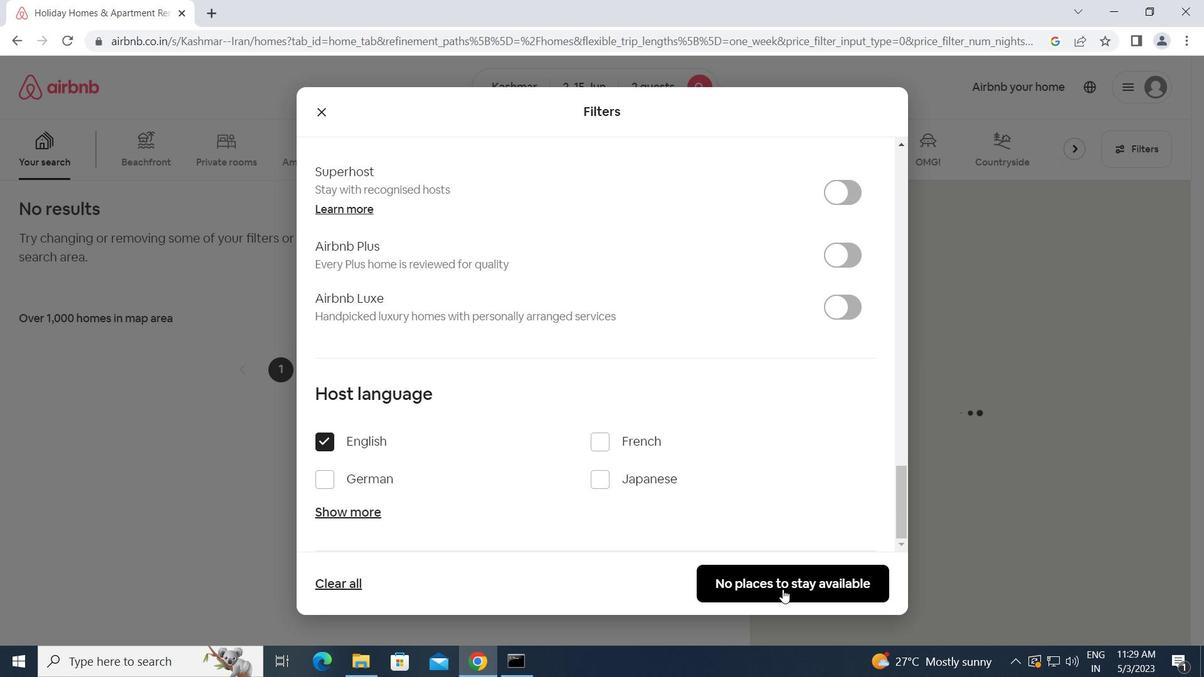 
Action: Mouse pressed left at (783, 584)
Screenshot: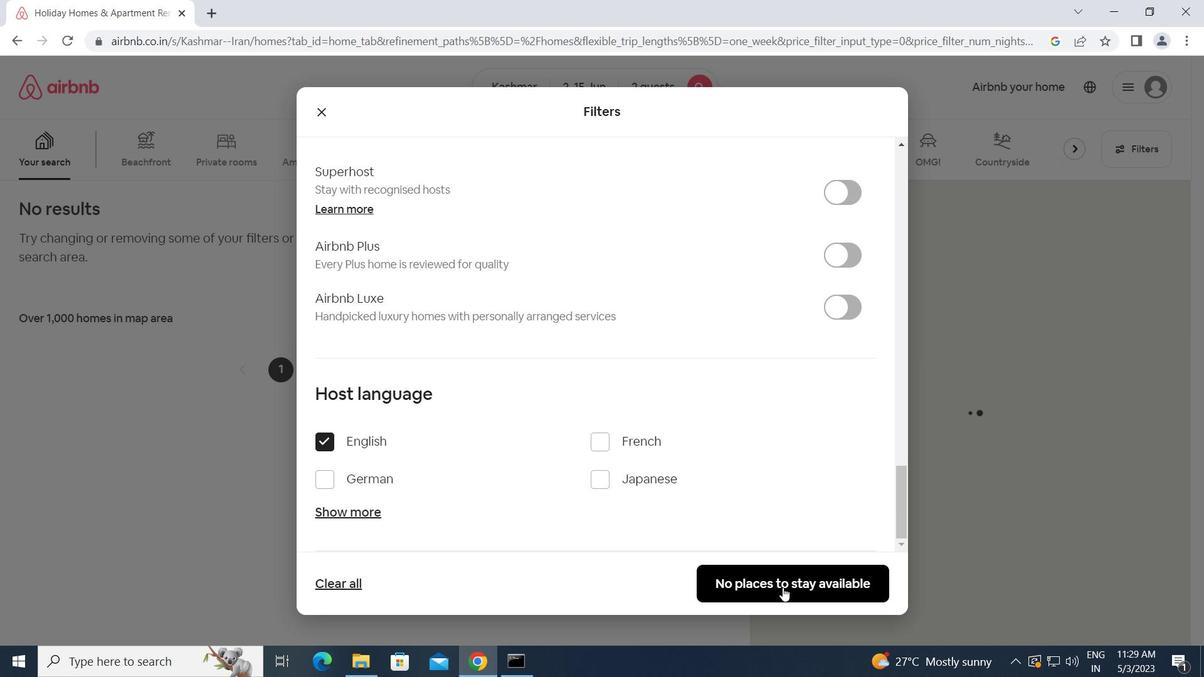 
Action: Mouse moved to (783, 582)
Screenshot: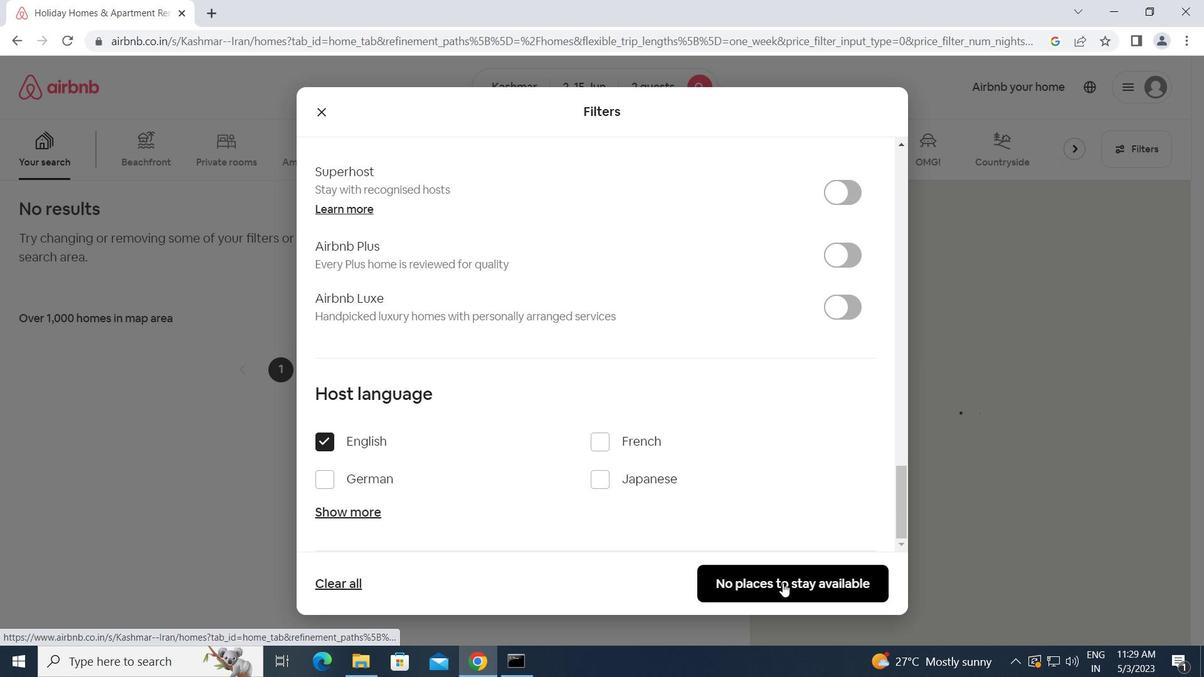 
